 Task: Find connections with filter location Shanghai with filter topic #Energywith filter profile language English with filter current company Aparna Constructions & Estates with filter school Indian Institute of Management Bangalore with filter industry Metalworking Machinery Manufacturing with filter service category Healthcare Consulting with filter keywords title Retail Worker
Action: Mouse moved to (143, 224)
Screenshot: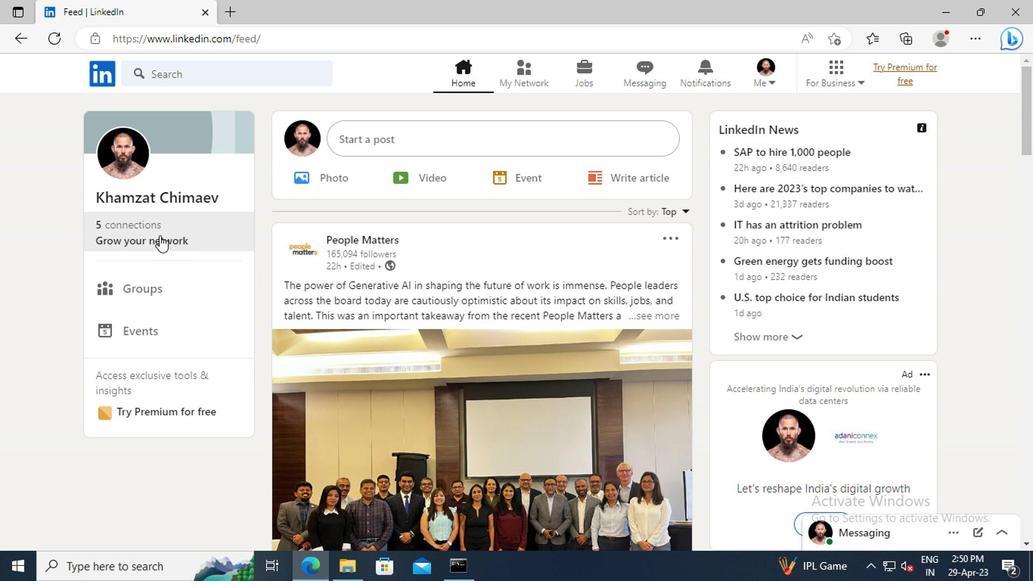 
Action: Mouse pressed left at (143, 224)
Screenshot: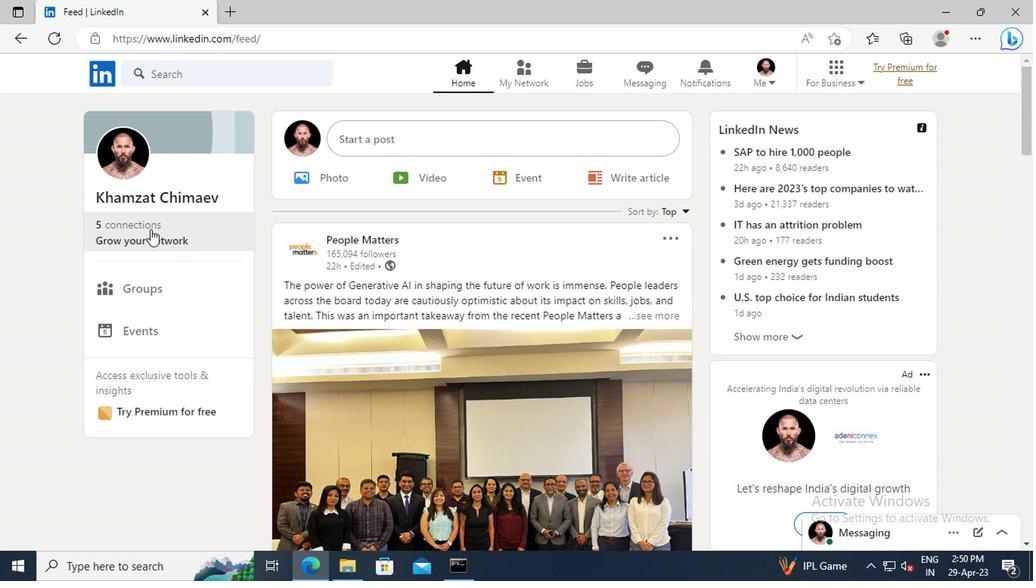 
Action: Mouse moved to (156, 149)
Screenshot: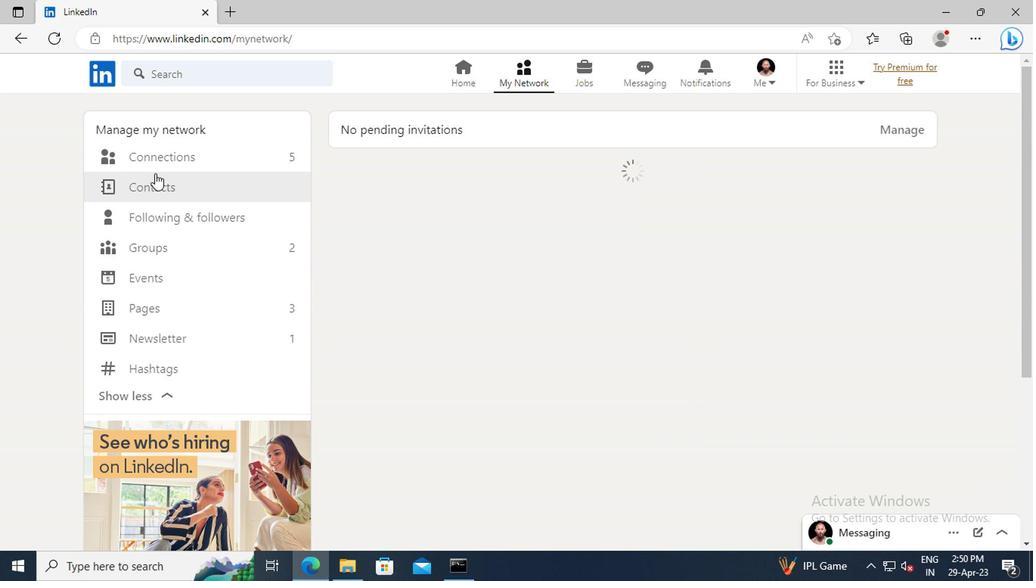 
Action: Mouse pressed left at (156, 149)
Screenshot: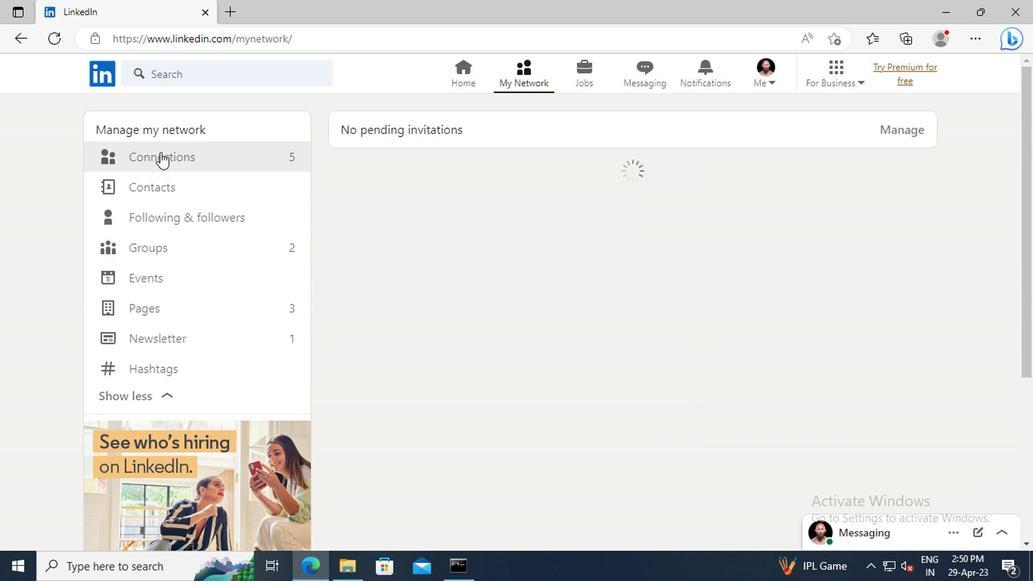 
Action: Mouse moved to (603, 159)
Screenshot: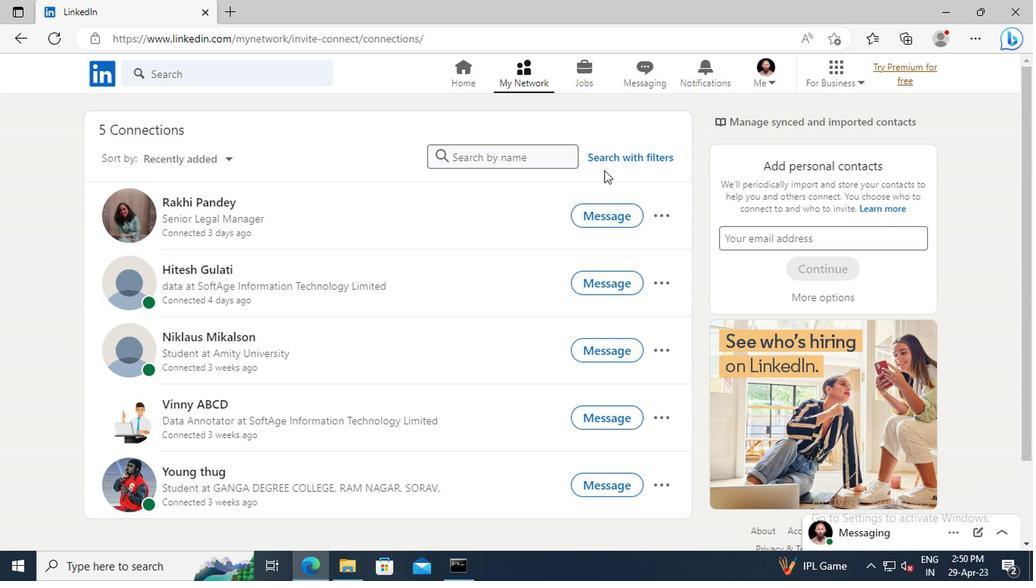
Action: Mouse pressed left at (603, 159)
Screenshot: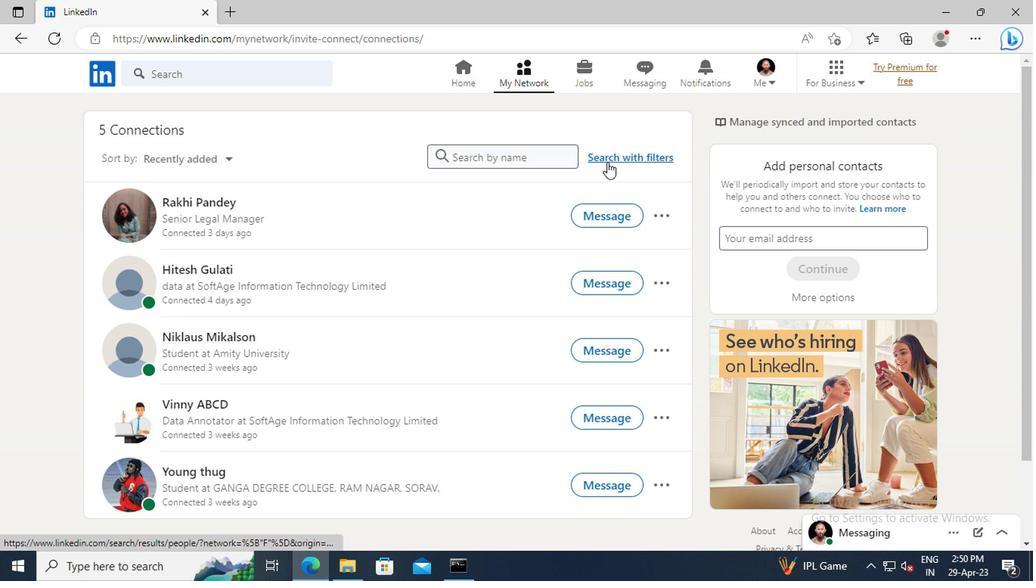 
Action: Mouse moved to (571, 118)
Screenshot: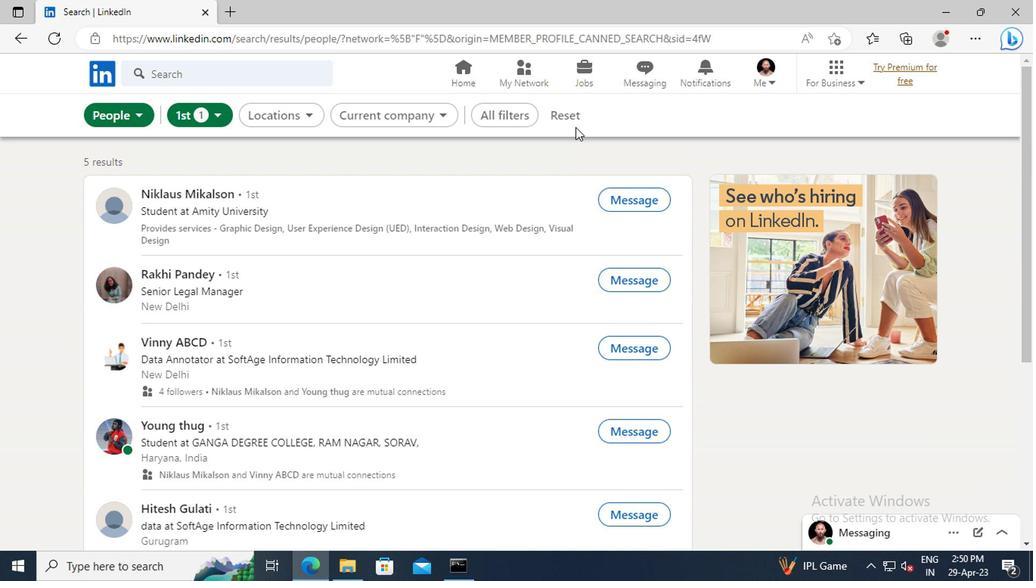 
Action: Mouse pressed left at (571, 118)
Screenshot: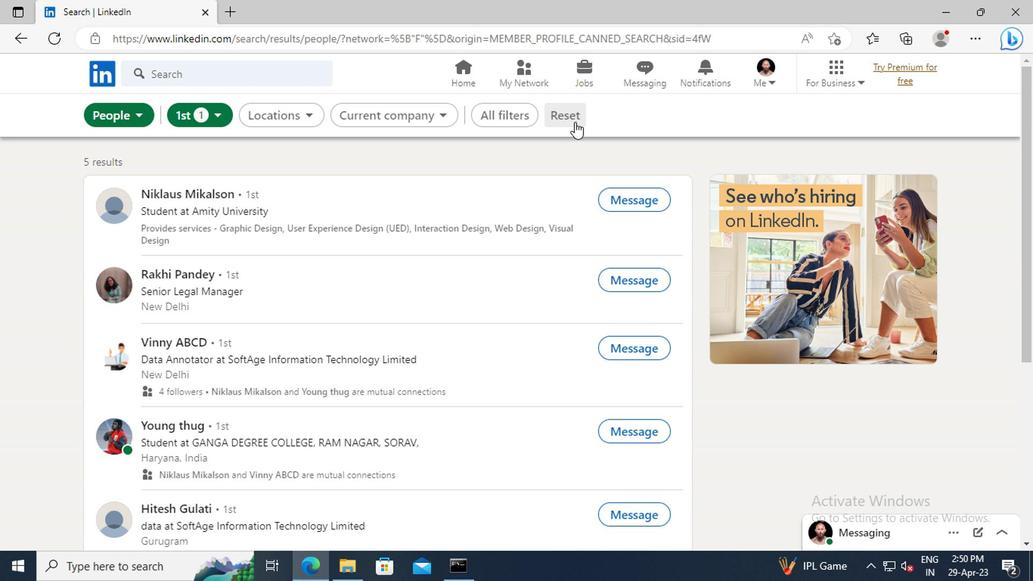 
Action: Mouse moved to (547, 114)
Screenshot: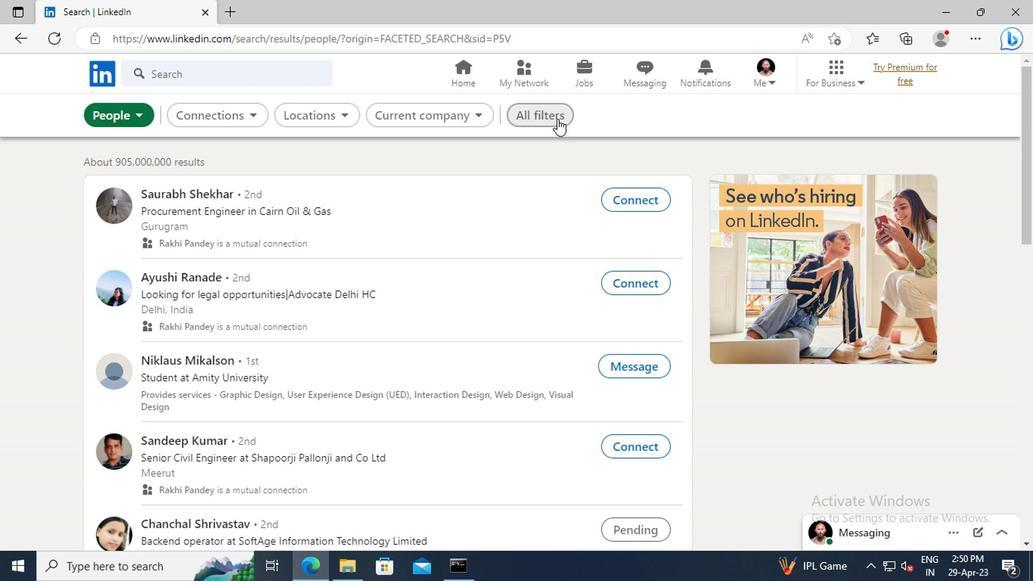 
Action: Mouse pressed left at (547, 114)
Screenshot: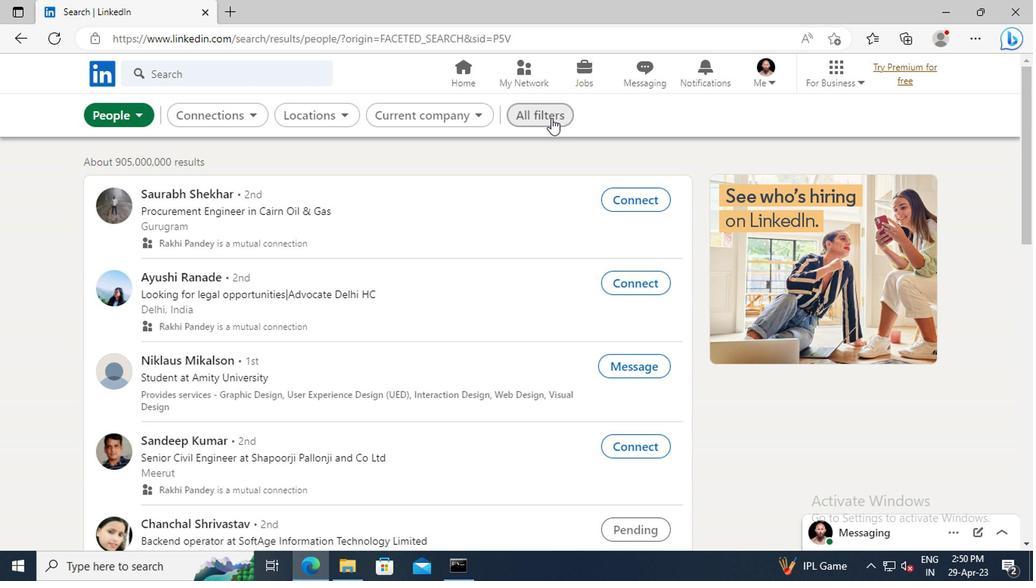 
Action: Mouse moved to (837, 255)
Screenshot: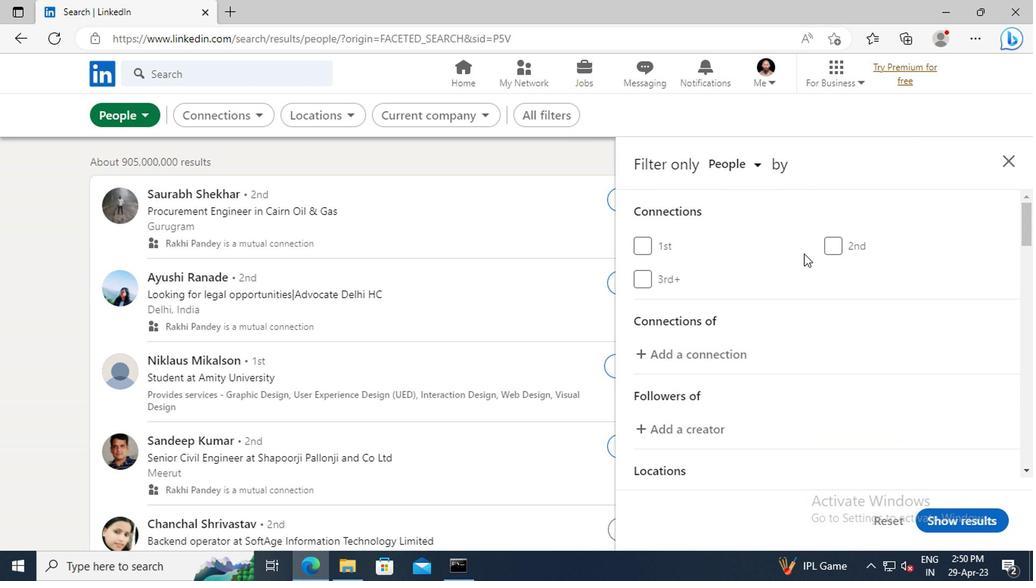 
Action: Mouse scrolled (837, 254) with delta (0, 0)
Screenshot: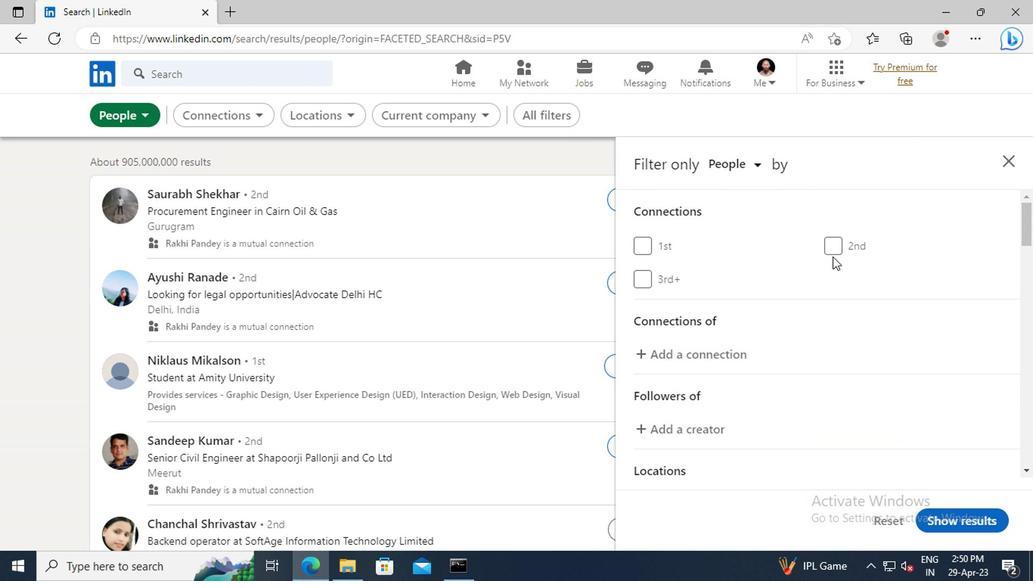 
Action: Mouse scrolled (837, 254) with delta (0, 0)
Screenshot: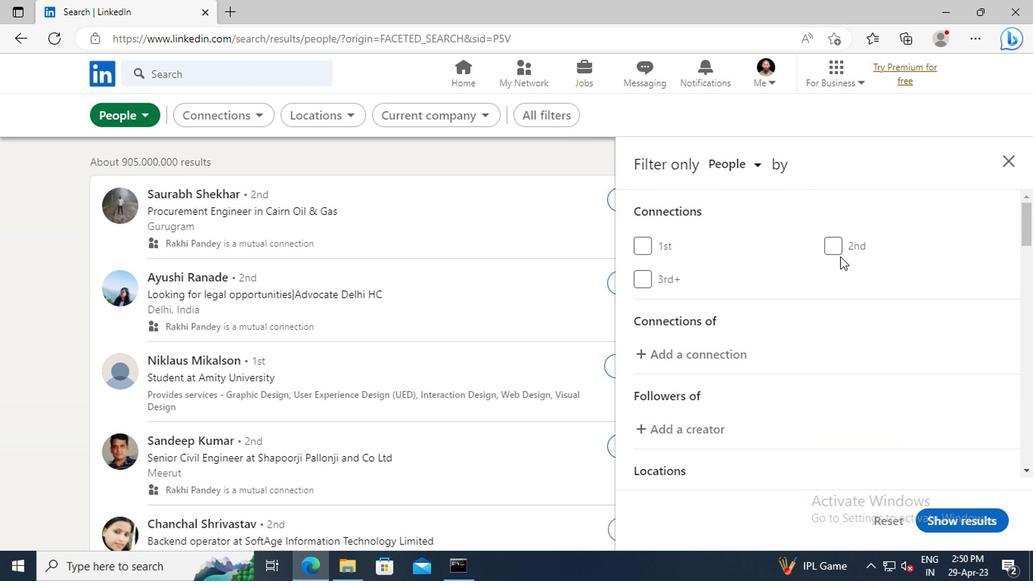 
Action: Mouse scrolled (837, 254) with delta (0, 0)
Screenshot: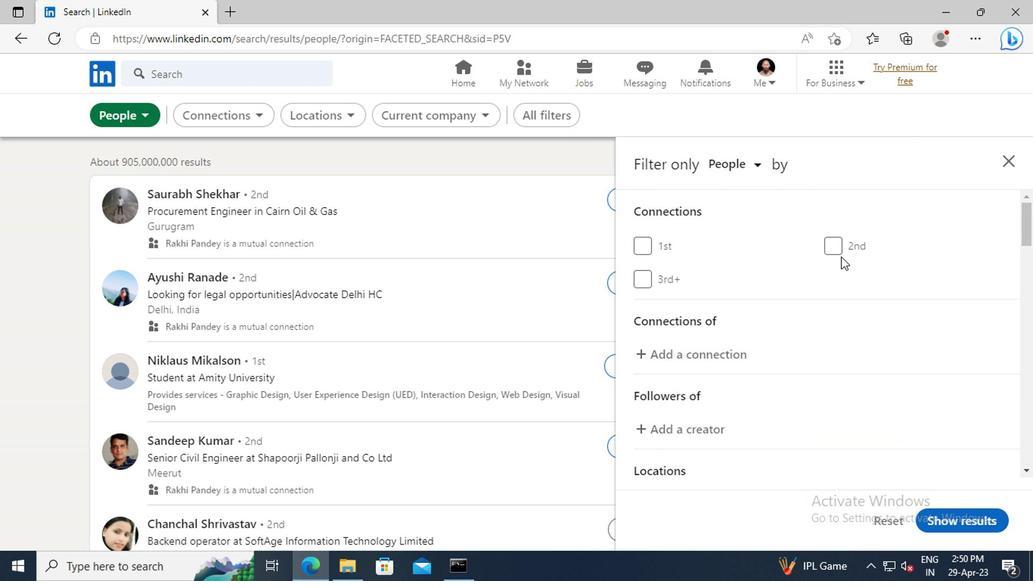 
Action: Mouse scrolled (837, 254) with delta (0, 0)
Screenshot: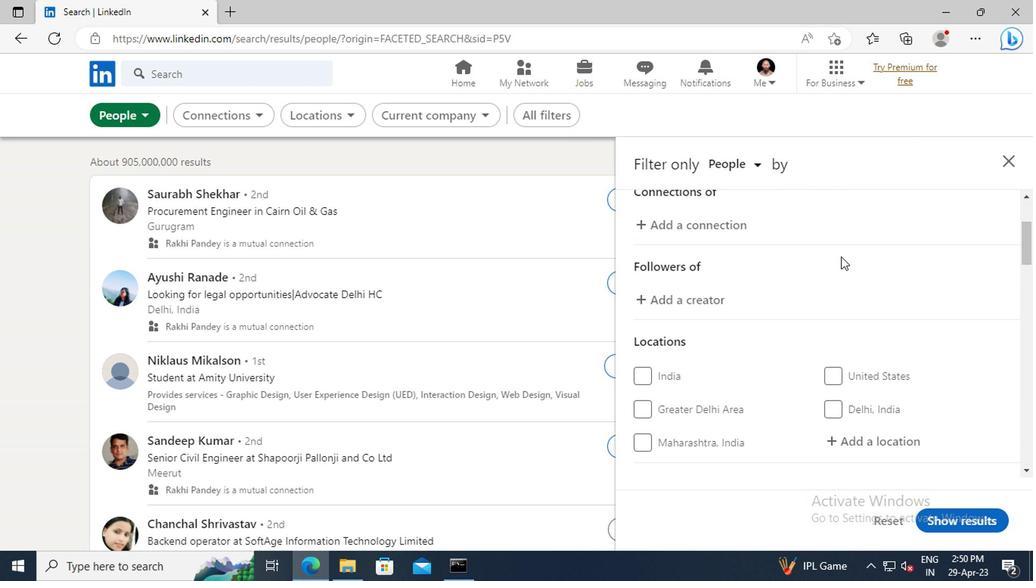 
Action: Mouse scrolled (837, 254) with delta (0, 0)
Screenshot: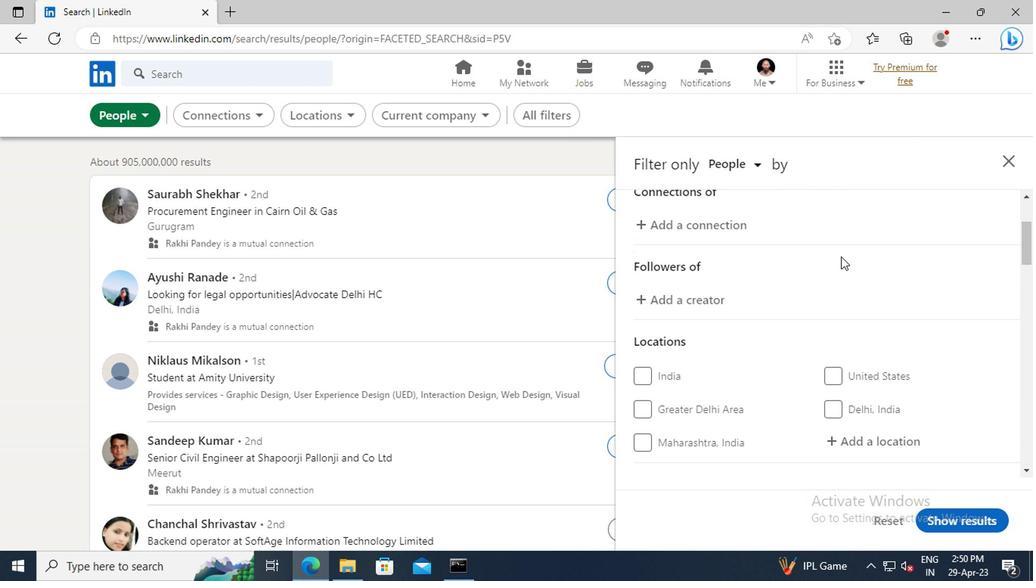 
Action: Mouse scrolled (837, 254) with delta (0, 0)
Screenshot: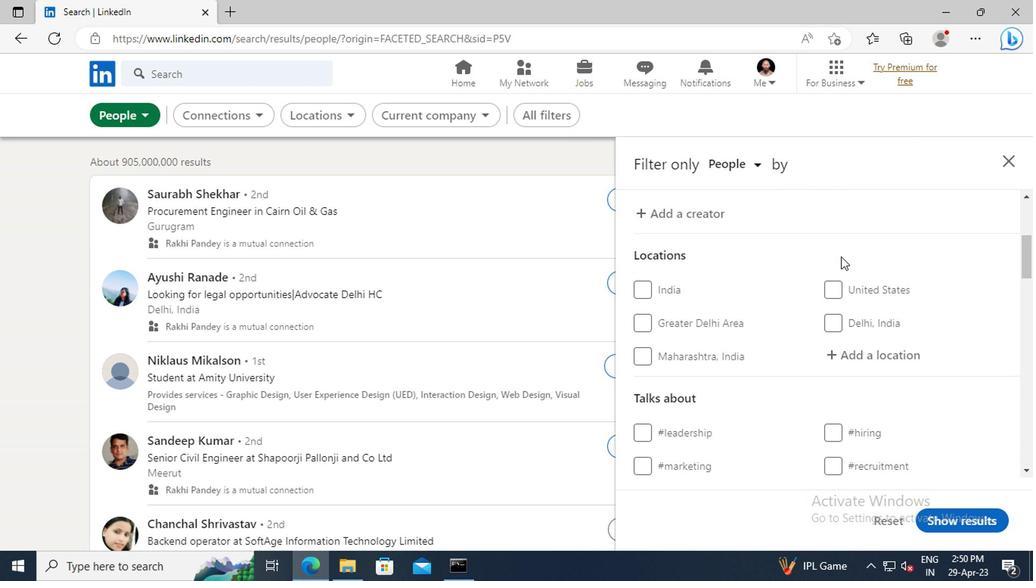 
Action: Mouse moved to (846, 305)
Screenshot: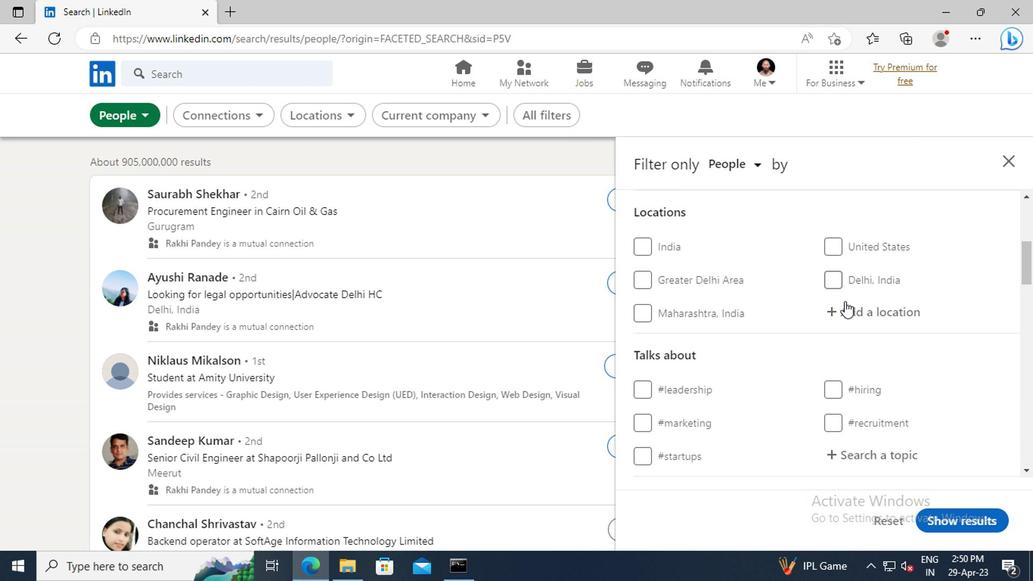 
Action: Mouse pressed left at (846, 305)
Screenshot: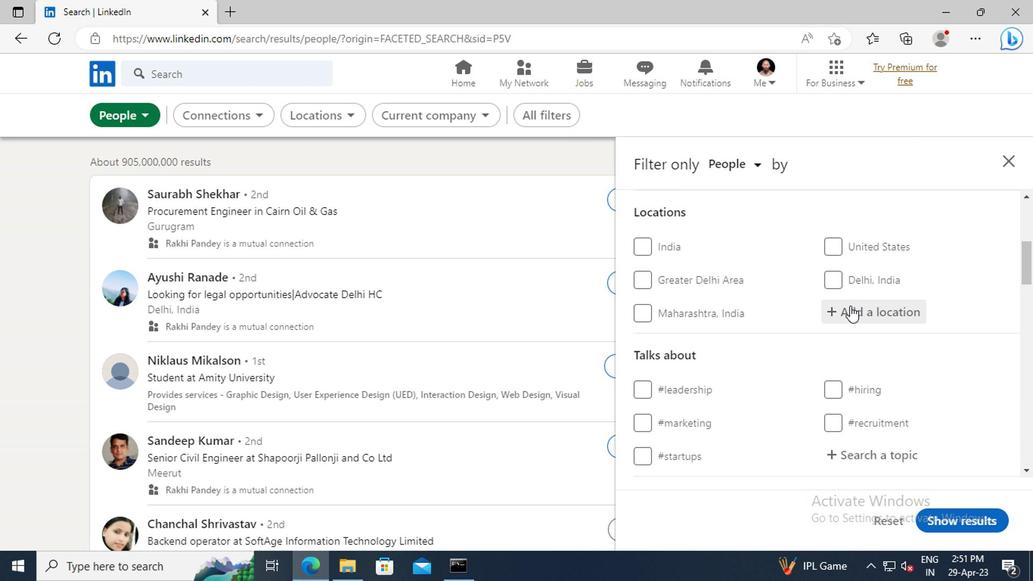 
Action: Key pressed <Key.shift>SHANGHAI
Screenshot: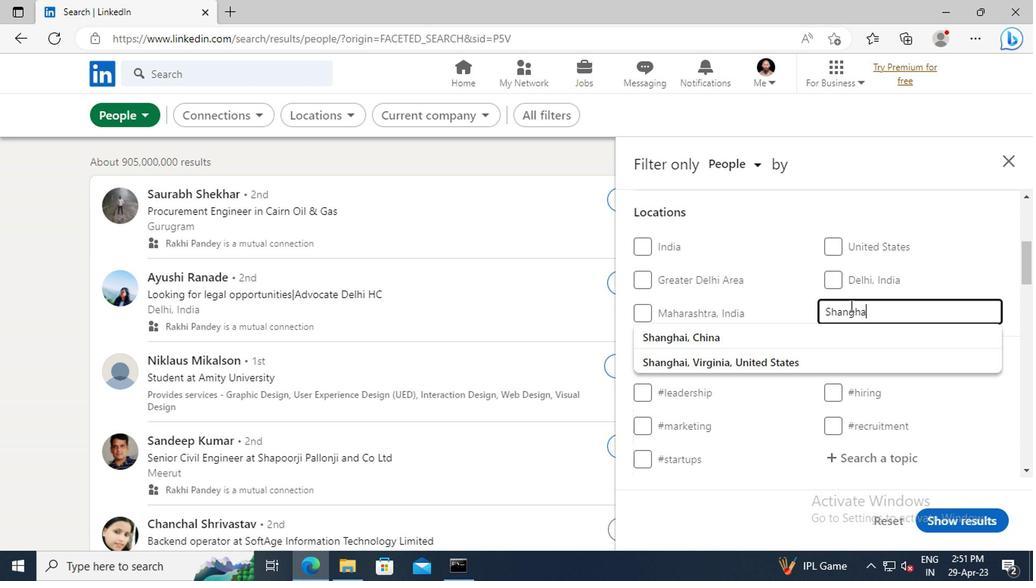 
Action: Mouse moved to (839, 330)
Screenshot: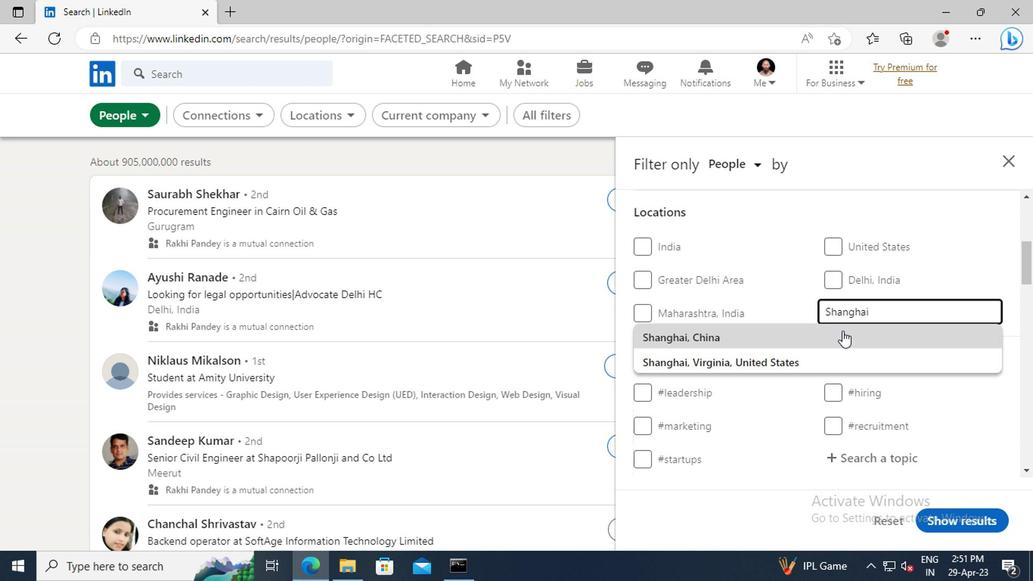 
Action: Mouse pressed left at (839, 330)
Screenshot: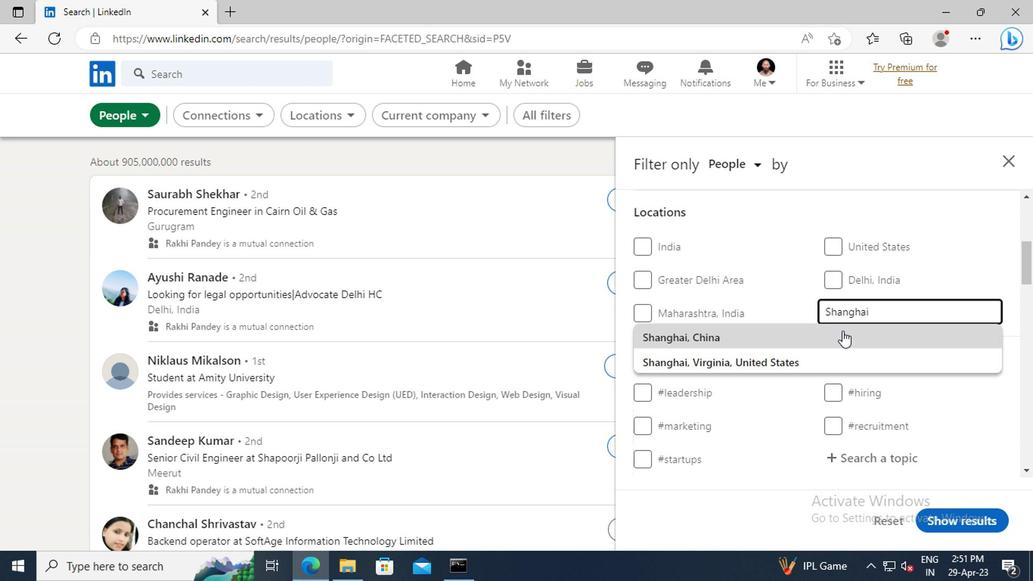 
Action: Mouse scrolled (839, 329) with delta (0, -1)
Screenshot: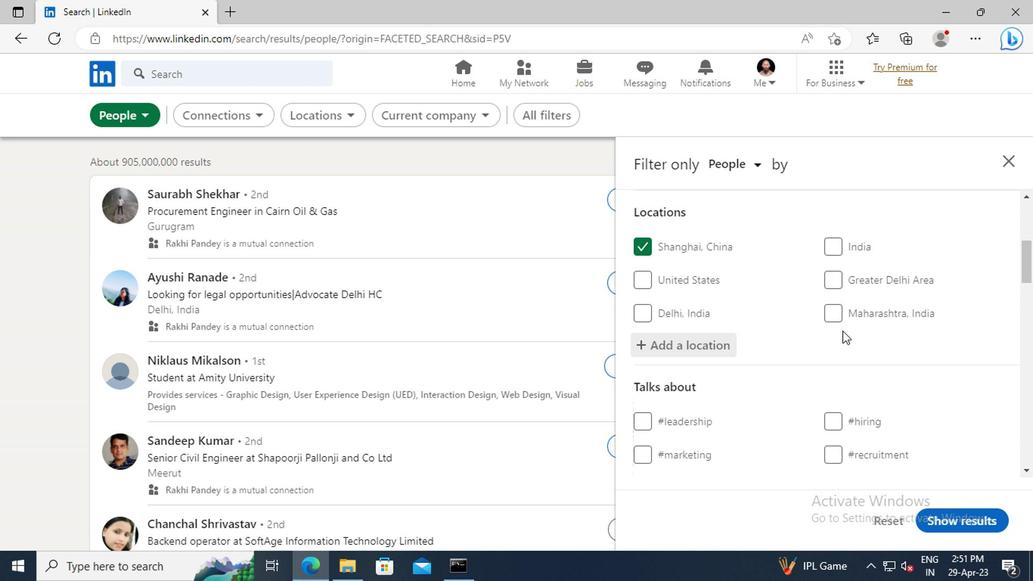 
Action: Mouse scrolled (839, 329) with delta (0, -1)
Screenshot: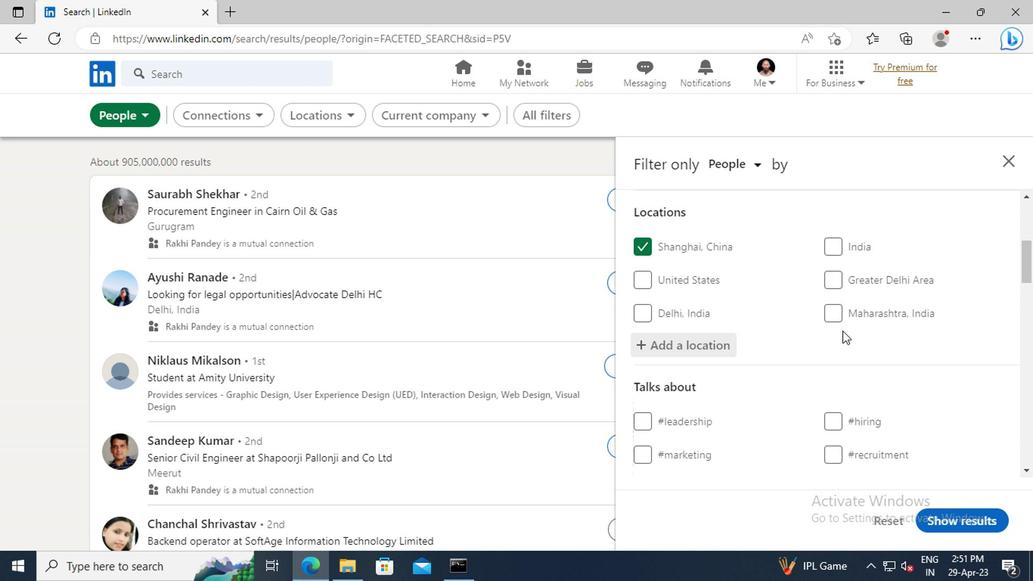 
Action: Mouse scrolled (839, 329) with delta (0, -1)
Screenshot: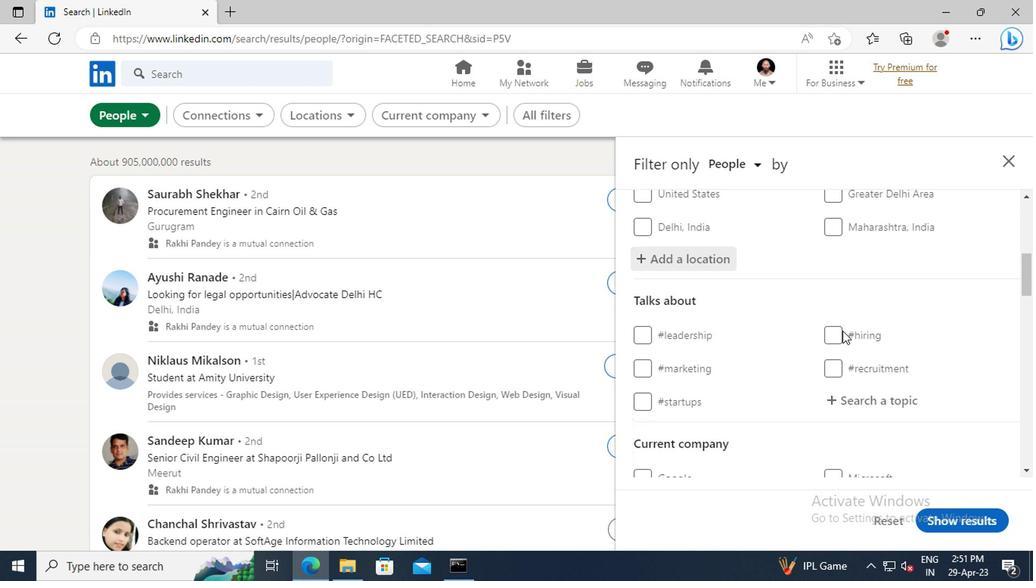 
Action: Mouse moved to (841, 354)
Screenshot: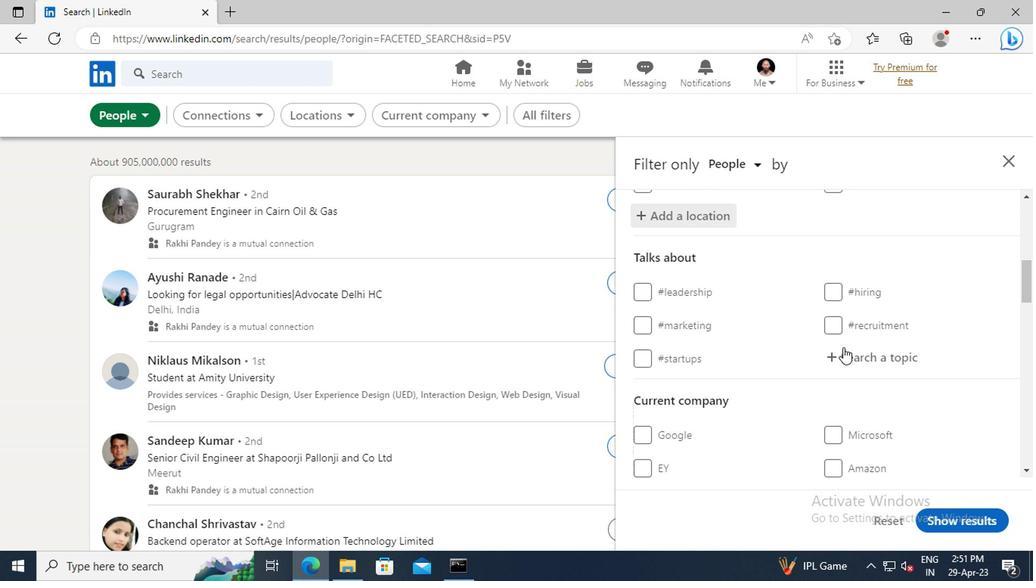 
Action: Mouse pressed left at (841, 354)
Screenshot: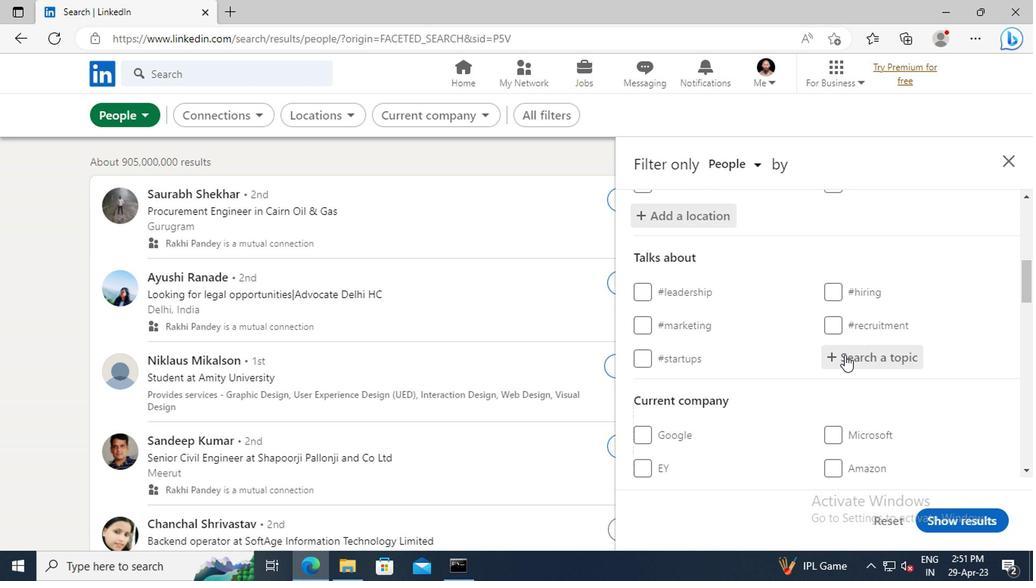 
Action: Key pressed <Key.shift>ENERGY
Screenshot: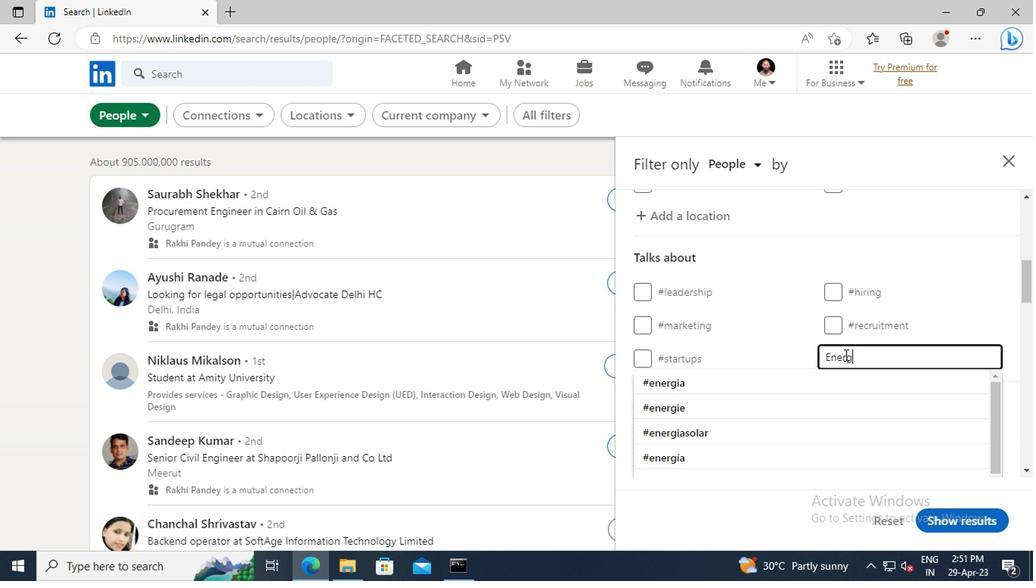 
Action: Mouse moved to (840, 377)
Screenshot: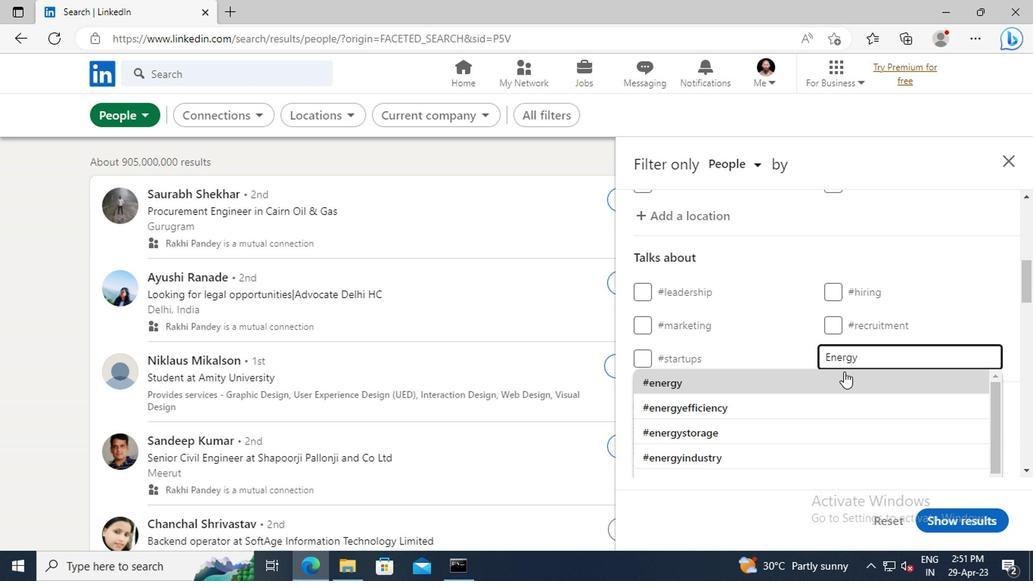 
Action: Mouse pressed left at (840, 377)
Screenshot: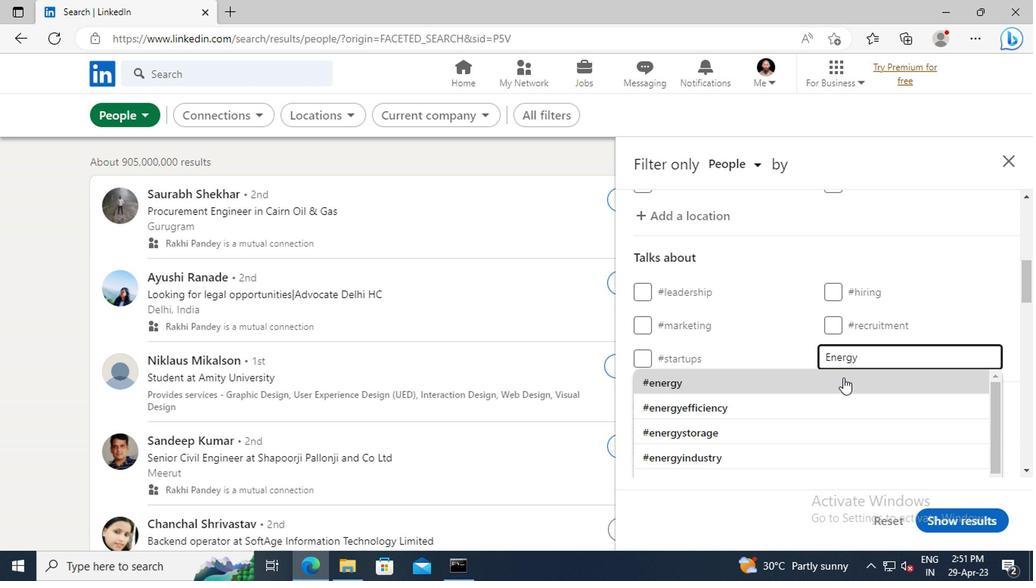 
Action: Mouse scrolled (840, 377) with delta (0, 0)
Screenshot: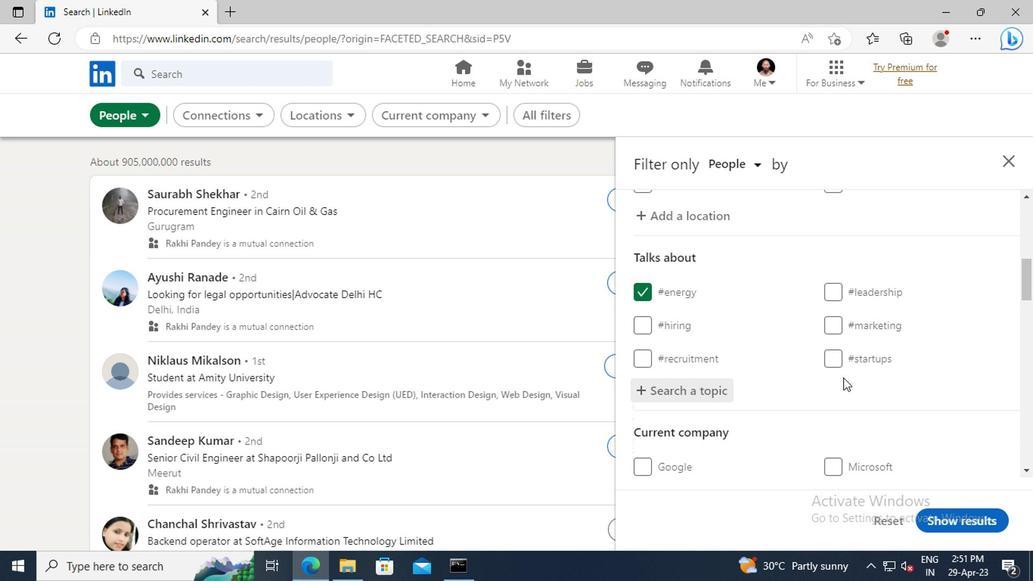 
Action: Mouse scrolled (840, 377) with delta (0, 0)
Screenshot: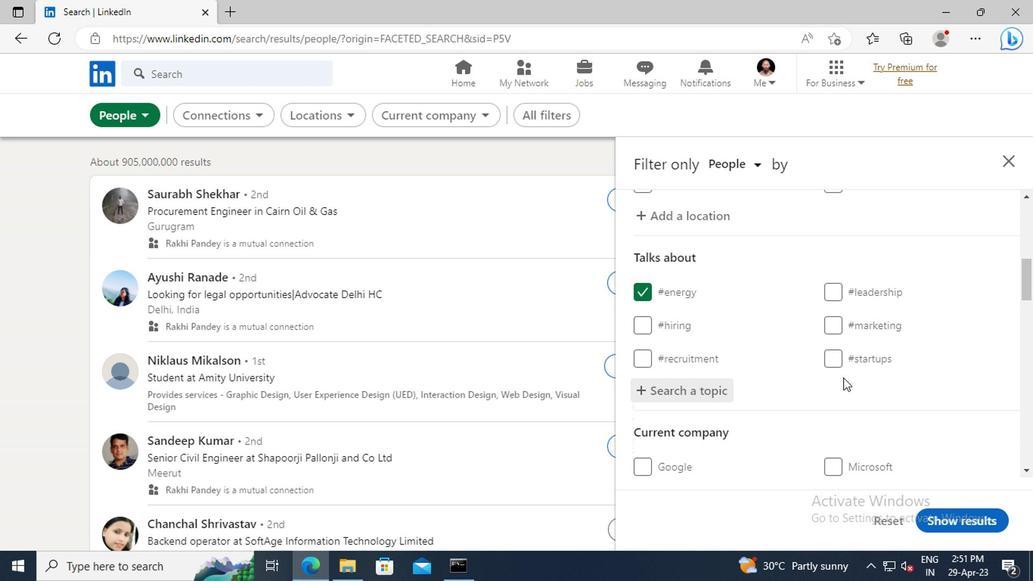 
Action: Mouse scrolled (840, 377) with delta (0, 0)
Screenshot: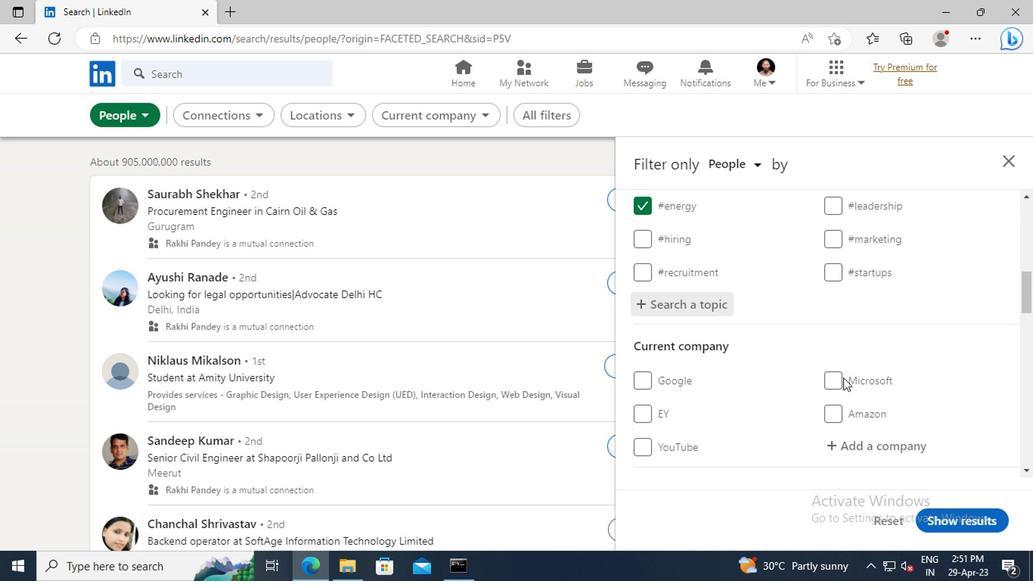 
Action: Mouse scrolled (840, 377) with delta (0, 0)
Screenshot: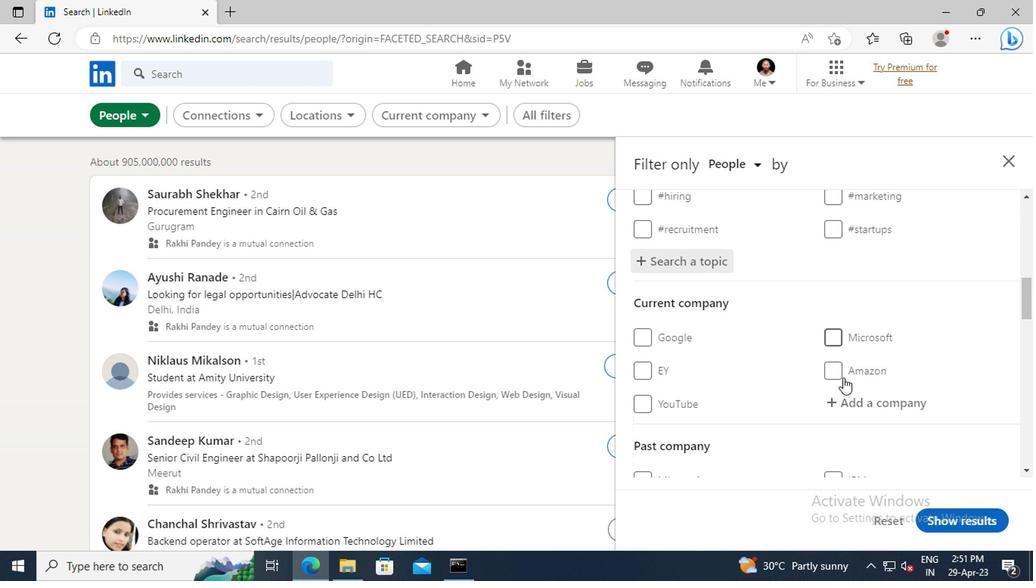 
Action: Mouse scrolled (840, 377) with delta (0, 0)
Screenshot: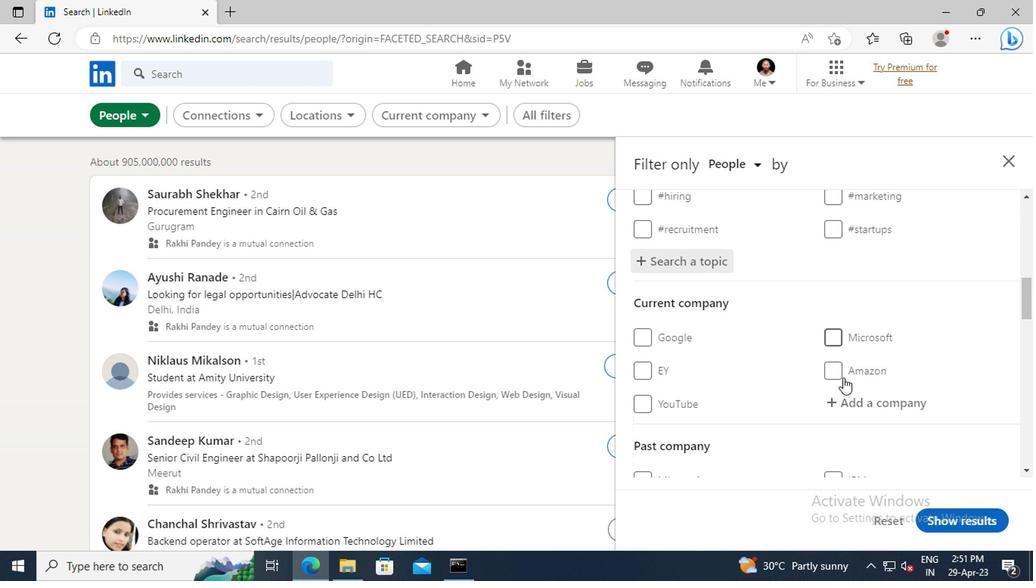 
Action: Mouse scrolled (840, 377) with delta (0, 0)
Screenshot: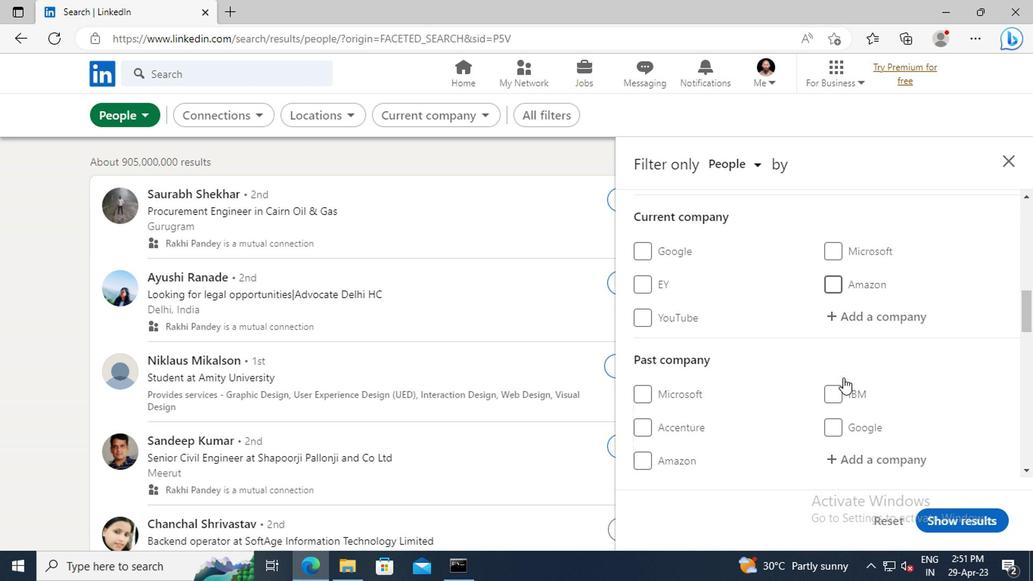 
Action: Mouse scrolled (840, 377) with delta (0, 0)
Screenshot: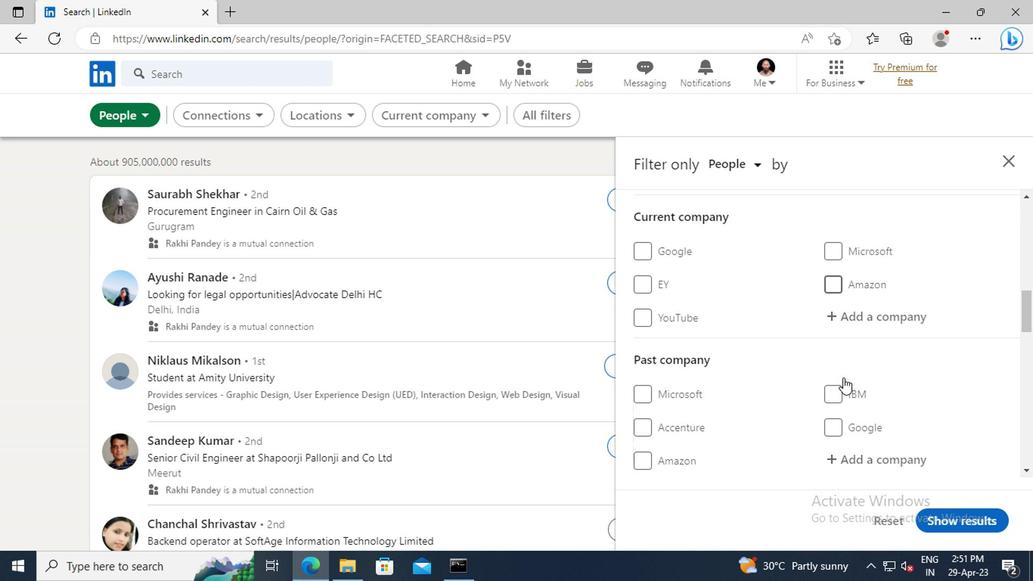 
Action: Mouse moved to (843, 368)
Screenshot: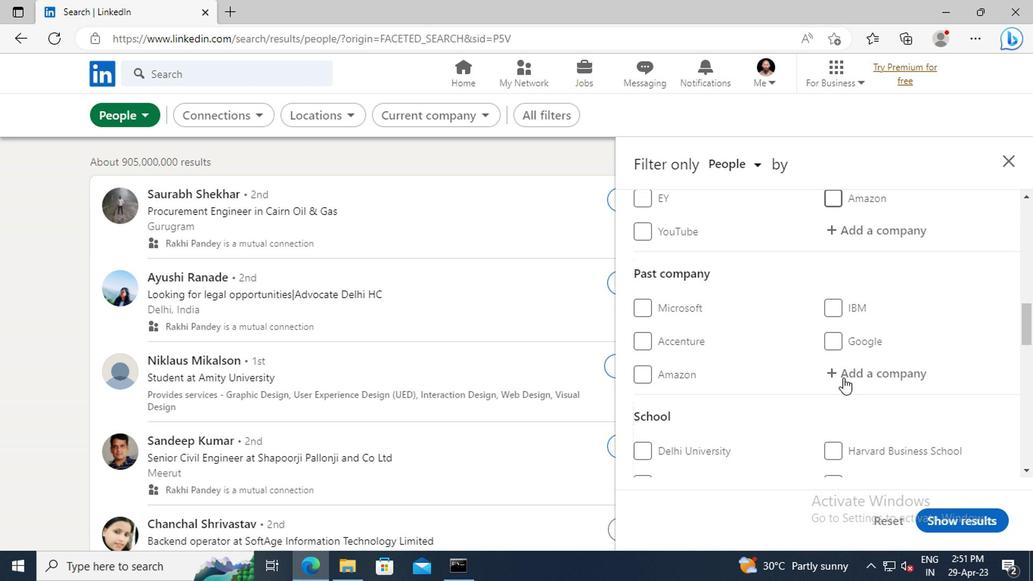 
Action: Mouse scrolled (843, 368) with delta (0, 0)
Screenshot: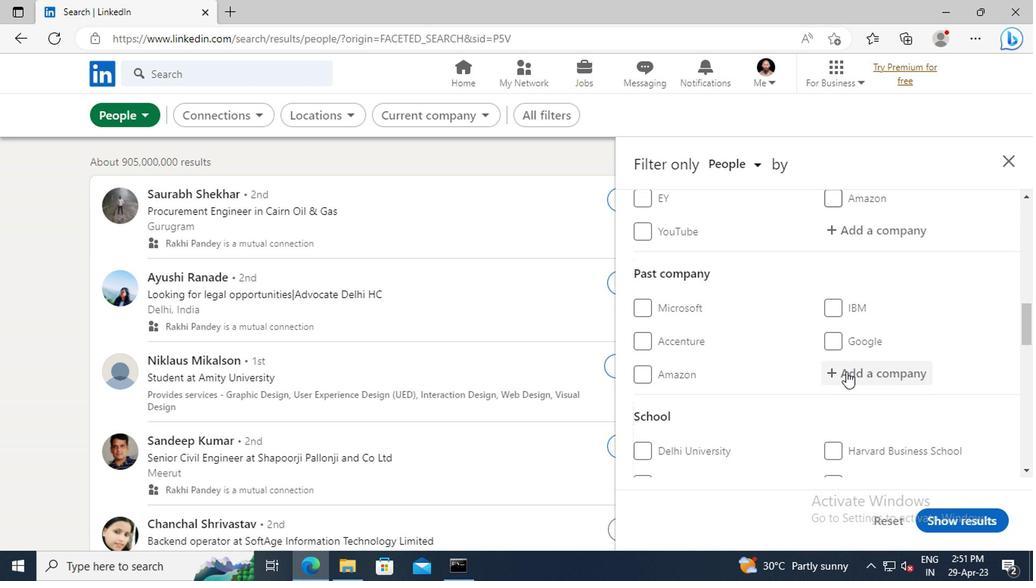 
Action: Mouse scrolled (843, 368) with delta (0, 0)
Screenshot: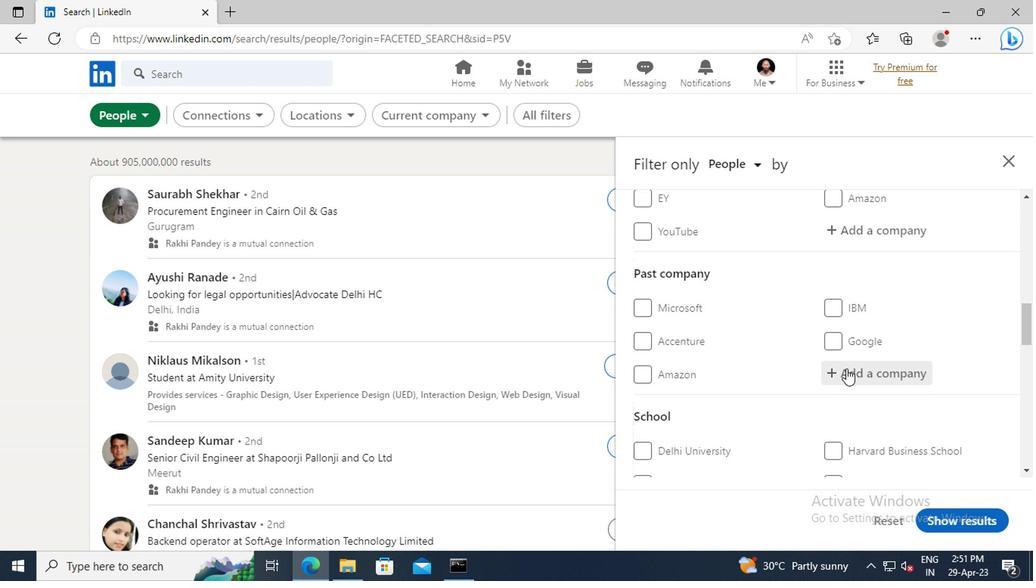 
Action: Mouse moved to (847, 355)
Screenshot: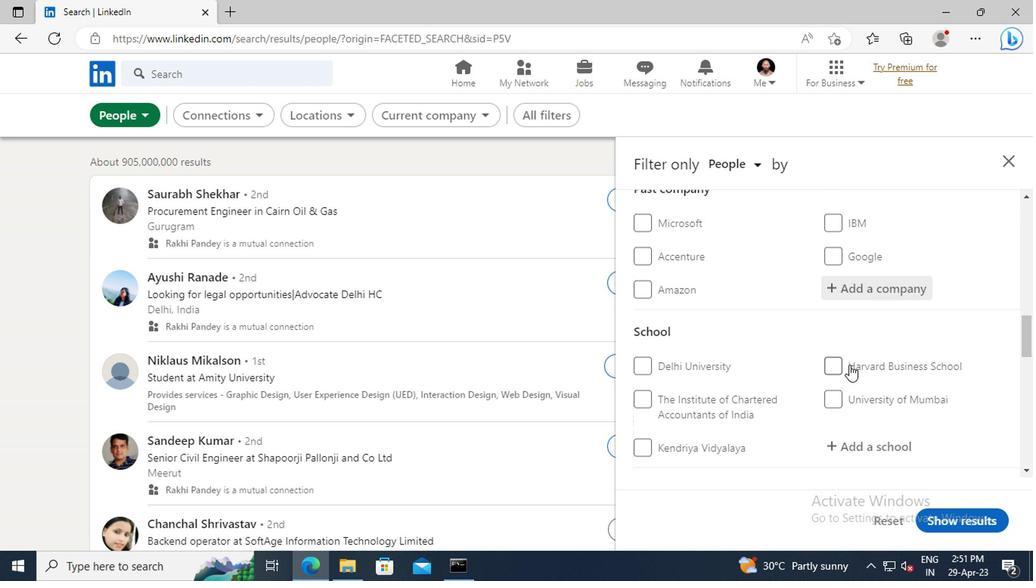 
Action: Mouse scrolled (847, 354) with delta (0, -1)
Screenshot: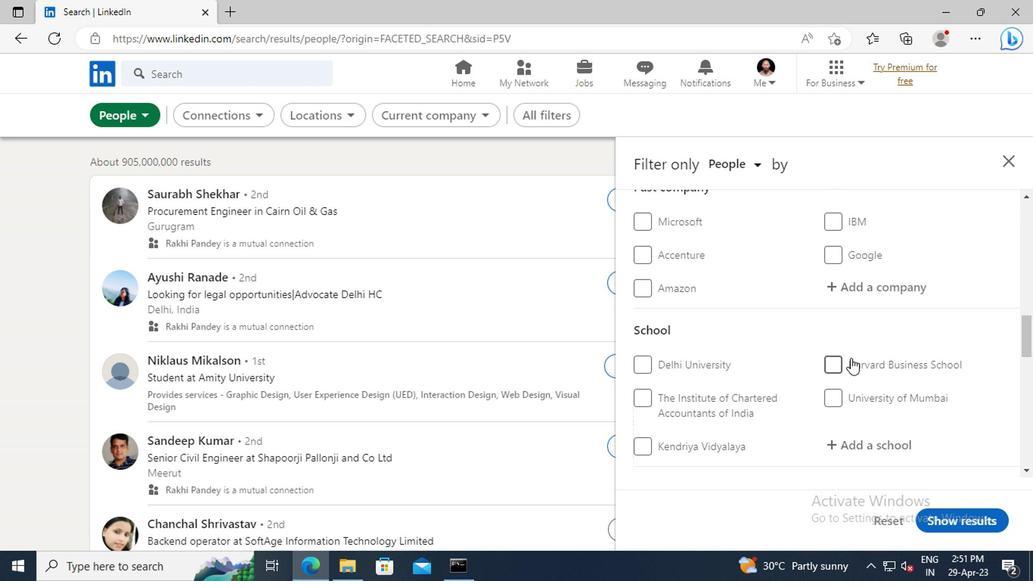 
Action: Mouse scrolled (847, 354) with delta (0, -1)
Screenshot: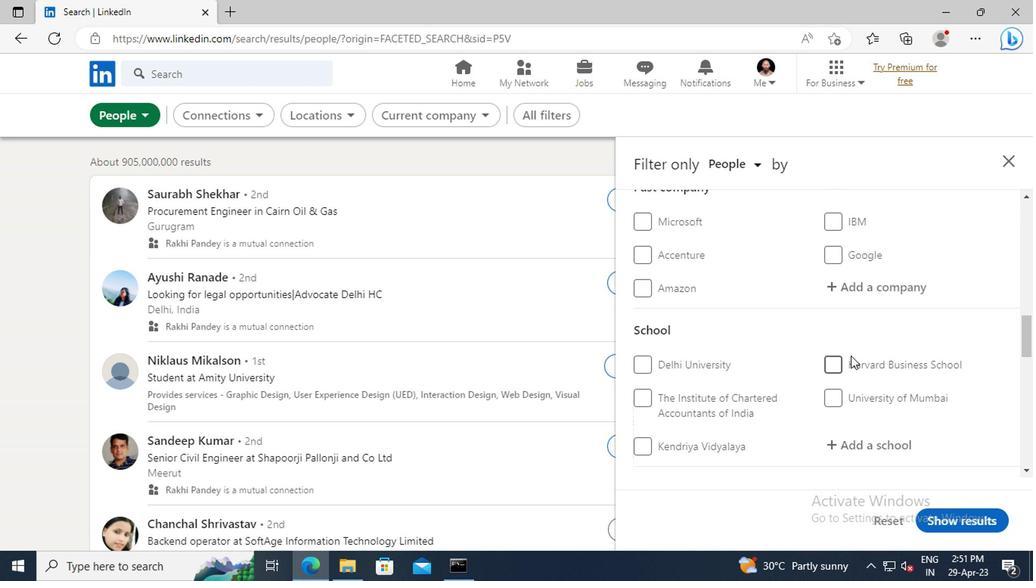 
Action: Mouse moved to (848, 346)
Screenshot: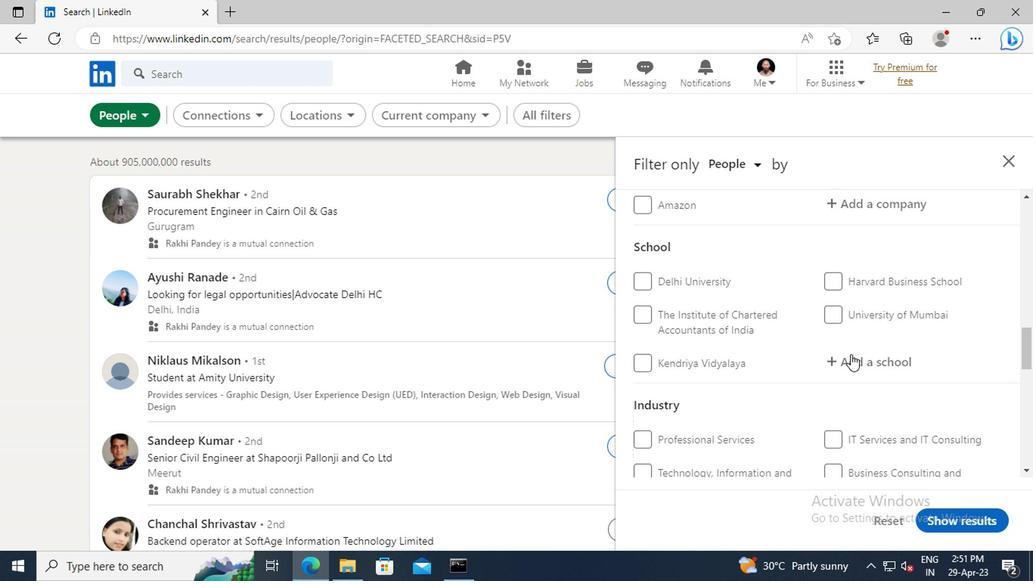 
Action: Mouse scrolled (848, 345) with delta (0, -1)
Screenshot: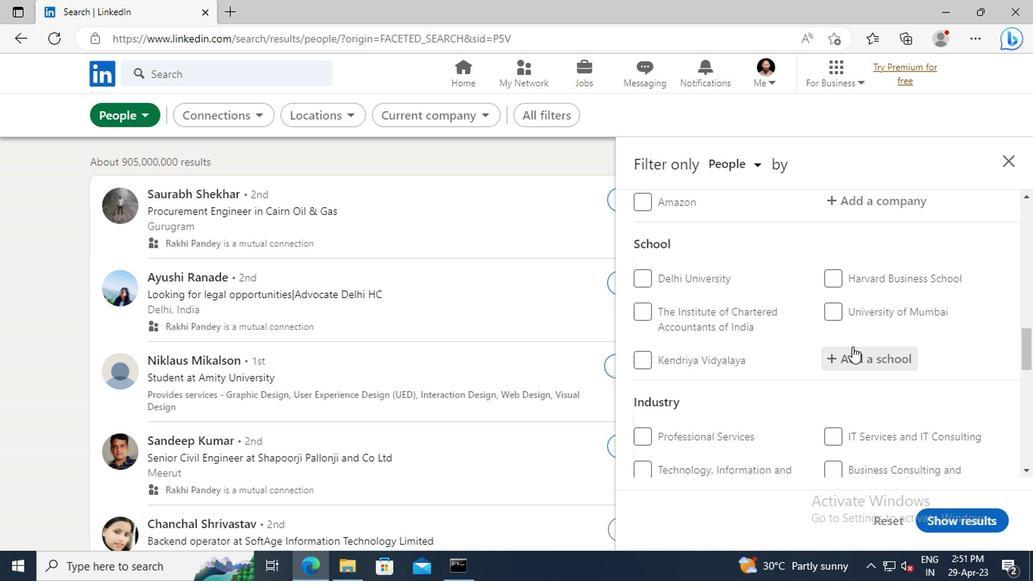 
Action: Mouse scrolled (848, 345) with delta (0, -1)
Screenshot: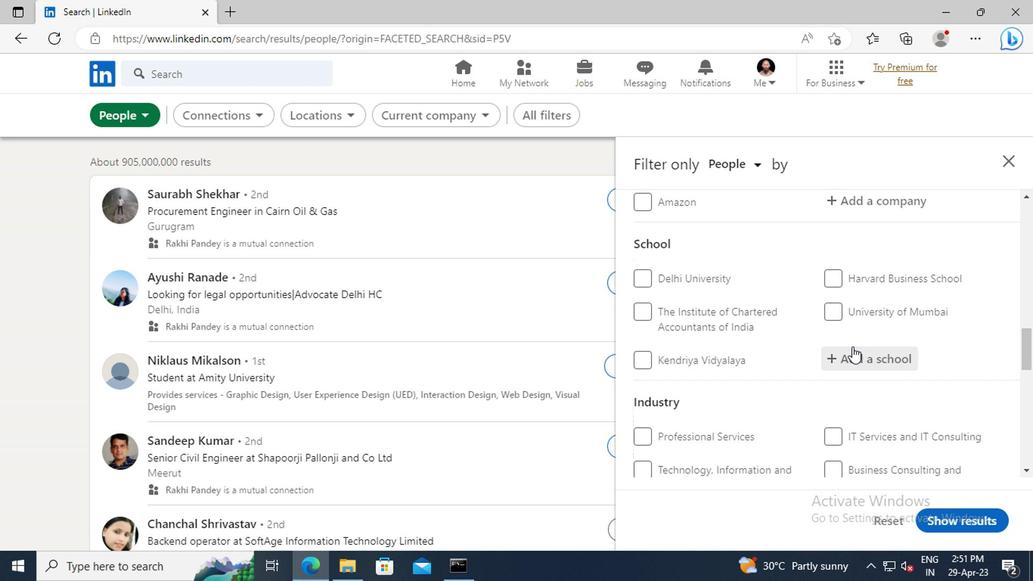 
Action: Mouse moved to (850, 345)
Screenshot: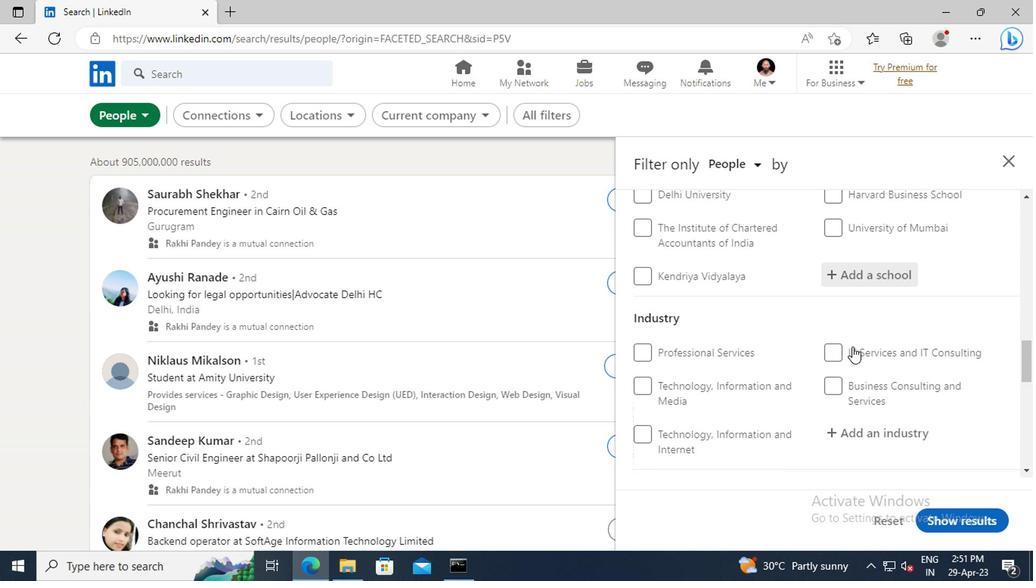 
Action: Mouse scrolled (850, 345) with delta (0, 0)
Screenshot: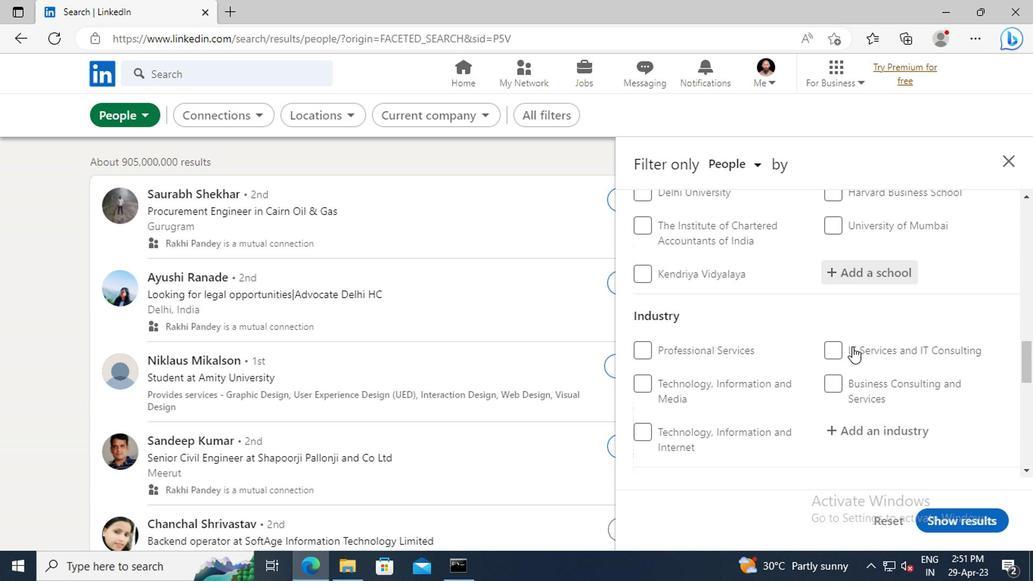 
Action: Mouse scrolled (850, 345) with delta (0, 0)
Screenshot: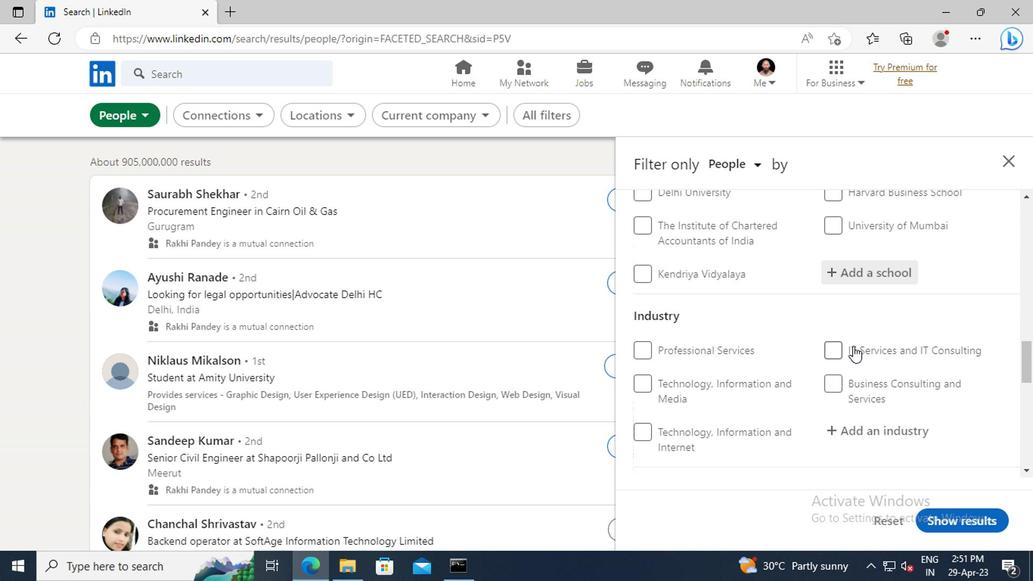 
Action: Mouse scrolled (850, 345) with delta (0, 0)
Screenshot: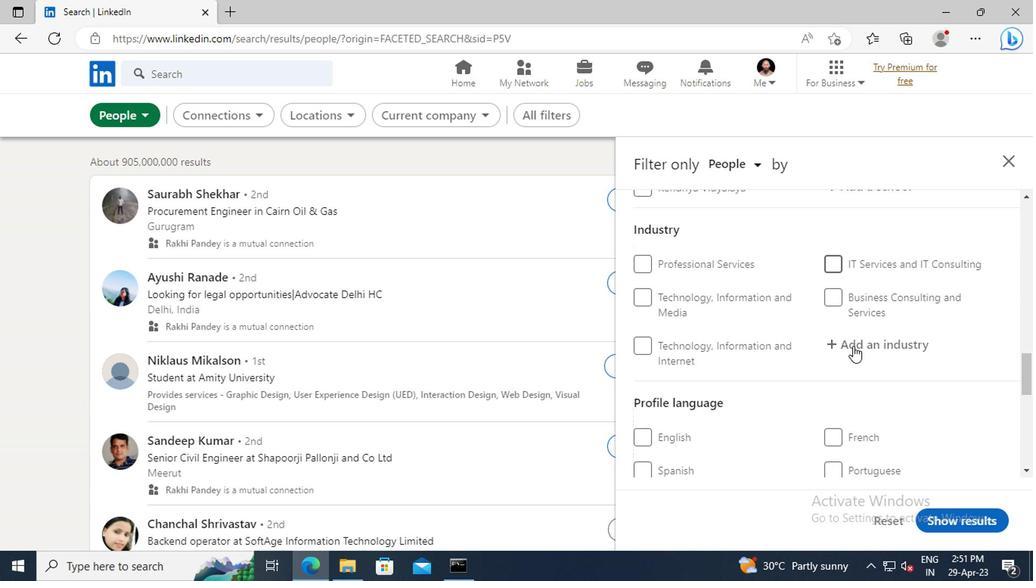 
Action: Mouse moved to (636, 399)
Screenshot: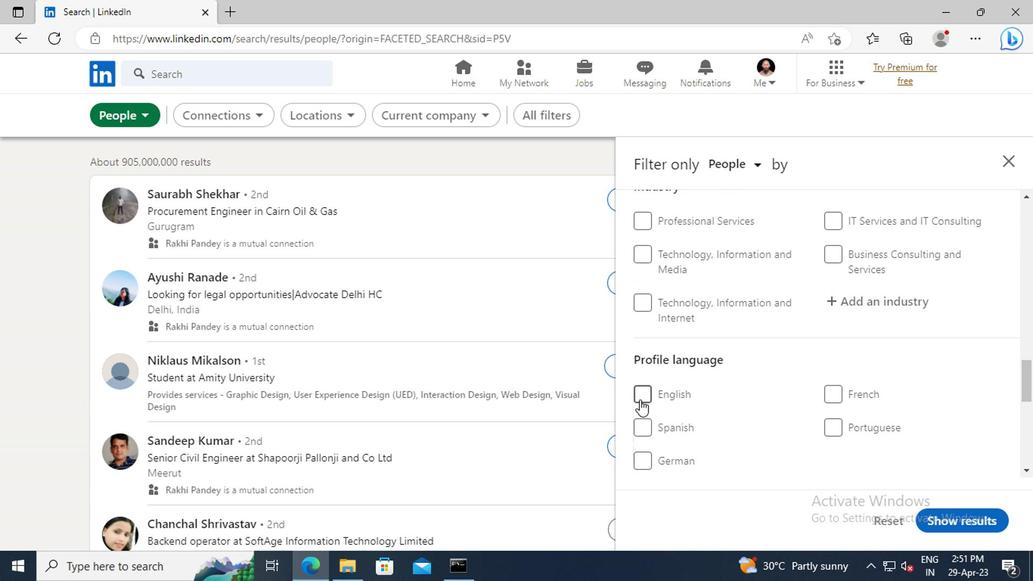 
Action: Mouse pressed left at (636, 399)
Screenshot: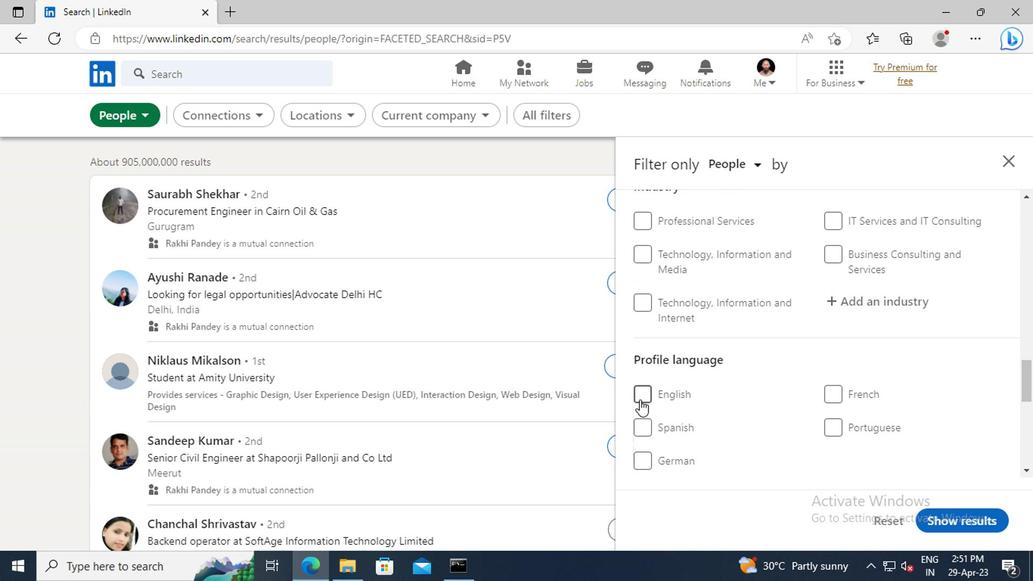 
Action: Mouse moved to (839, 381)
Screenshot: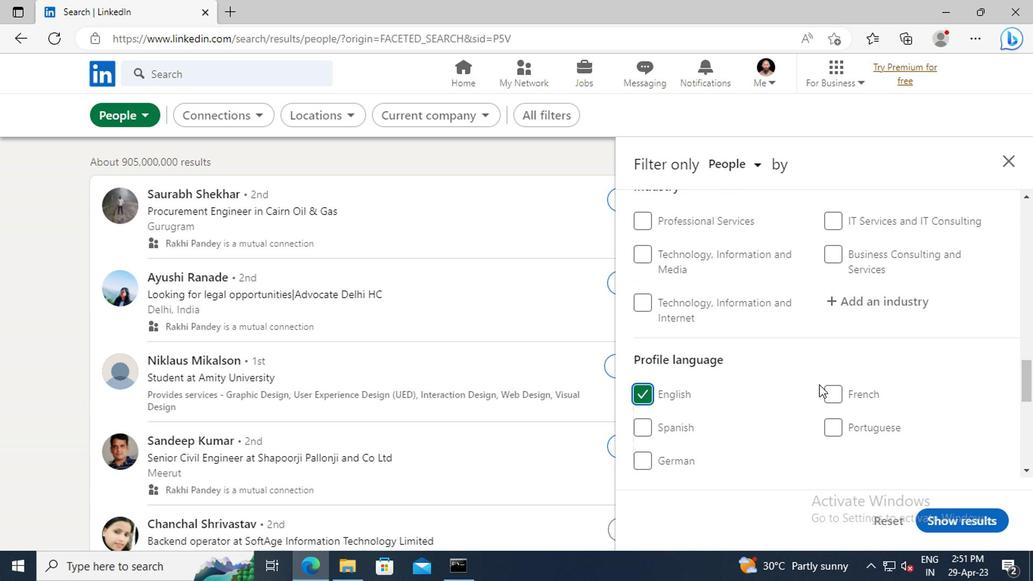 
Action: Mouse scrolled (839, 382) with delta (0, 1)
Screenshot: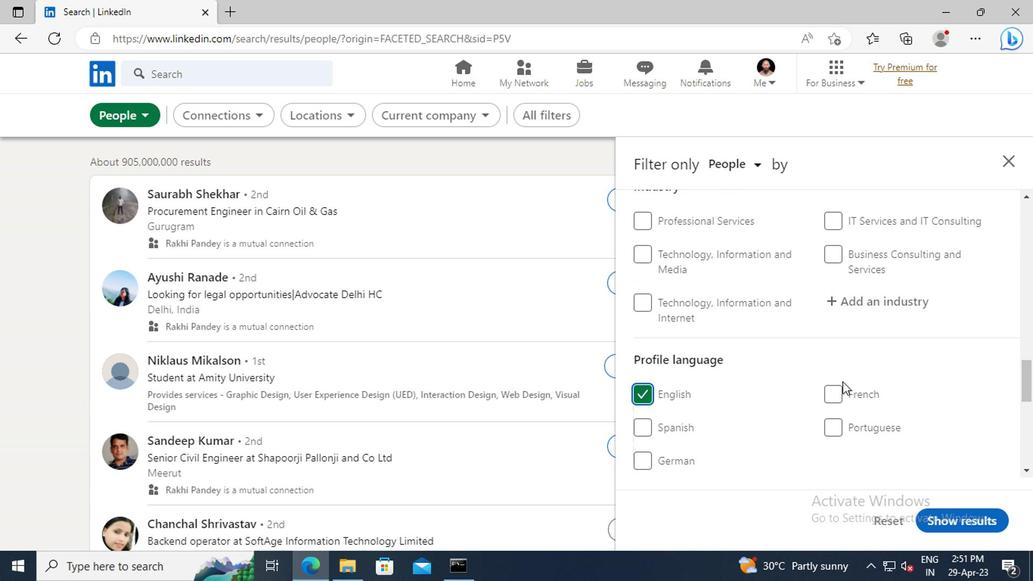 
Action: Mouse scrolled (839, 382) with delta (0, 1)
Screenshot: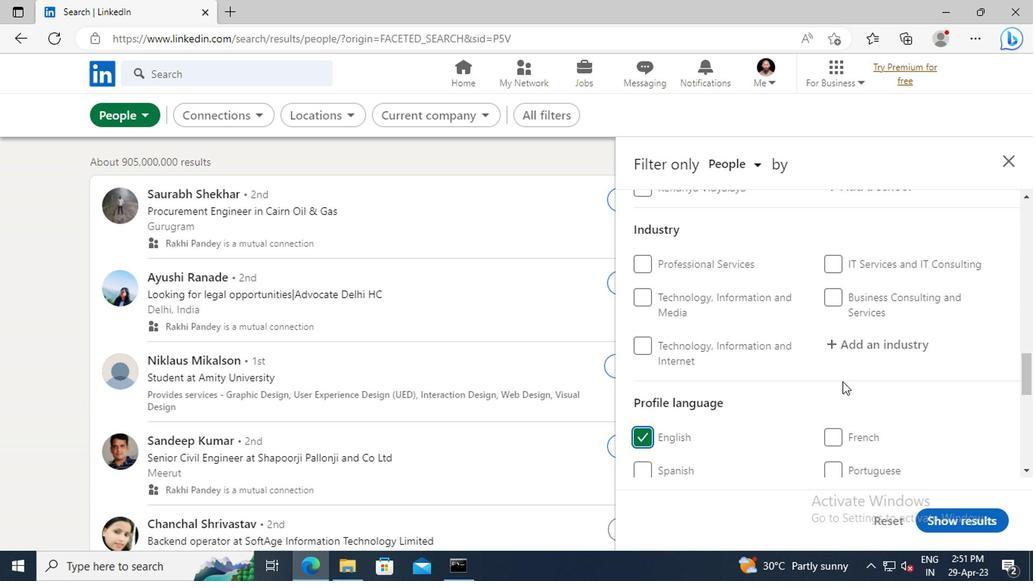 
Action: Mouse scrolled (839, 382) with delta (0, 1)
Screenshot: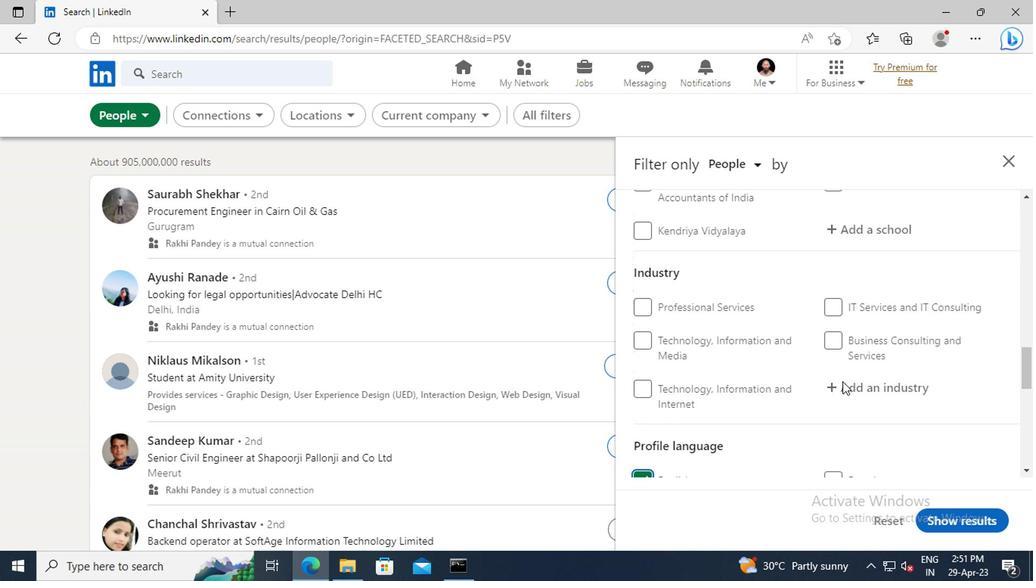 
Action: Mouse scrolled (839, 382) with delta (0, 1)
Screenshot: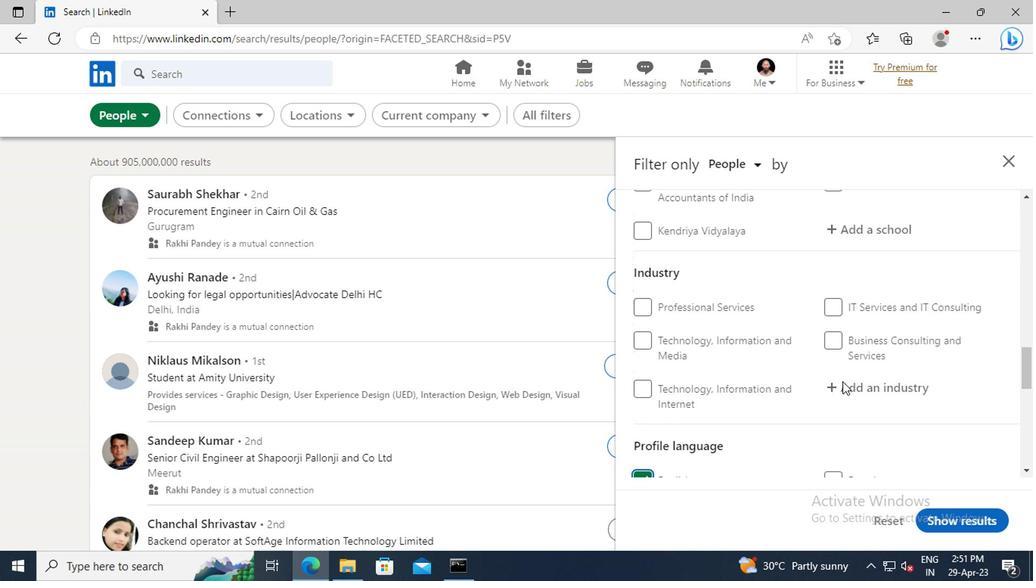 
Action: Mouse scrolled (839, 382) with delta (0, 1)
Screenshot: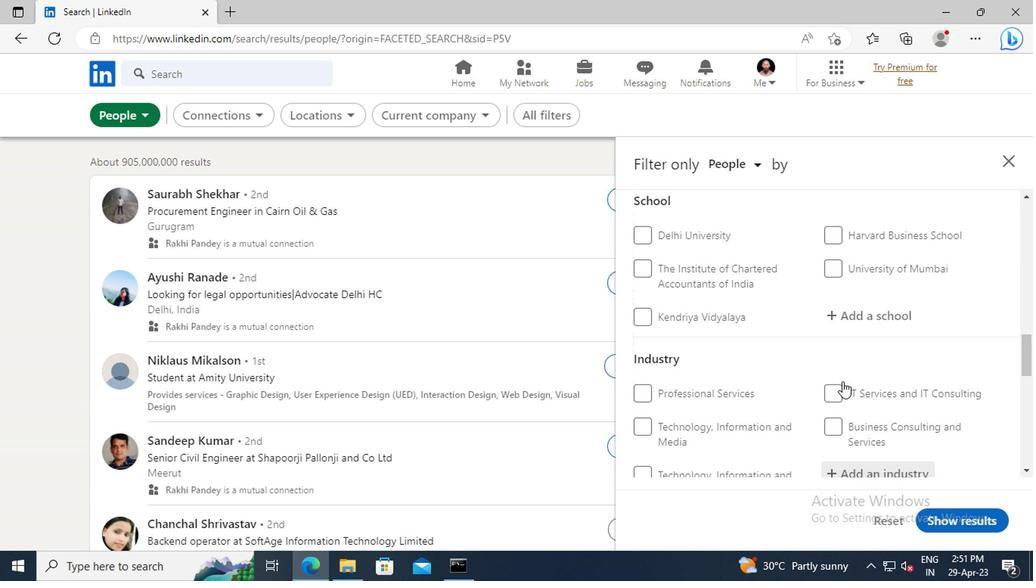 
Action: Mouse scrolled (839, 382) with delta (0, 1)
Screenshot: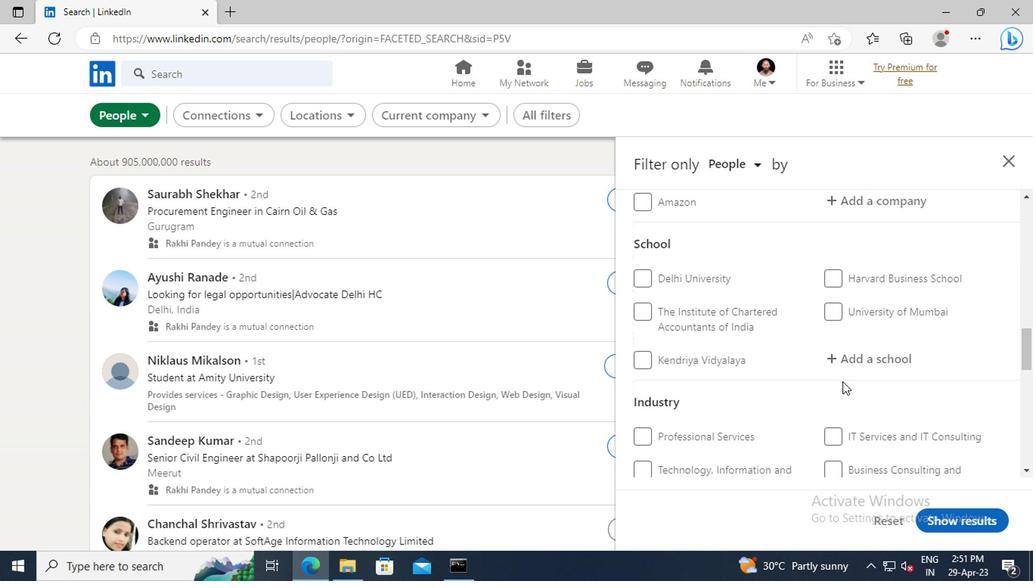 
Action: Mouse scrolled (839, 382) with delta (0, 1)
Screenshot: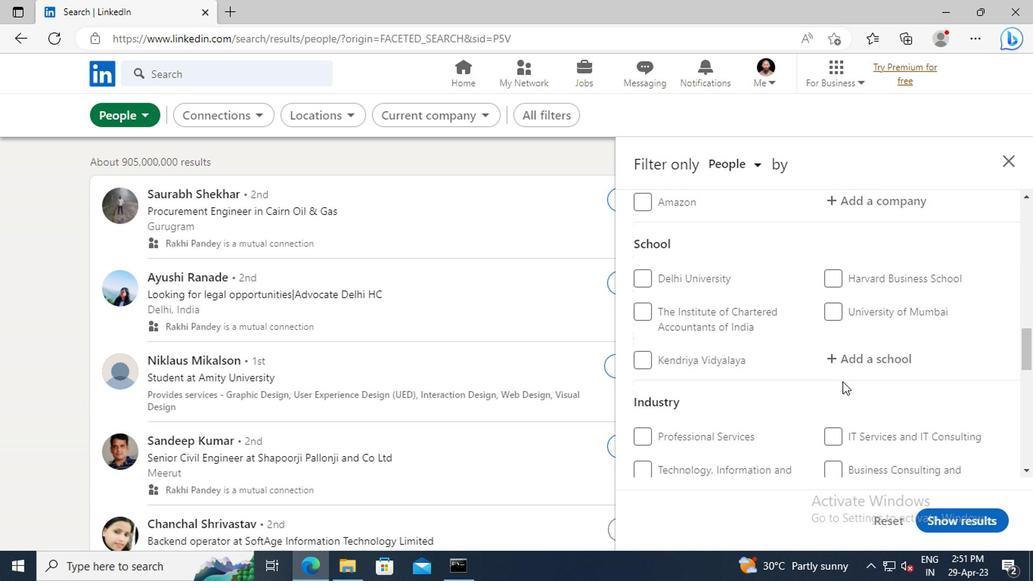 
Action: Mouse scrolled (839, 382) with delta (0, 1)
Screenshot: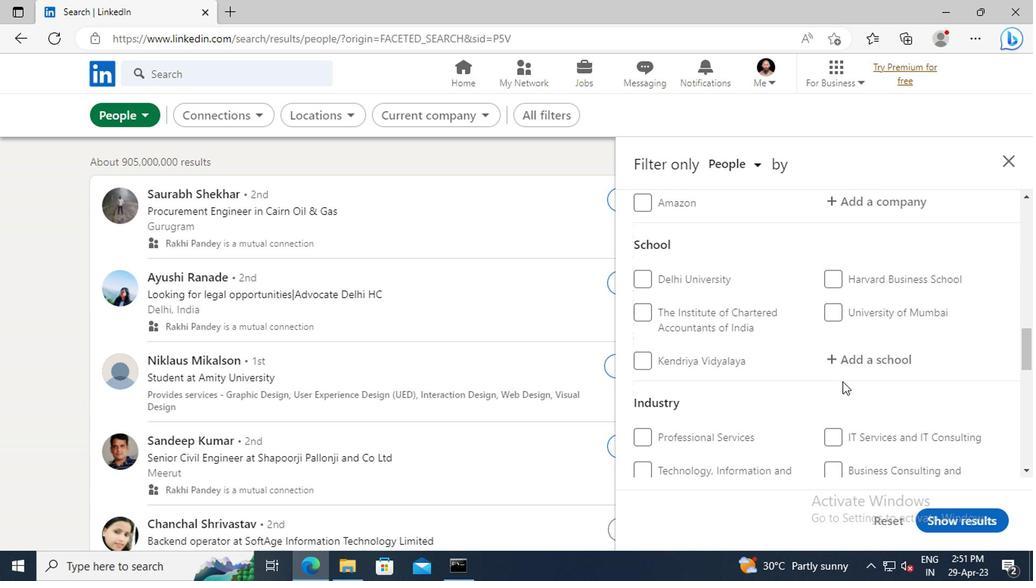 
Action: Mouse scrolled (839, 382) with delta (0, 1)
Screenshot: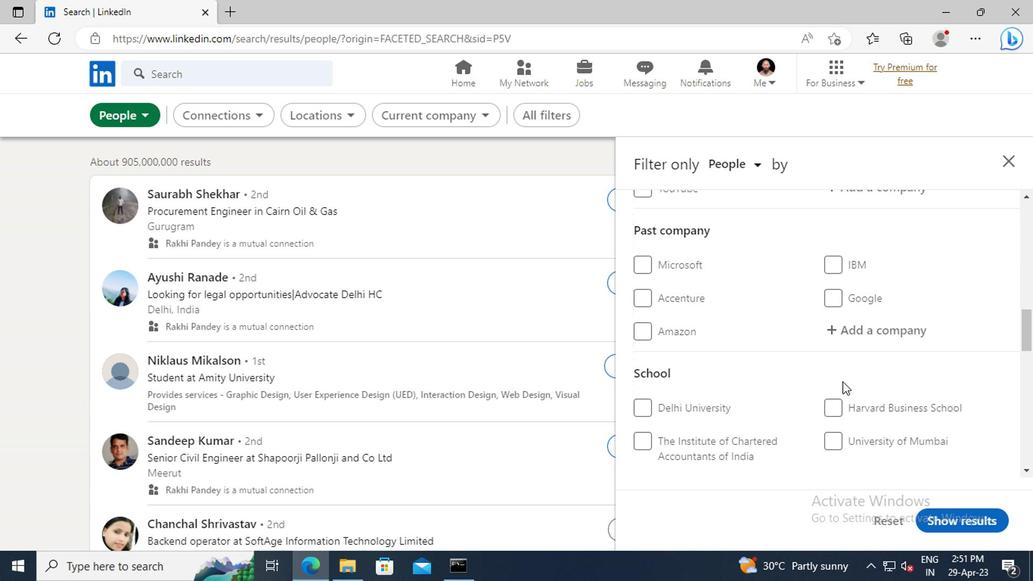 
Action: Mouse scrolled (839, 382) with delta (0, 1)
Screenshot: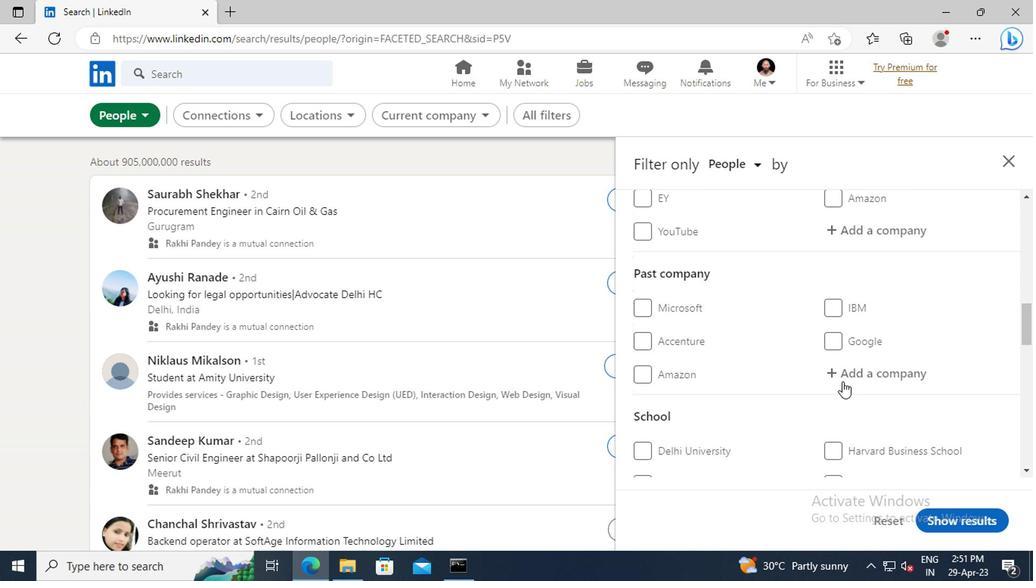 
Action: Mouse scrolled (839, 382) with delta (0, 1)
Screenshot: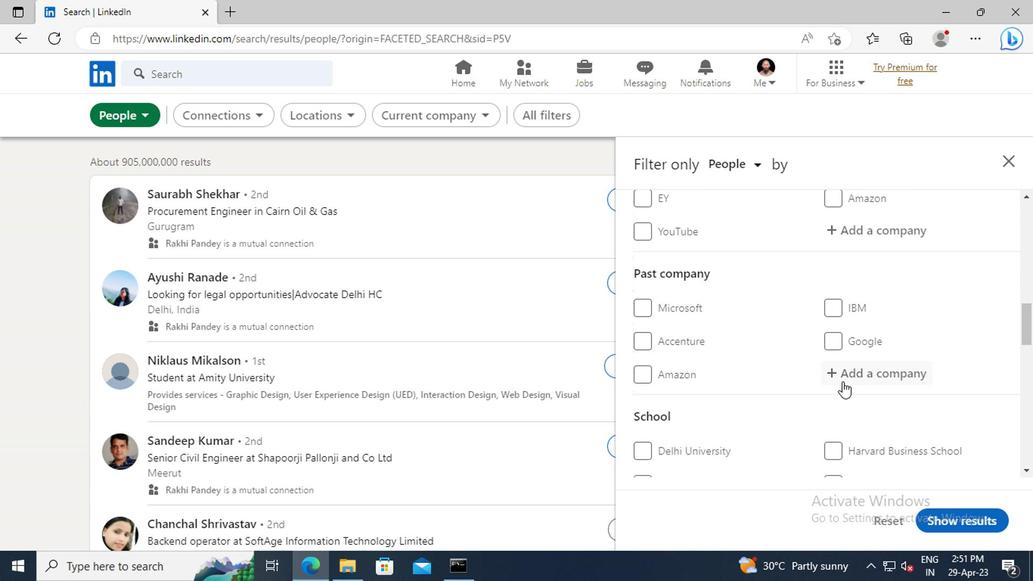 
Action: Mouse moved to (840, 373)
Screenshot: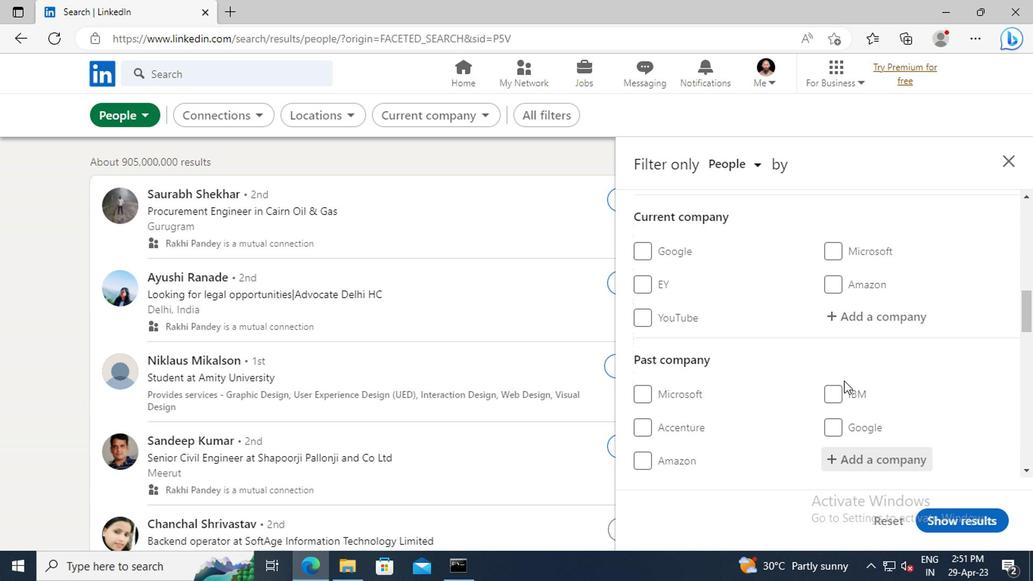 
Action: Mouse scrolled (840, 374) with delta (0, 0)
Screenshot: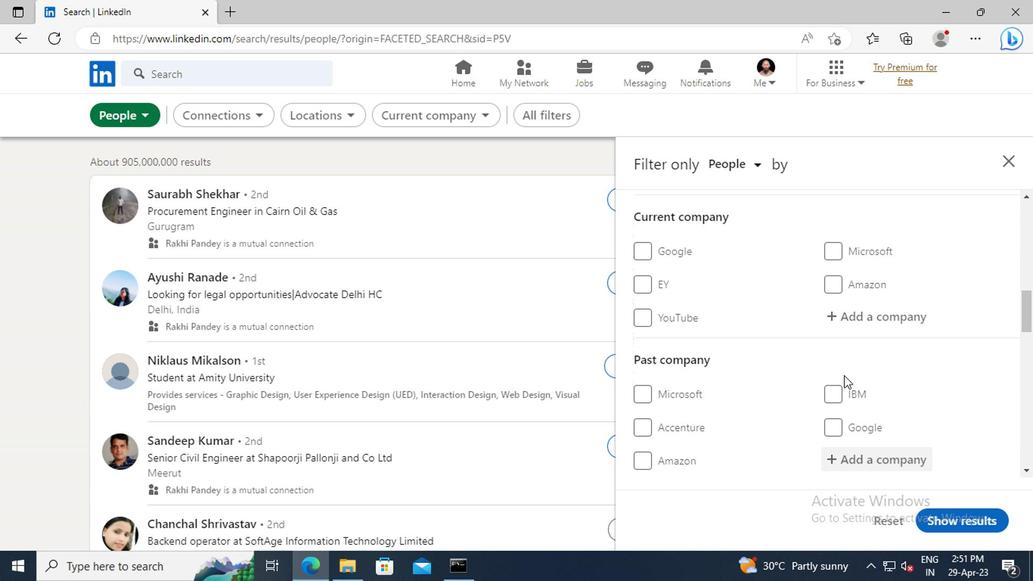 
Action: Mouse moved to (842, 364)
Screenshot: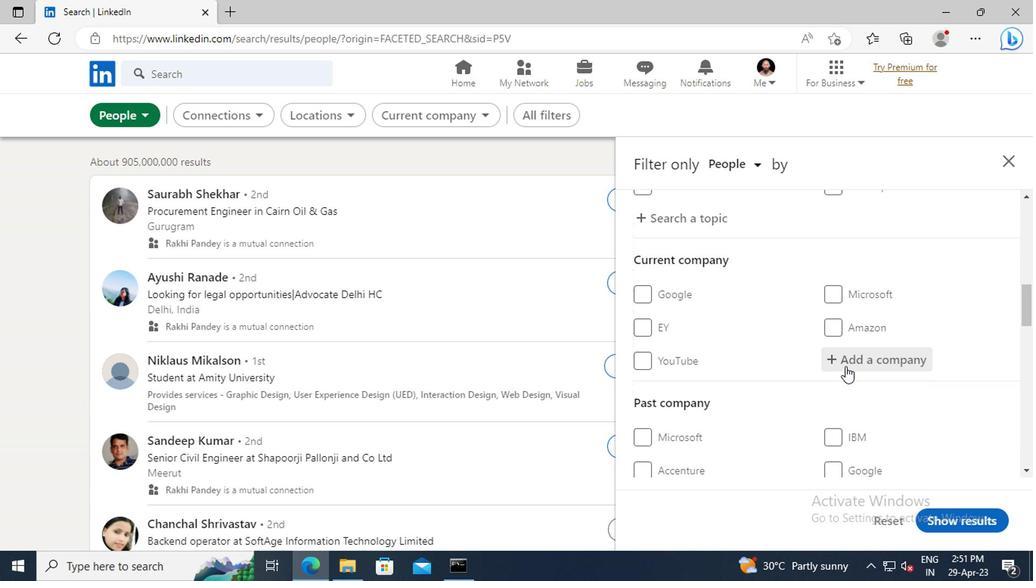 
Action: Mouse pressed left at (842, 364)
Screenshot: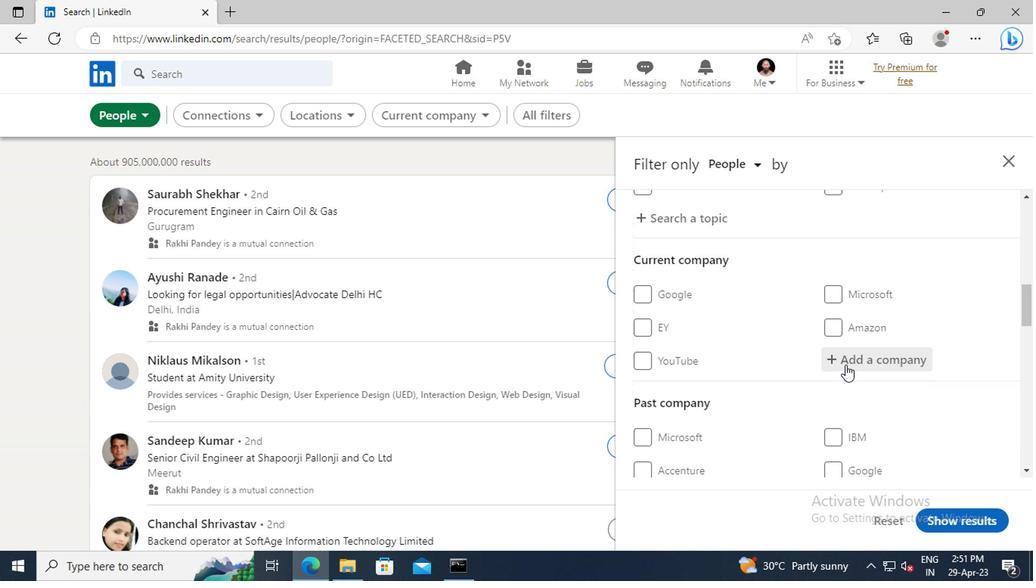 
Action: Key pressed <Key.shift>APARNA<Key.space><Key.shift>CONS
Screenshot: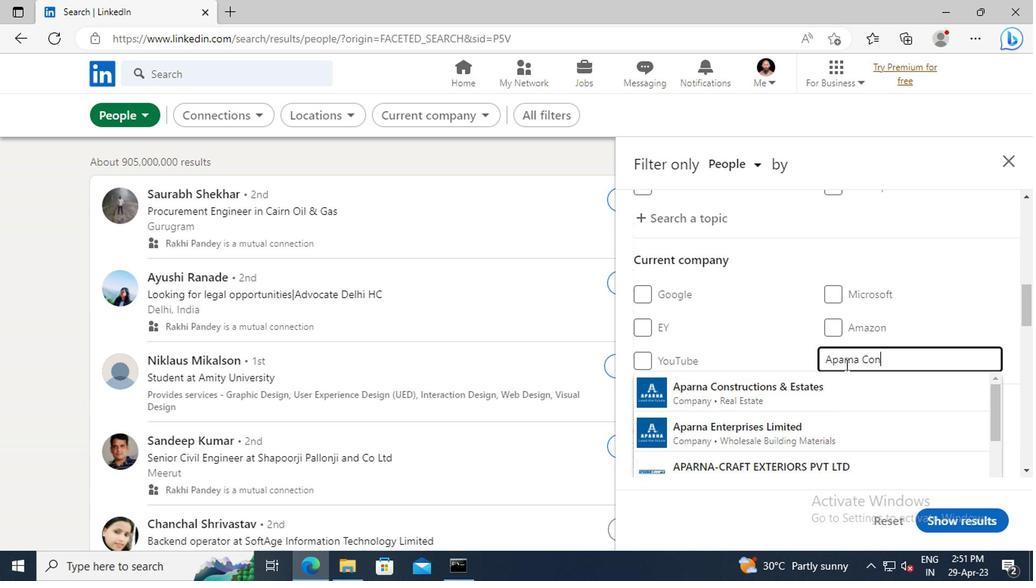 
Action: Mouse moved to (820, 387)
Screenshot: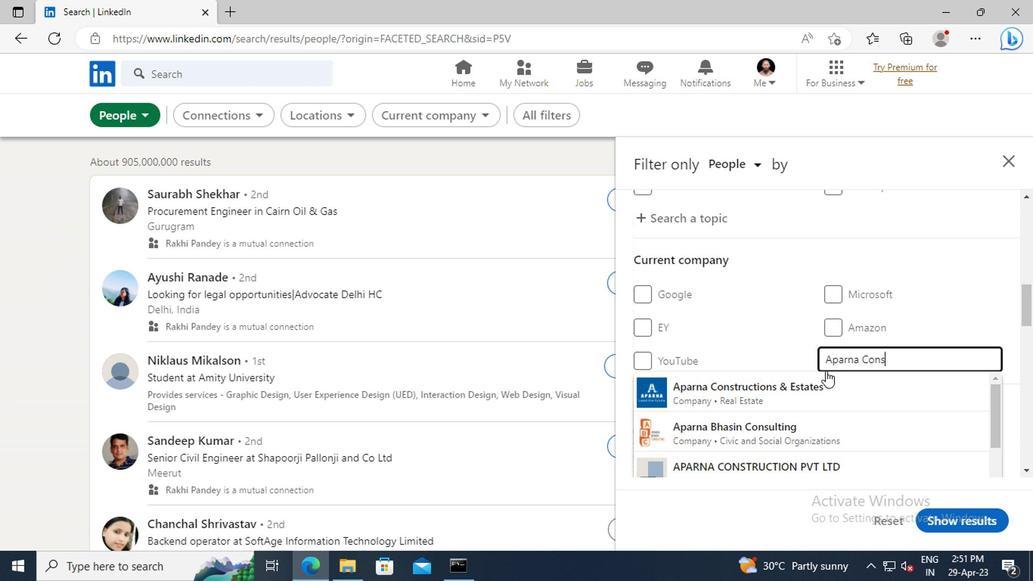 
Action: Mouse pressed left at (820, 387)
Screenshot: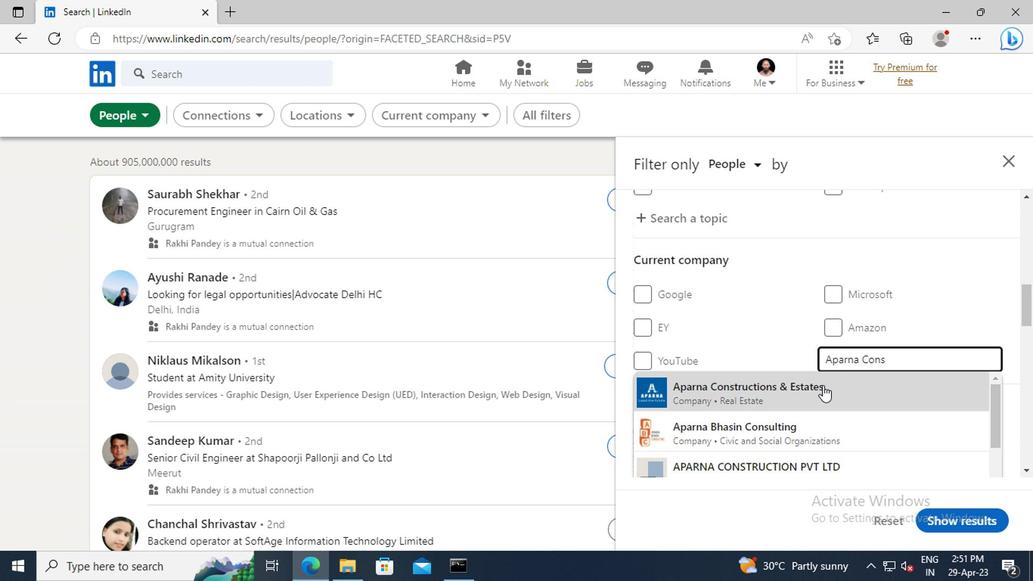 
Action: Mouse scrolled (820, 386) with delta (0, 0)
Screenshot: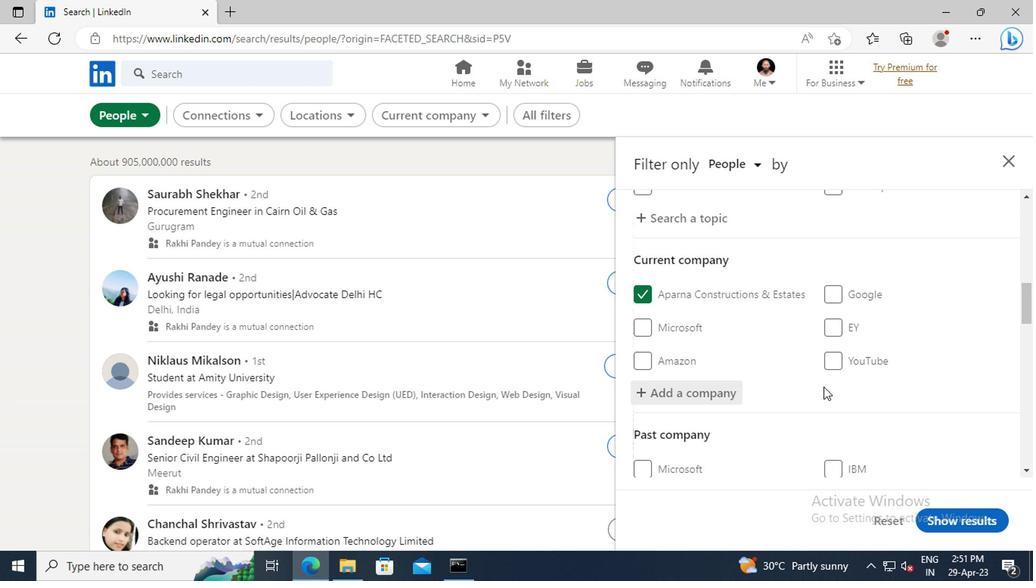 
Action: Mouse scrolled (820, 386) with delta (0, 0)
Screenshot: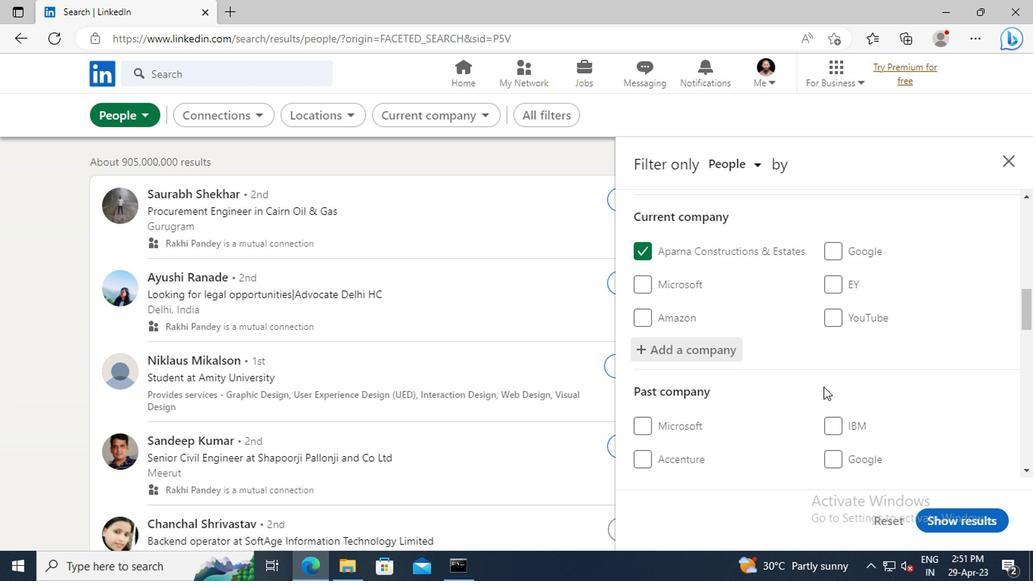 
Action: Mouse scrolled (820, 386) with delta (0, 0)
Screenshot: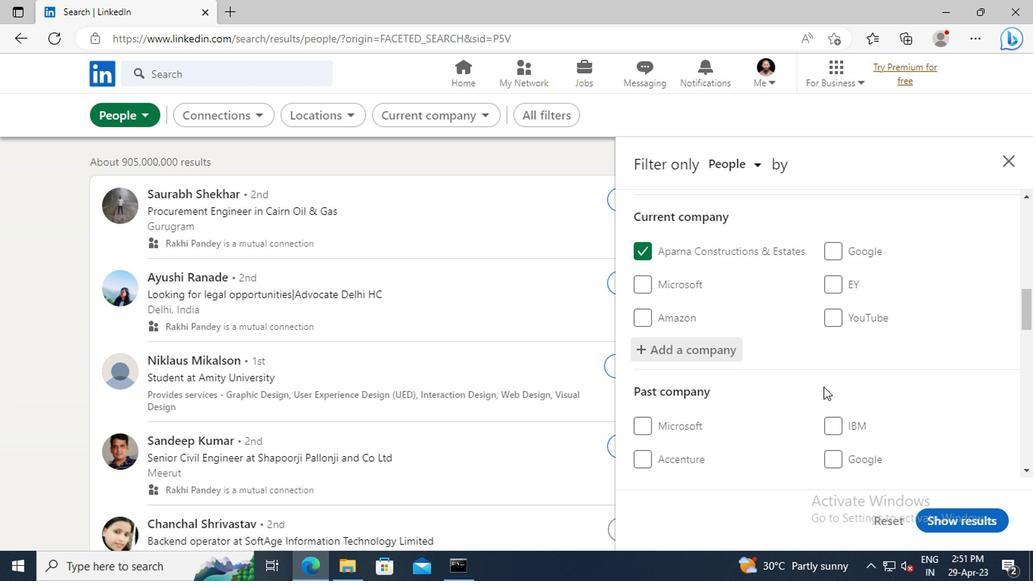 
Action: Mouse scrolled (820, 386) with delta (0, 0)
Screenshot: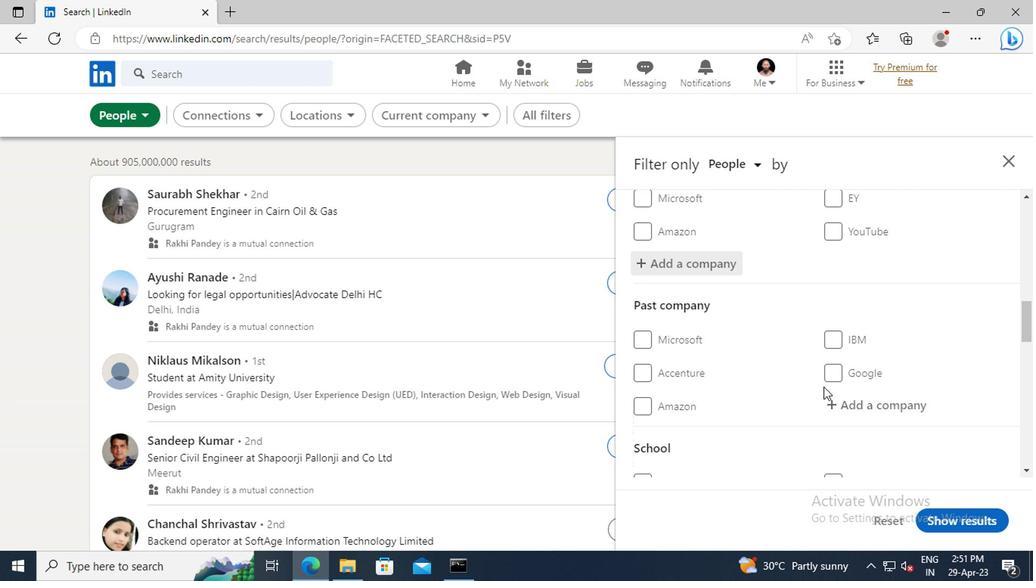 
Action: Mouse scrolled (820, 386) with delta (0, 0)
Screenshot: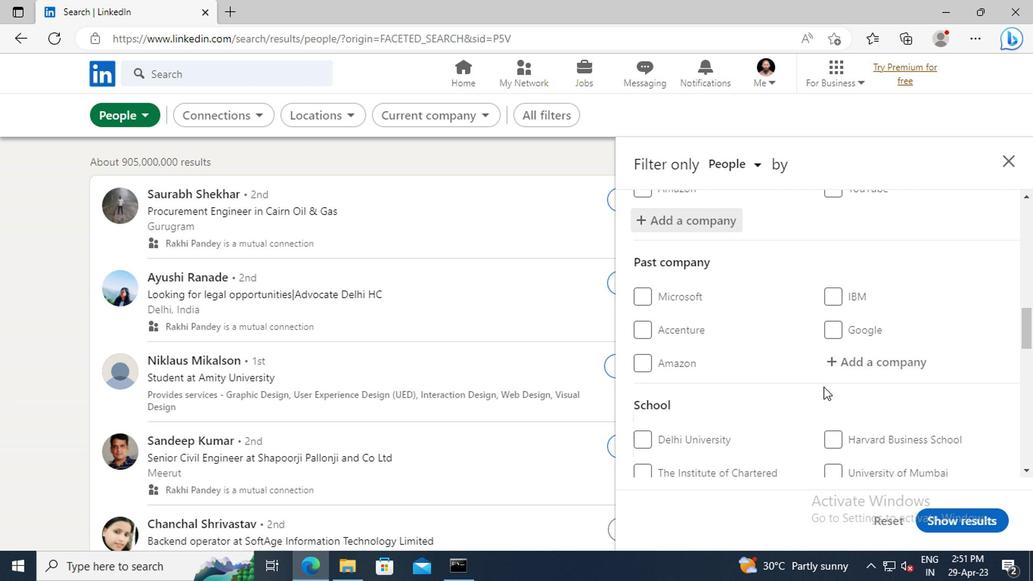 
Action: Mouse scrolled (820, 386) with delta (0, 0)
Screenshot: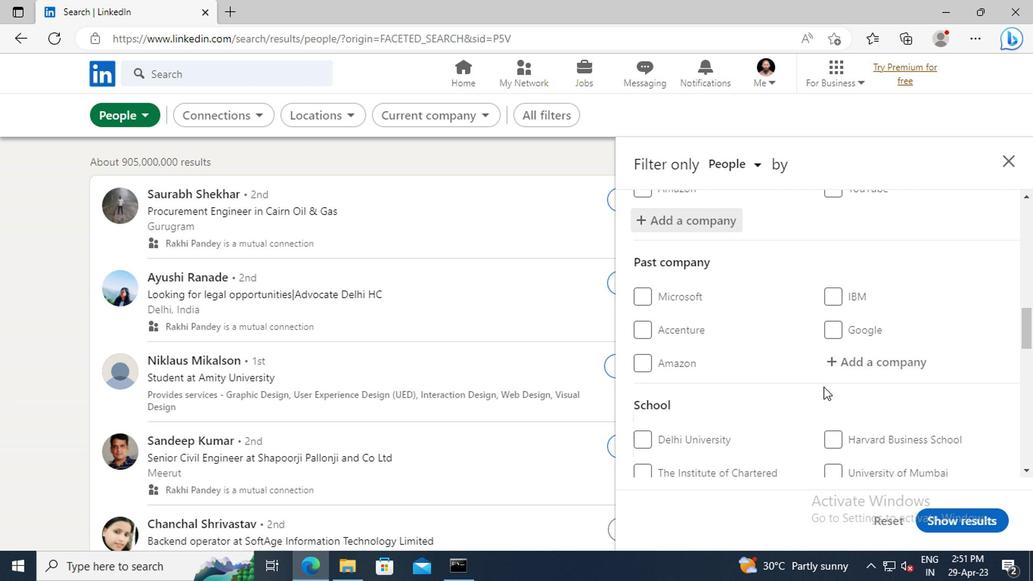 
Action: Mouse scrolled (820, 386) with delta (0, 0)
Screenshot: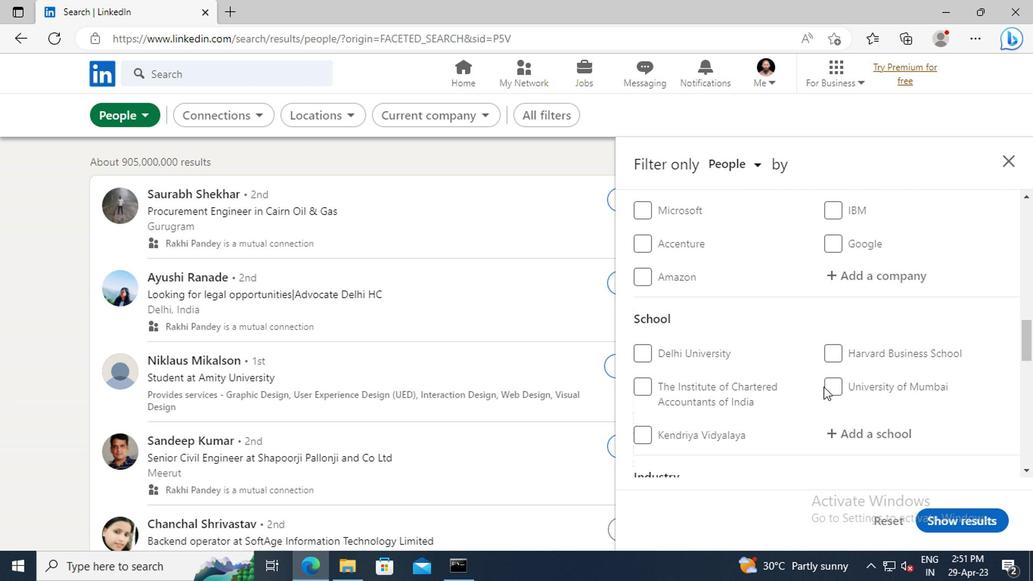 
Action: Mouse moved to (840, 389)
Screenshot: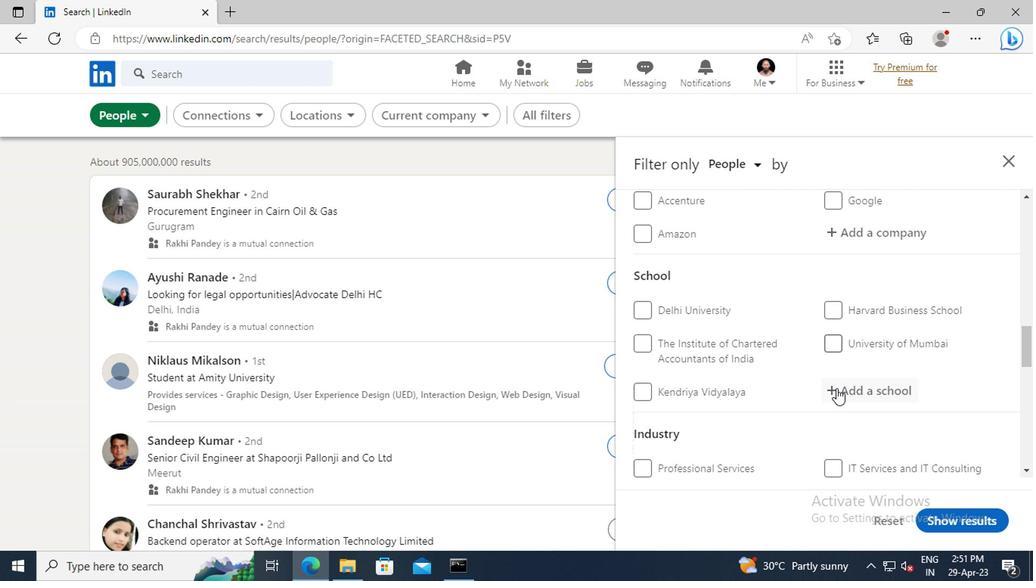 
Action: Mouse pressed left at (840, 389)
Screenshot: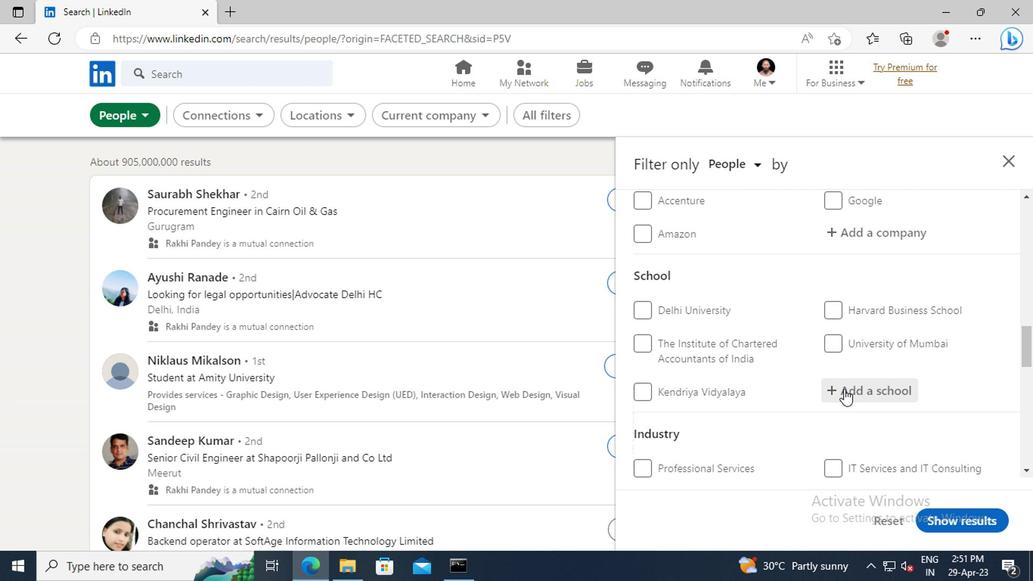 
Action: Key pressed <Key.shift>INDIAN<Key.space><Key.shift>INSTITUTE<Key.space>OF<Key.space><Key.shift>MANAGEMENT<Key.space><Key.shift>BAN
Screenshot: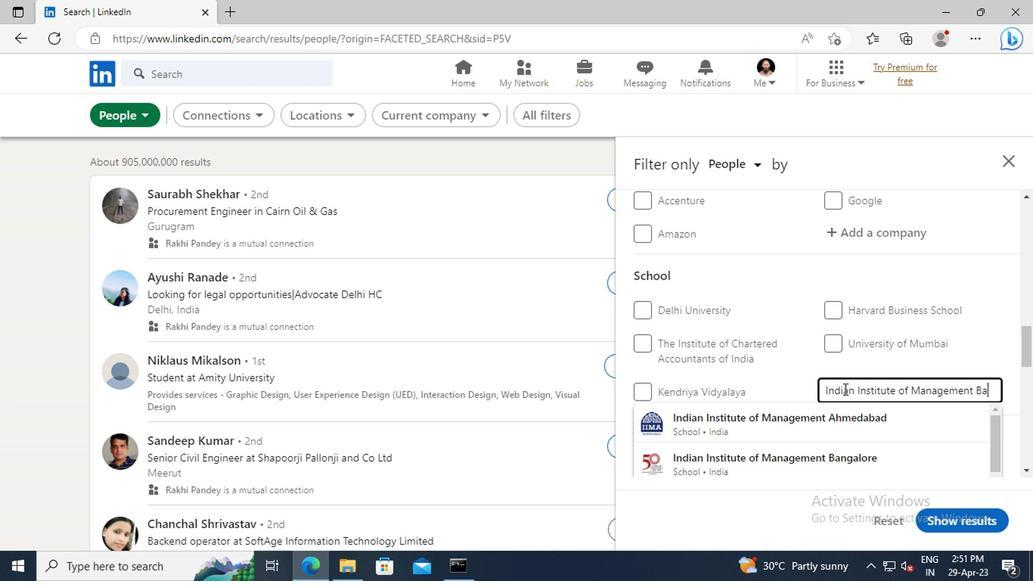 
Action: Mouse moved to (833, 420)
Screenshot: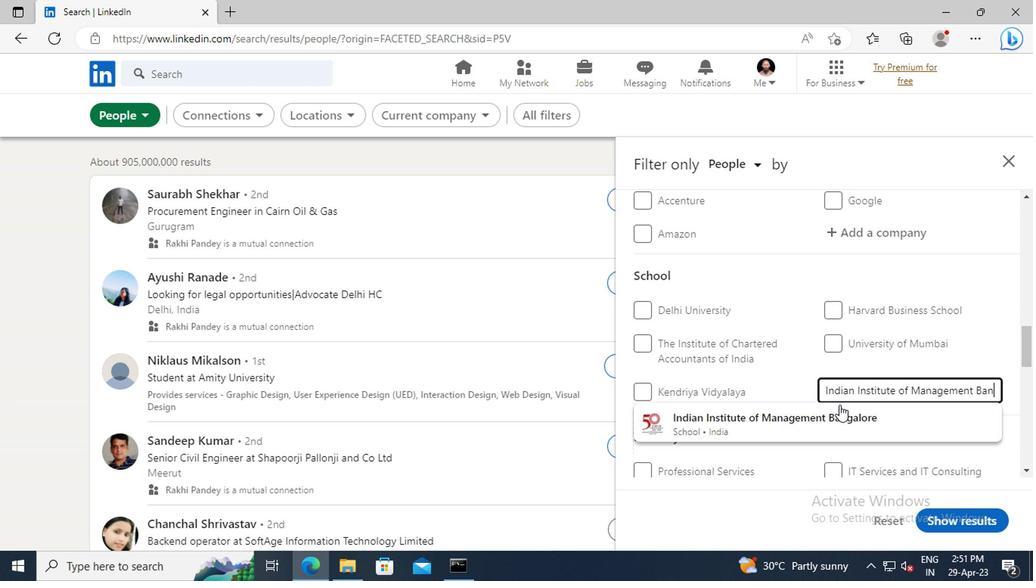 
Action: Mouse pressed left at (833, 420)
Screenshot: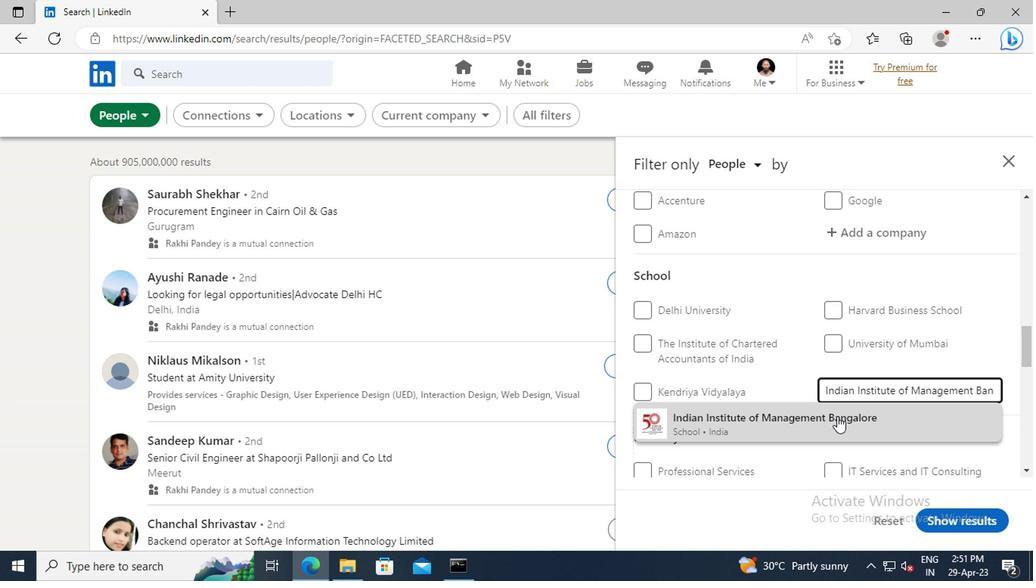 
Action: Mouse scrolled (833, 419) with delta (0, -1)
Screenshot: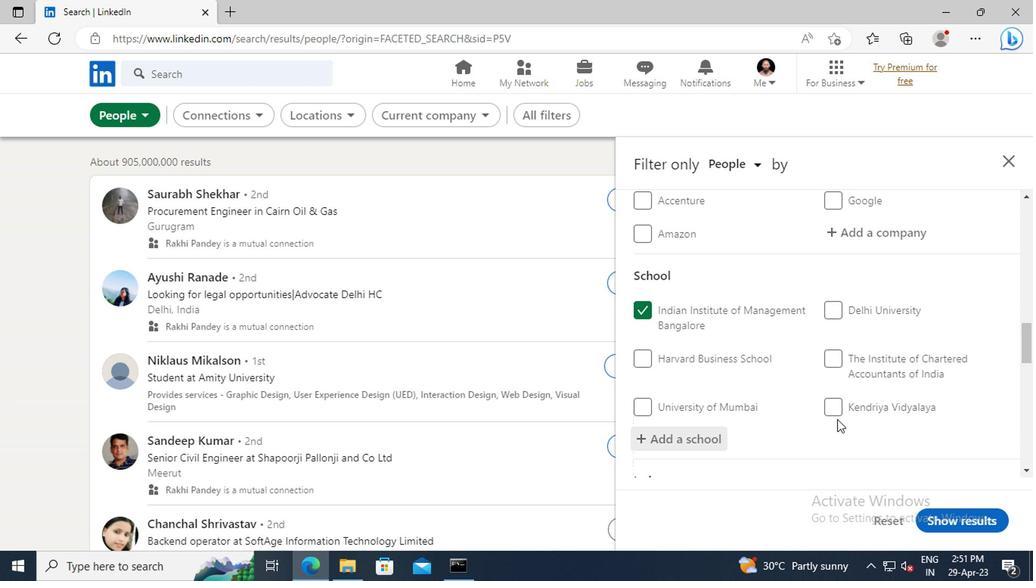 
Action: Mouse scrolled (833, 419) with delta (0, -1)
Screenshot: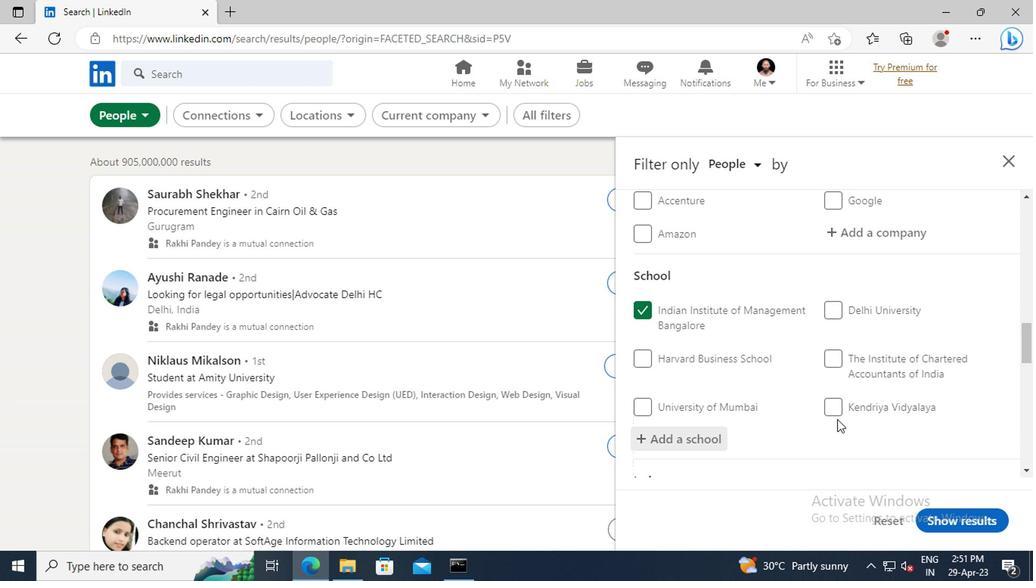 
Action: Mouse moved to (831, 401)
Screenshot: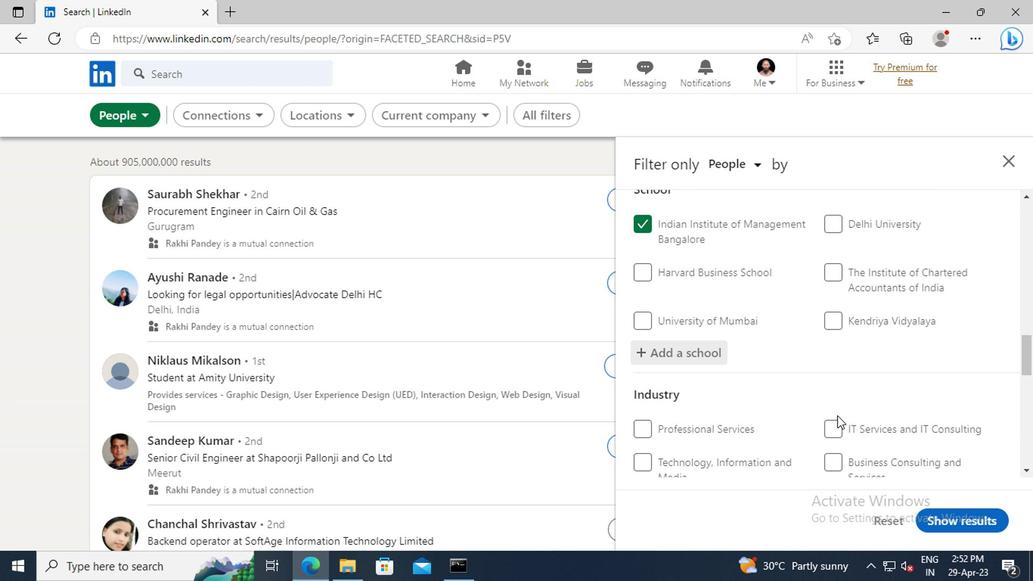 
Action: Mouse scrolled (831, 401) with delta (0, 0)
Screenshot: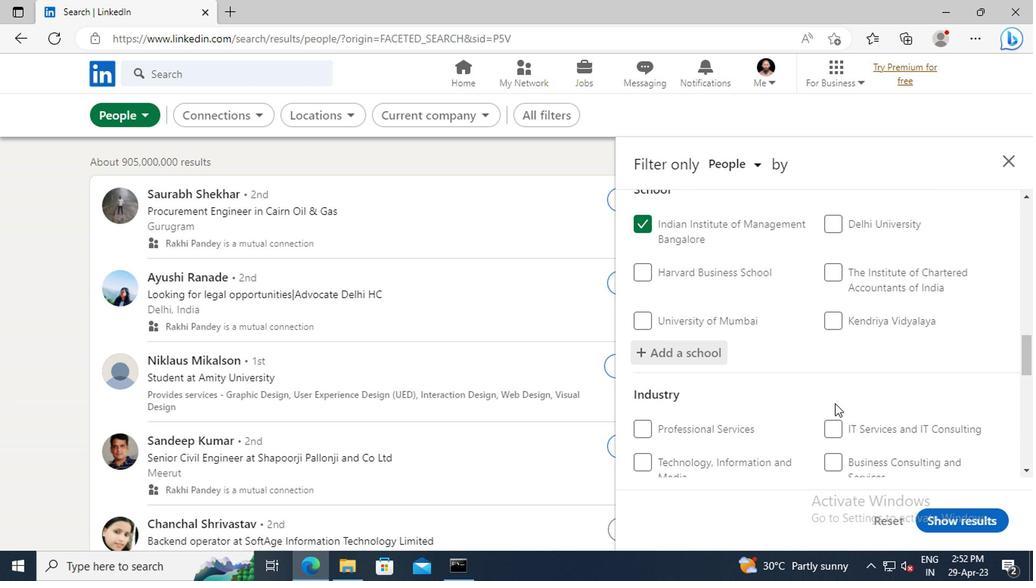 
Action: Mouse scrolled (831, 401) with delta (0, 0)
Screenshot: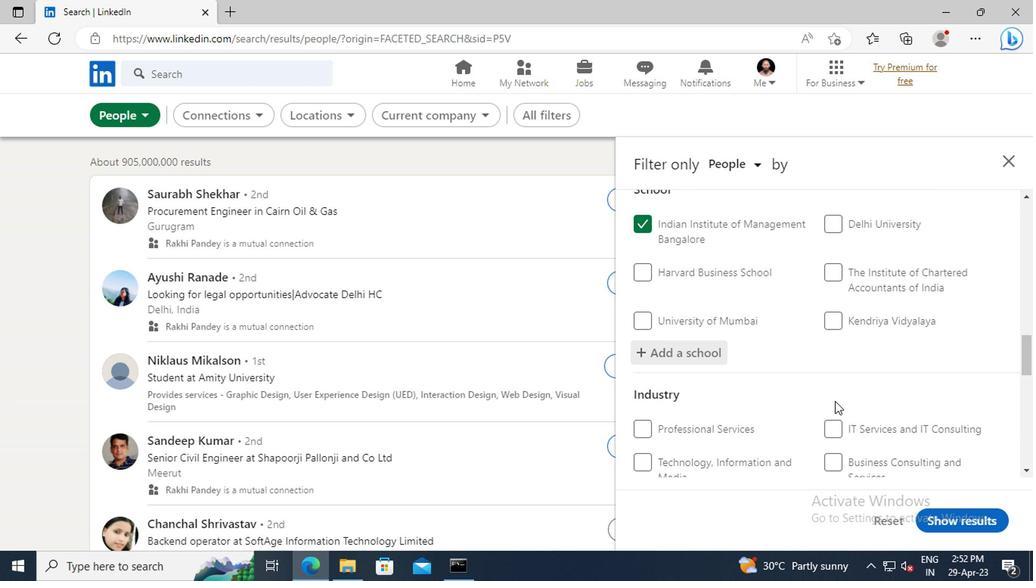 
Action: Mouse moved to (824, 386)
Screenshot: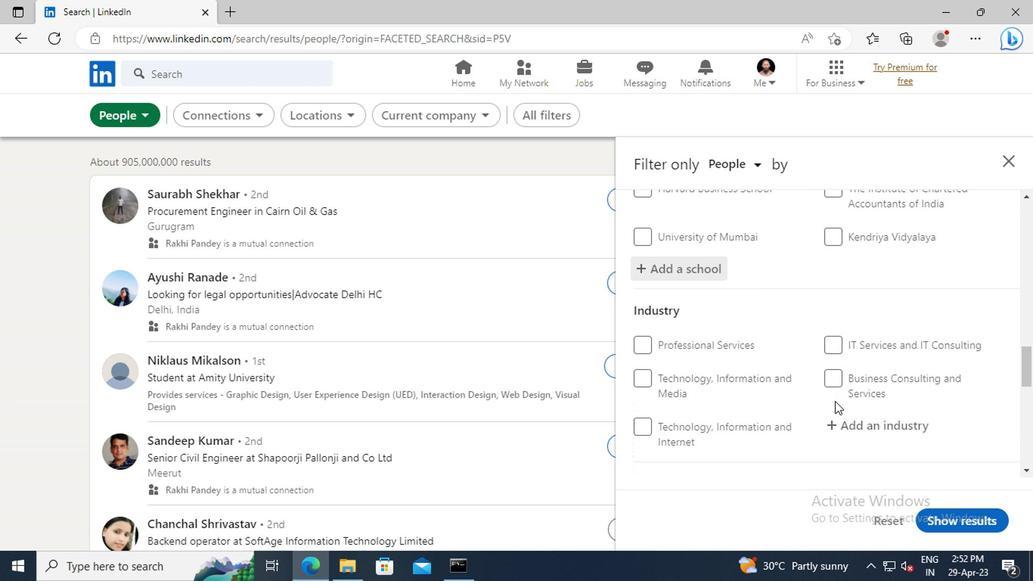 
Action: Mouse scrolled (824, 385) with delta (0, -1)
Screenshot: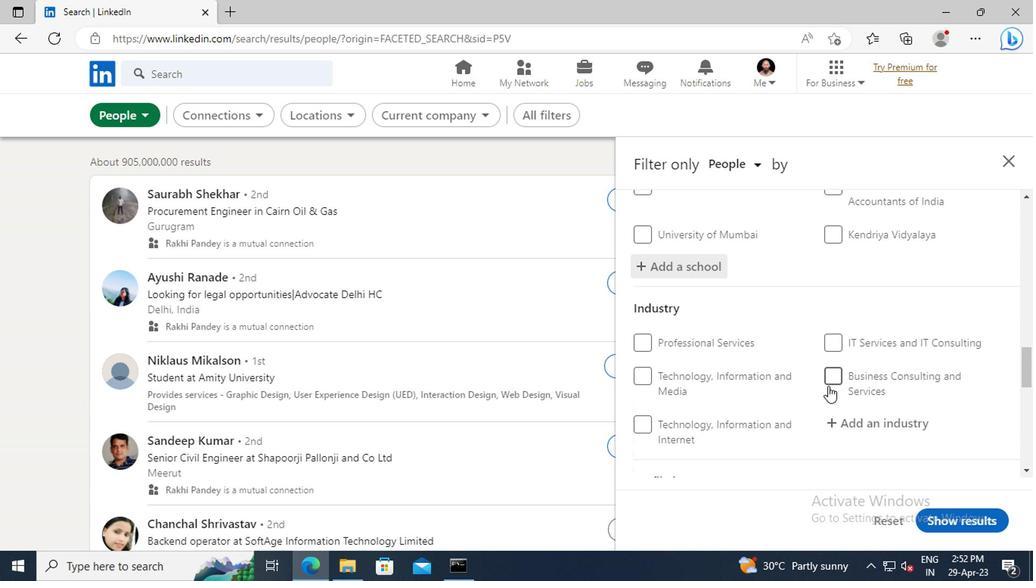 
Action: Mouse moved to (840, 381)
Screenshot: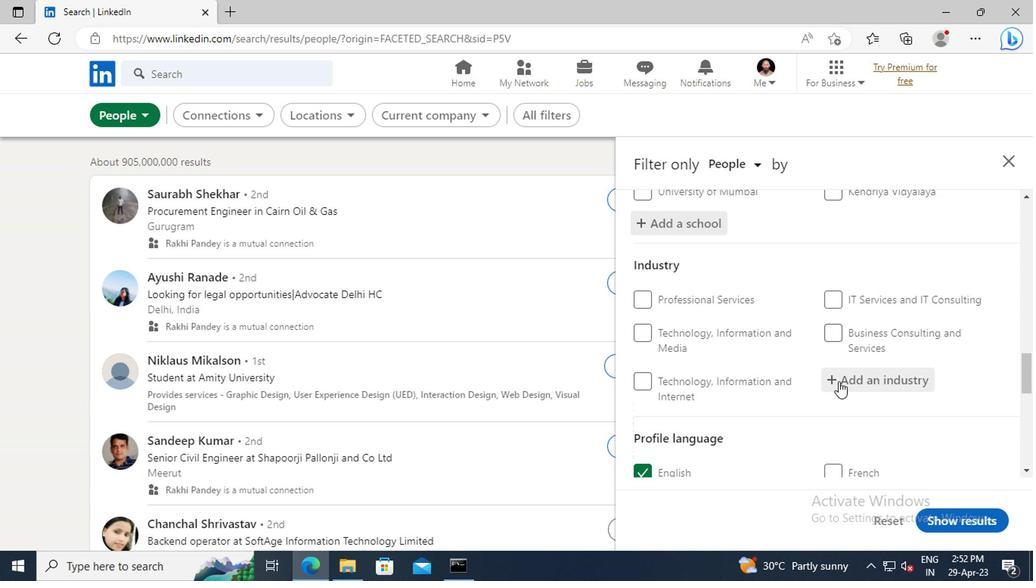 
Action: Mouse pressed left at (840, 381)
Screenshot: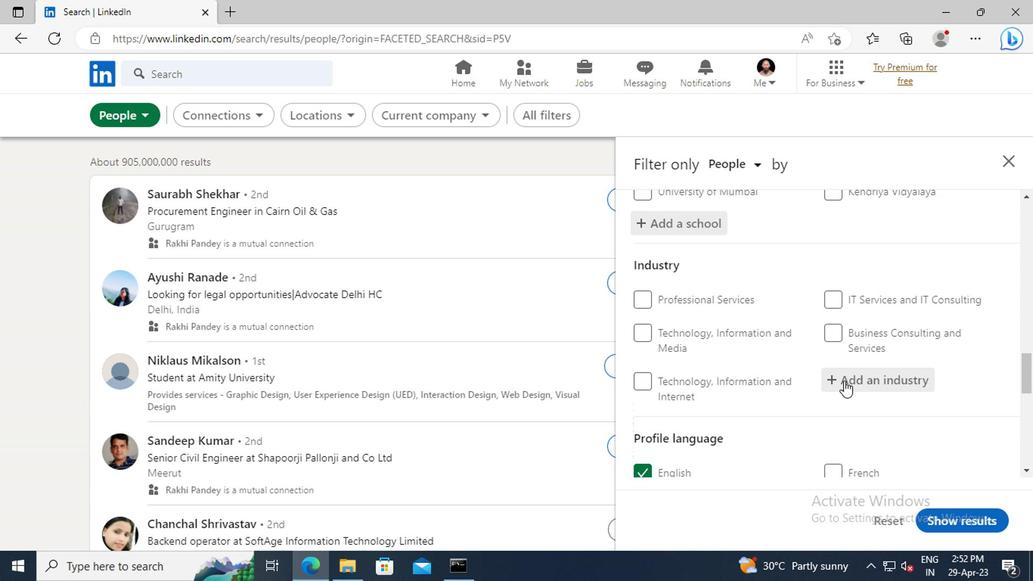
Action: Key pressed <Key.shift>METALWOR
Screenshot: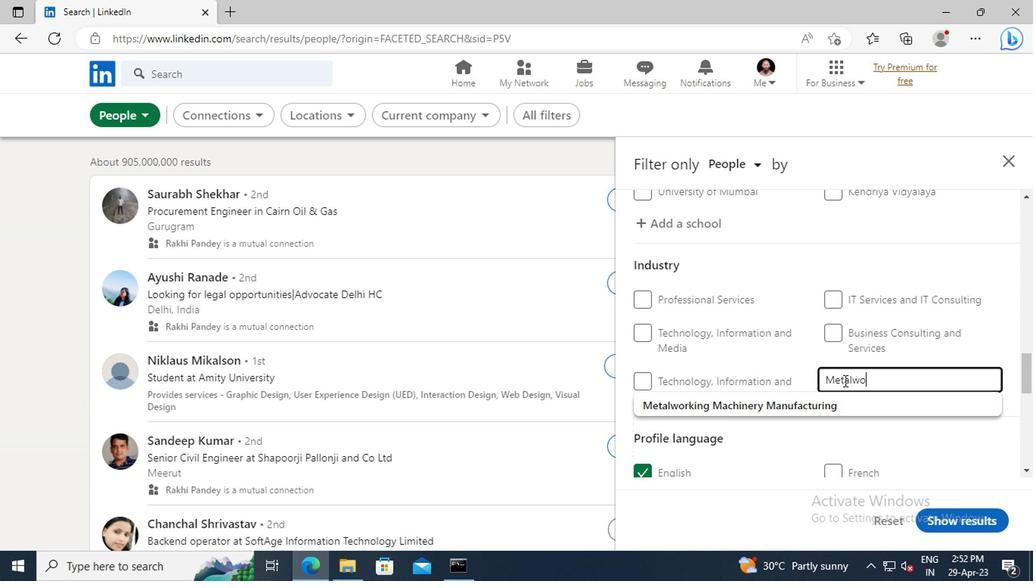 
Action: Mouse moved to (825, 404)
Screenshot: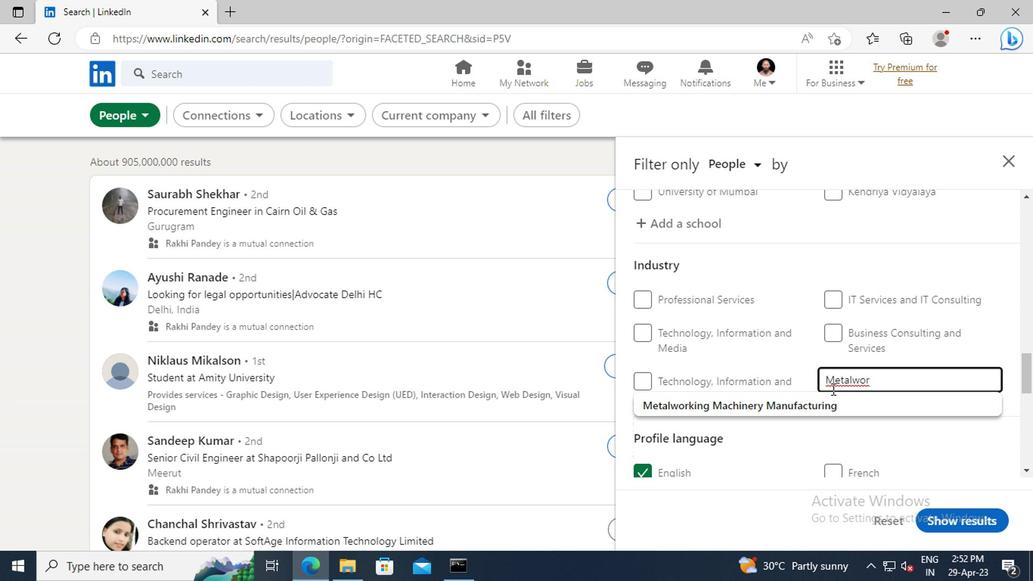 
Action: Mouse pressed left at (825, 404)
Screenshot: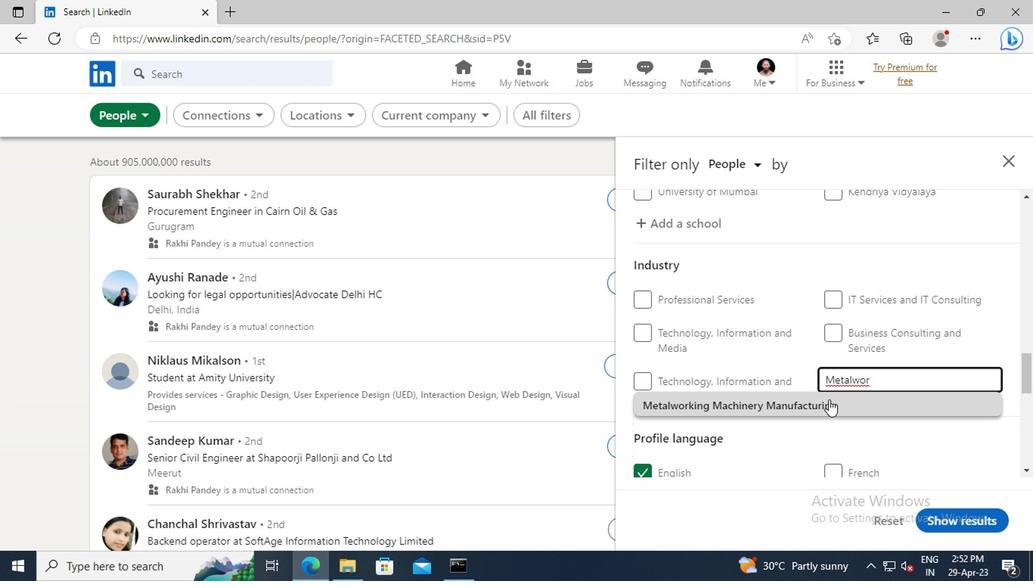 
Action: Mouse scrolled (825, 404) with delta (0, 0)
Screenshot: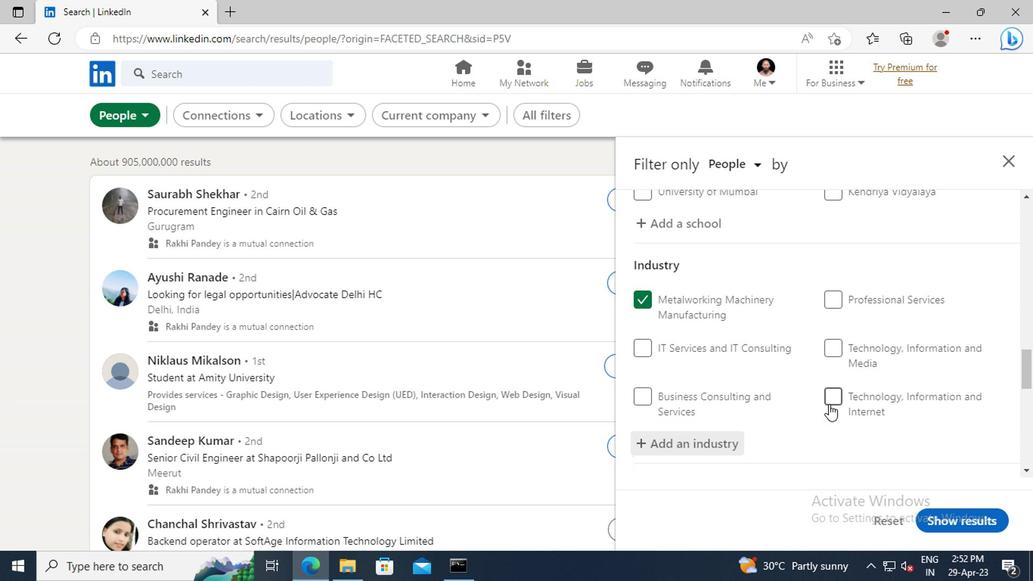 
Action: Mouse scrolled (825, 404) with delta (0, 0)
Screenshot: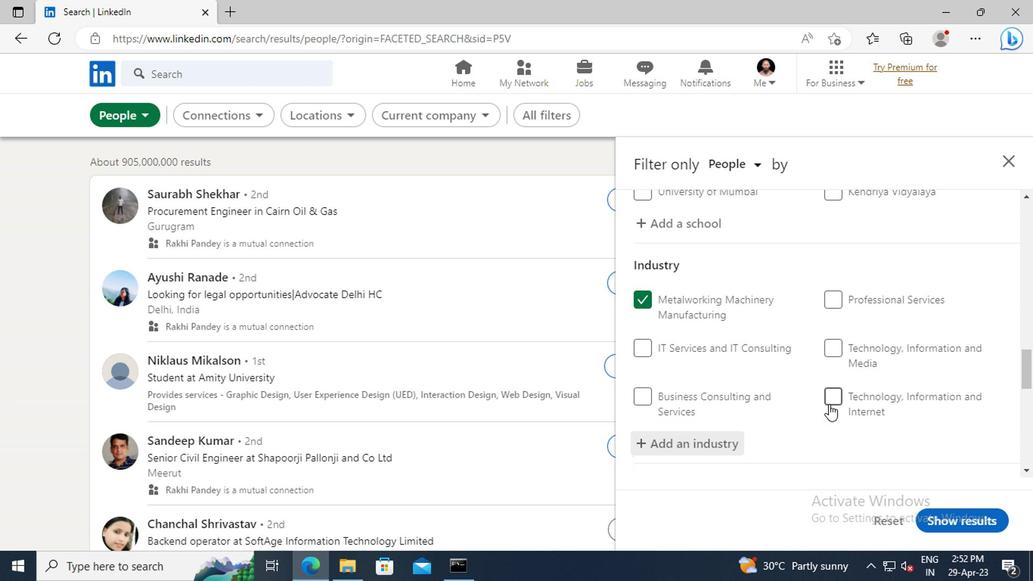 
Action: Mouse moved to (823, 382)
Screenshot: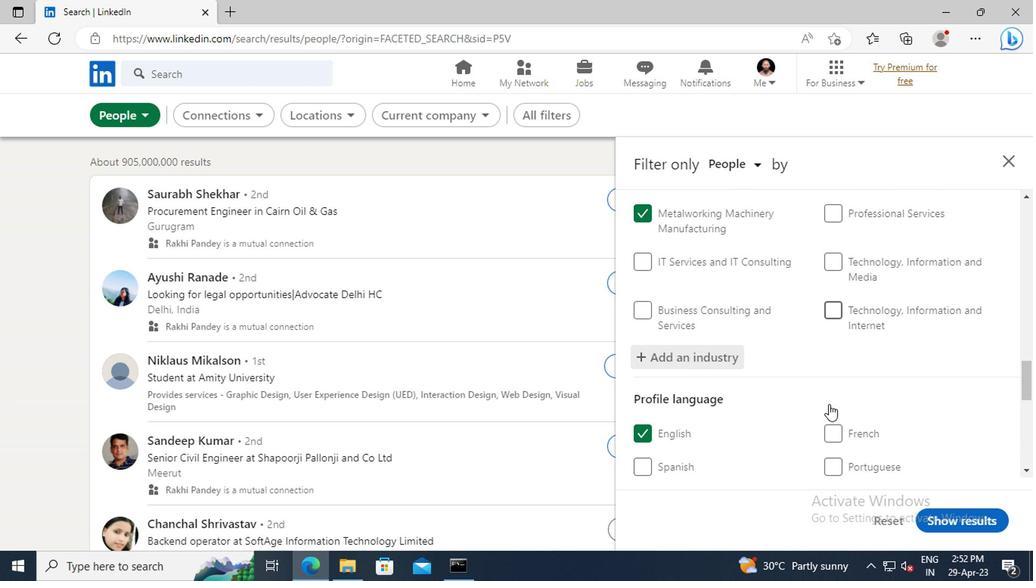 
Action: Mouse scrolled (823, 381) with delta (0, -1)
Screenshot: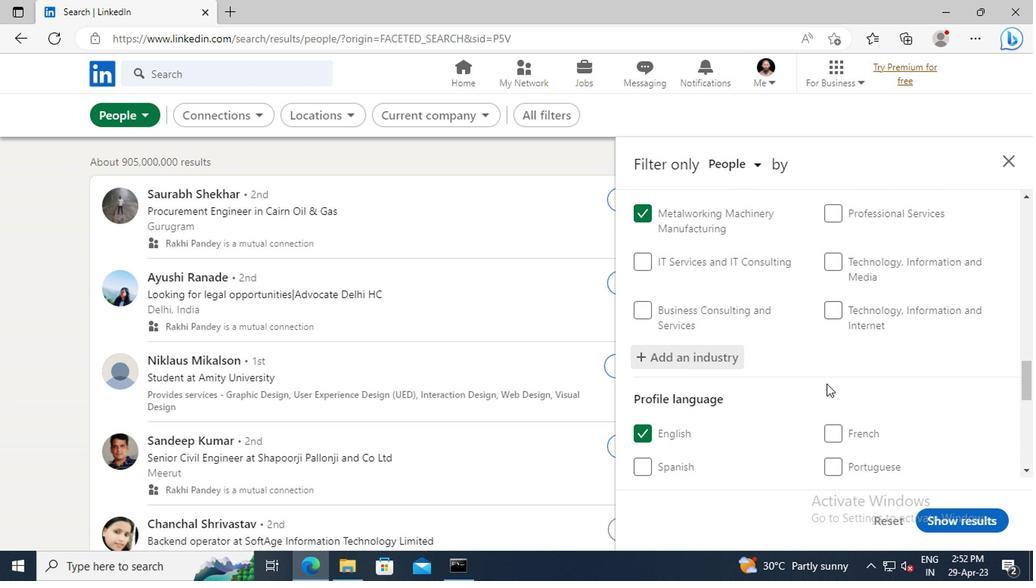 
Action: Mouse scrolled (823, 381) with delta (0, -1)
Screenshot: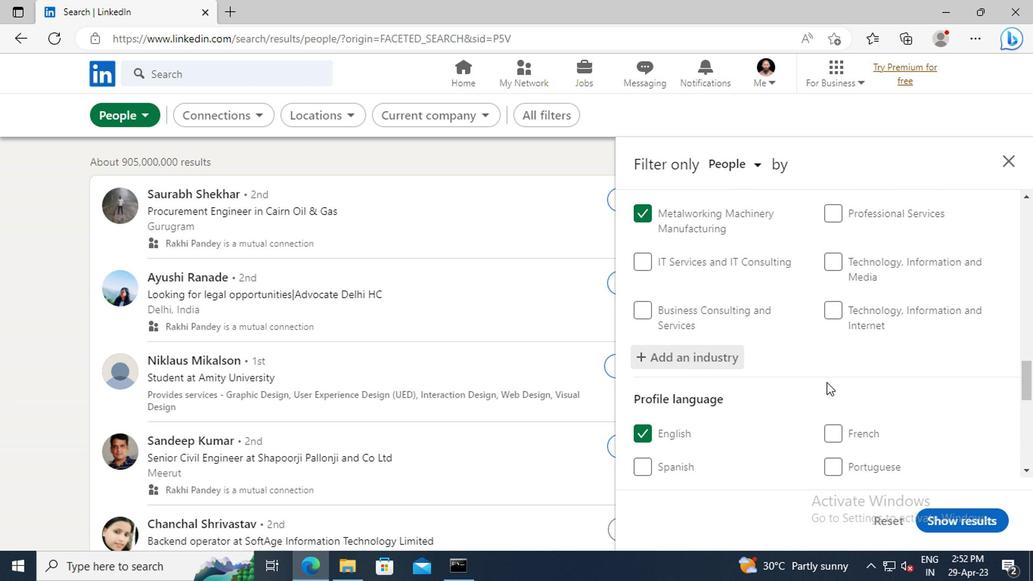 
Action: Mouse scrolled (823, 381) with delta (0, -1)
Screenshot: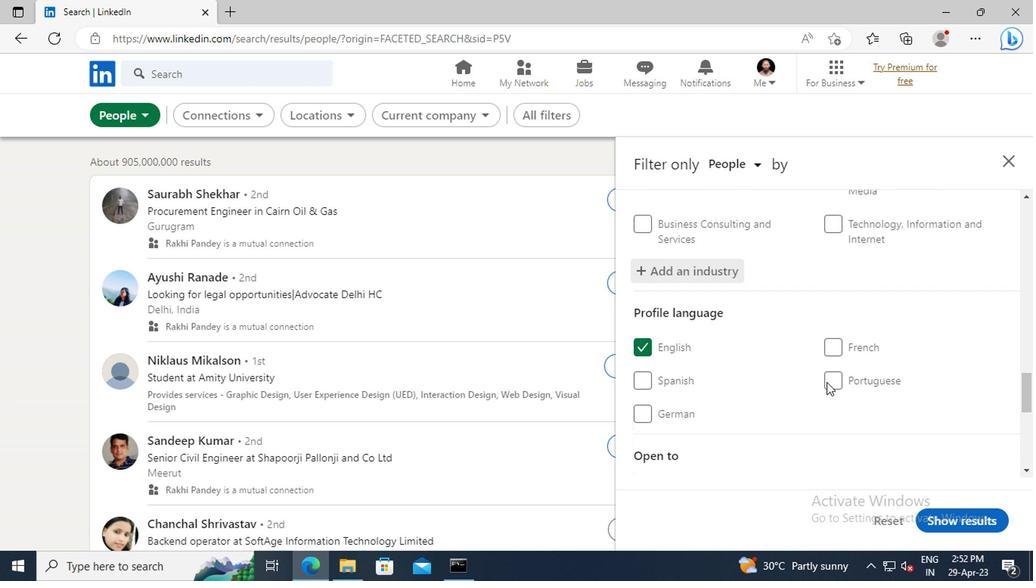 
Action: Mouse scrolled (823, 381) with delta (0, -1)
Screenshot: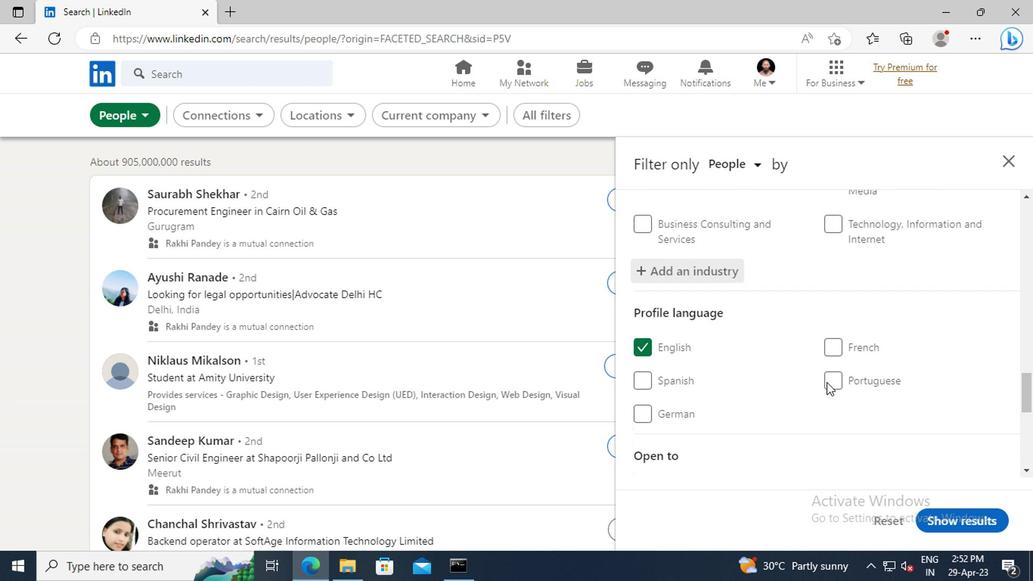 
Action: Mouse moved to (822, 377)
Screenshot: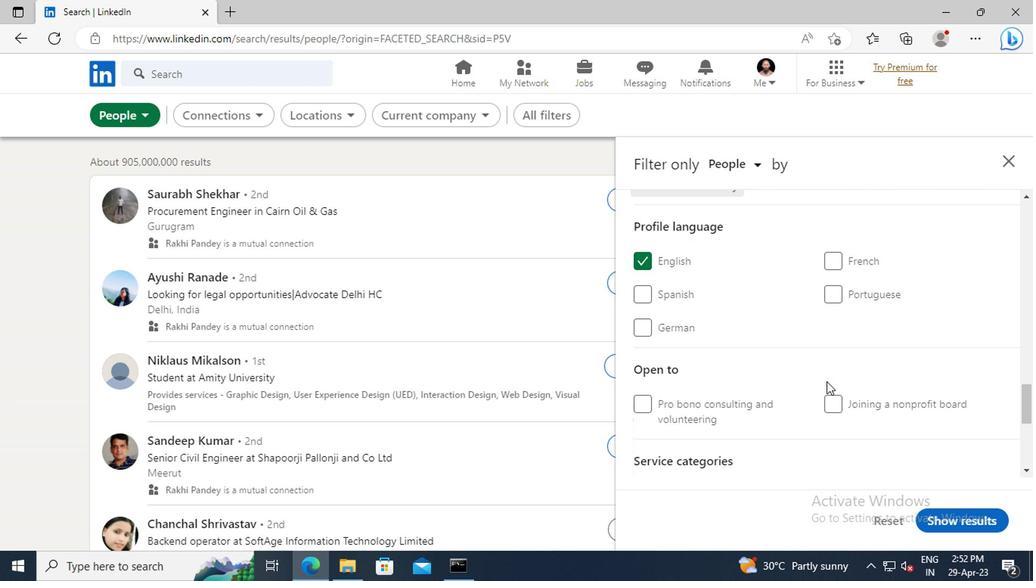 
Action: Mouse scrolled (822, 377) with delta (0, 0)
Screenshot: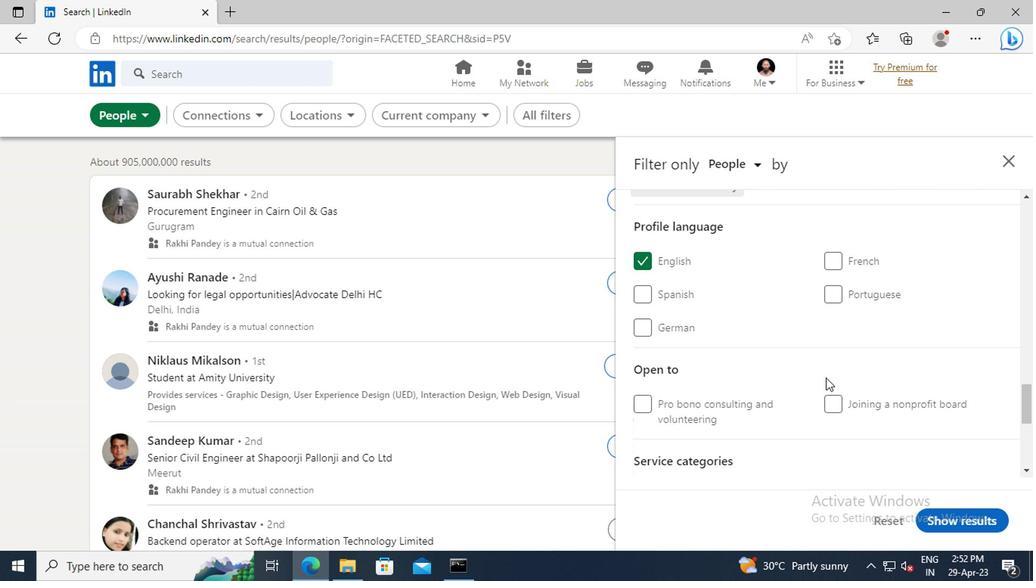 
Action: Mouse scrolled (822, 377) with delta (0, 0)
Screenshot: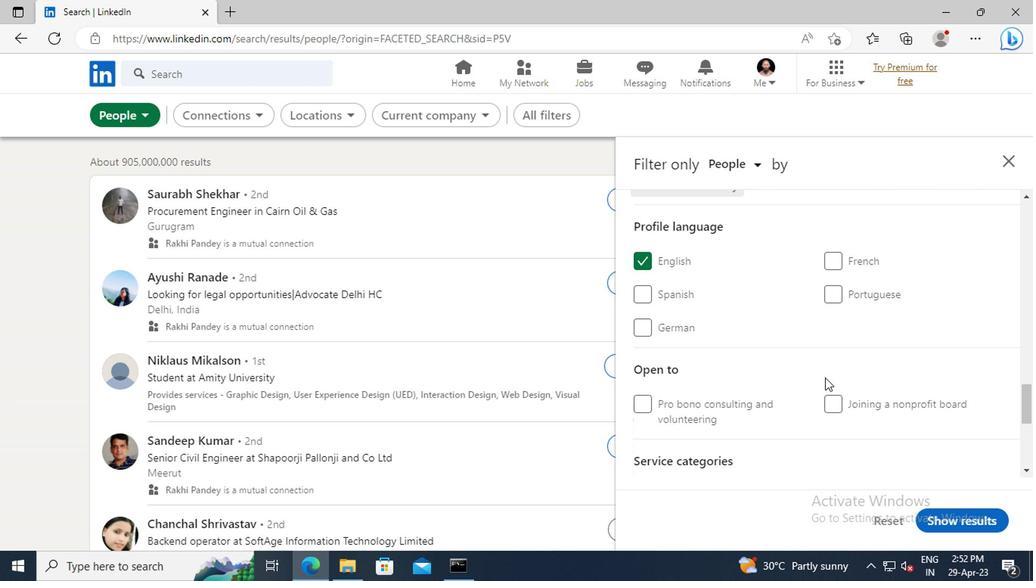 
Action: Mouse moved to (822, 368)
Screenshot: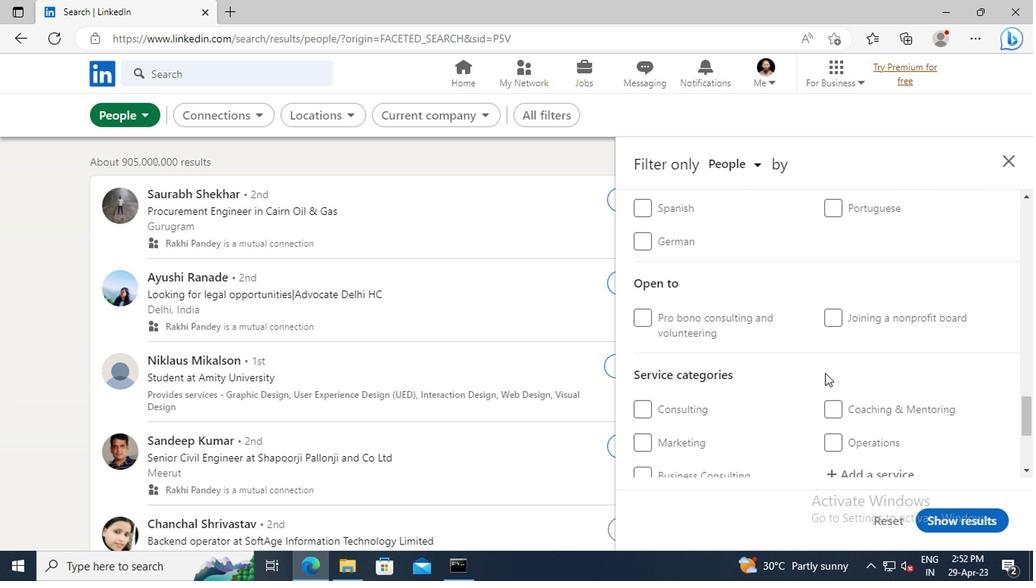 
Action: Mouse scrolled (822, 367) with delta (0, -1)
Screenshot: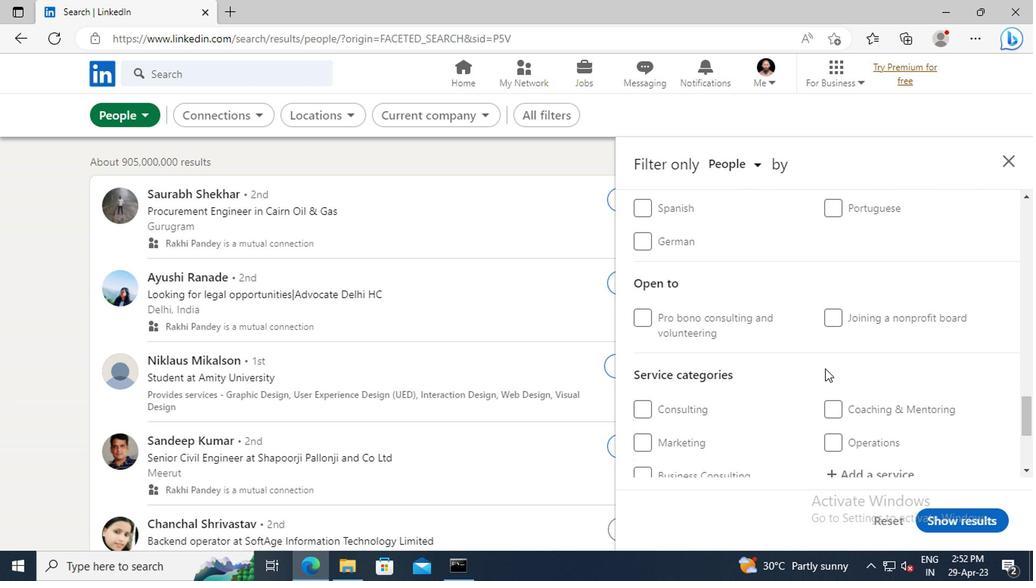 
Action: Mouse scrolled (822, 367) with delta (0, -1)
Screenshot: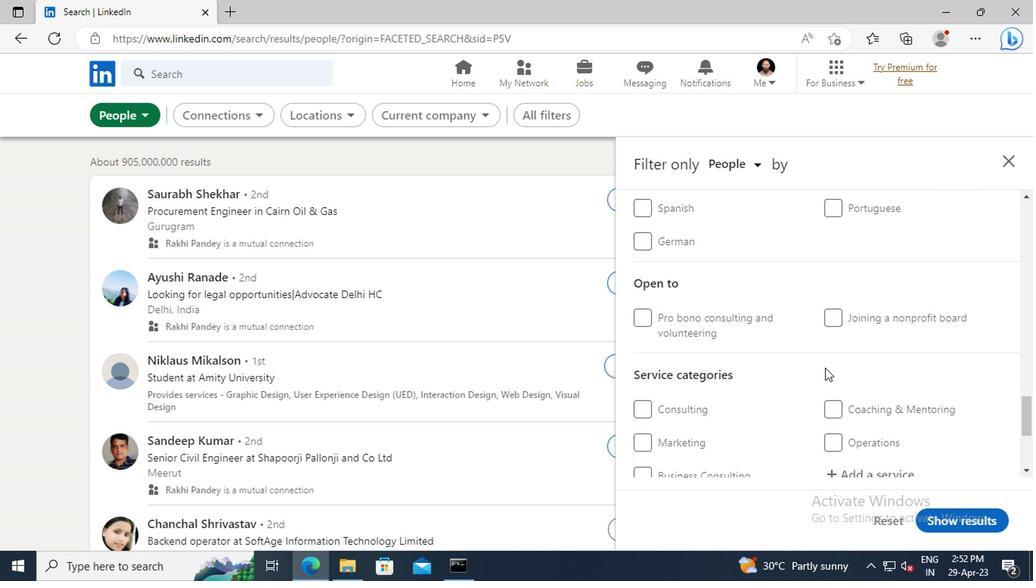 
Action: Mouse moved to (831, 387)
Screenshot: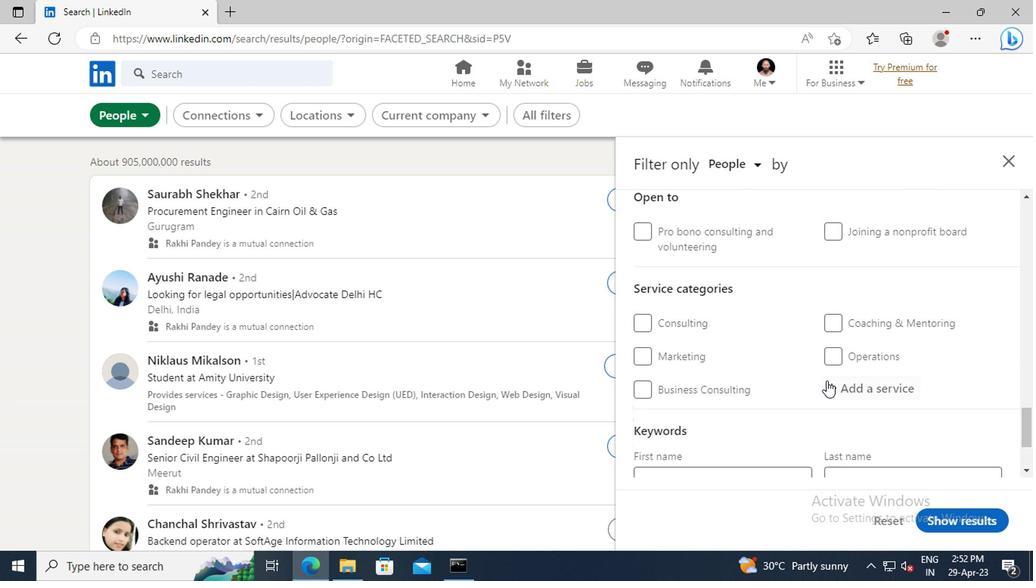
Action: Mouse pressed left at (831, 387)
Screenshot: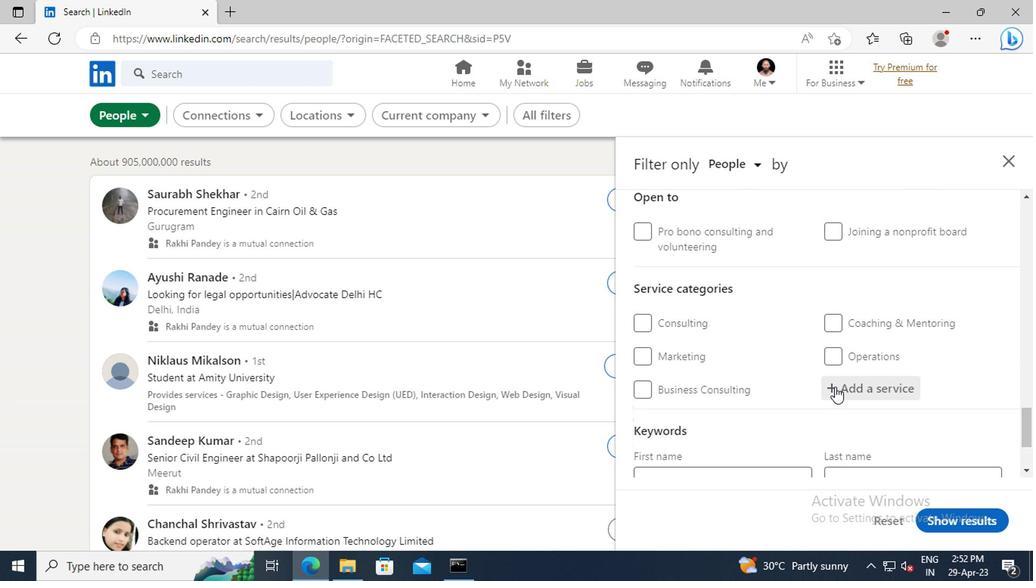 
Action: Key pressed <Key.shift>HEALTHCARE
Screenshot: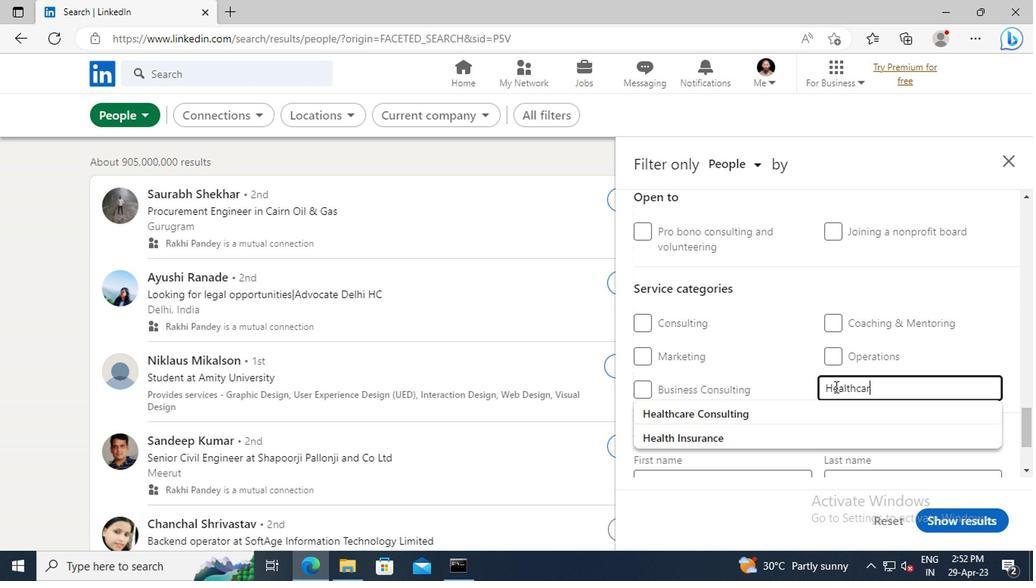 
Action: Mouse moved to (792, 410)
Screenshot: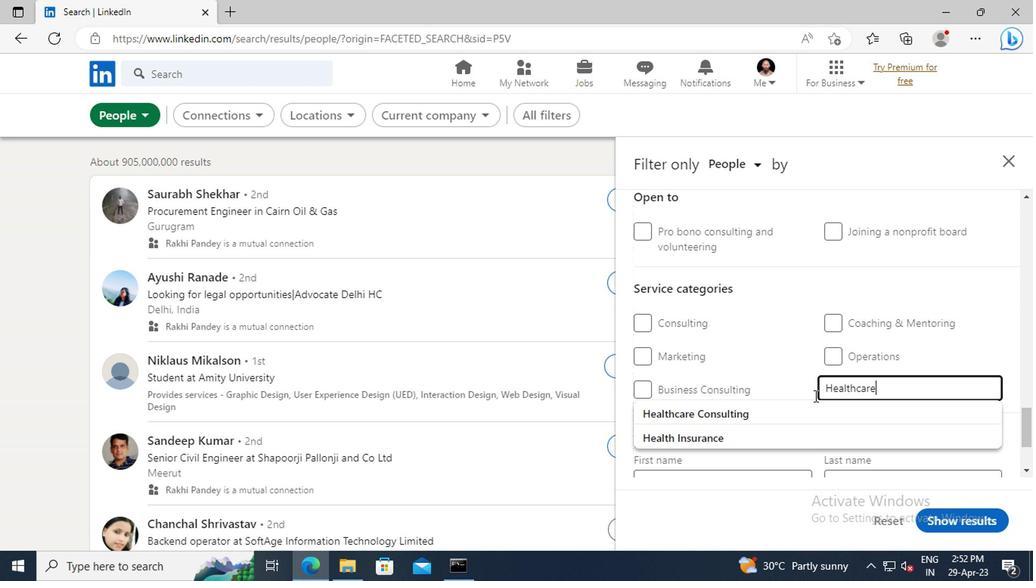 
Action: Mouse pressed left at (792, 410)
Screenshot: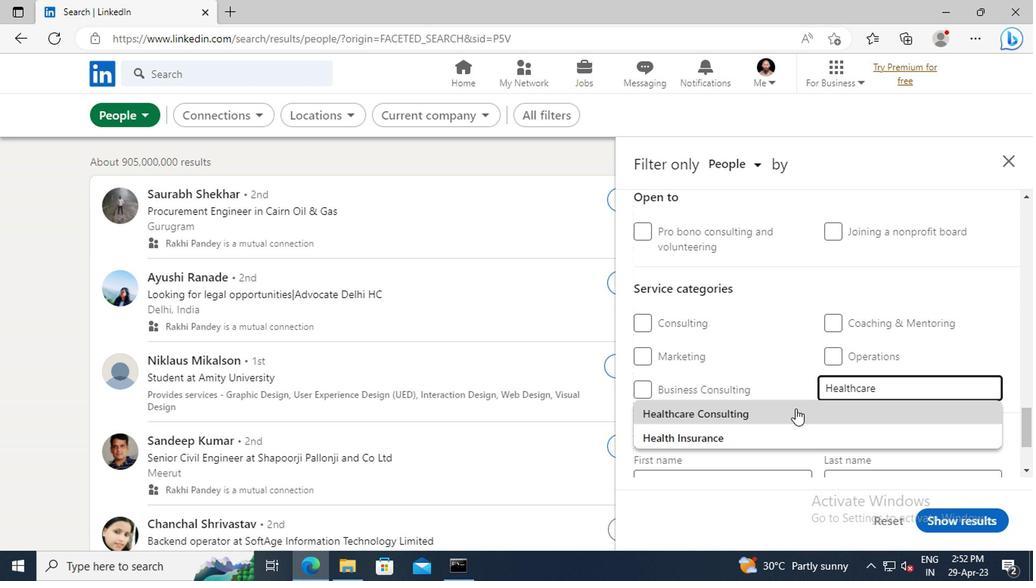 
Action: Mouse scrolled (792, 409) with delta (0, 0)
Screenshot: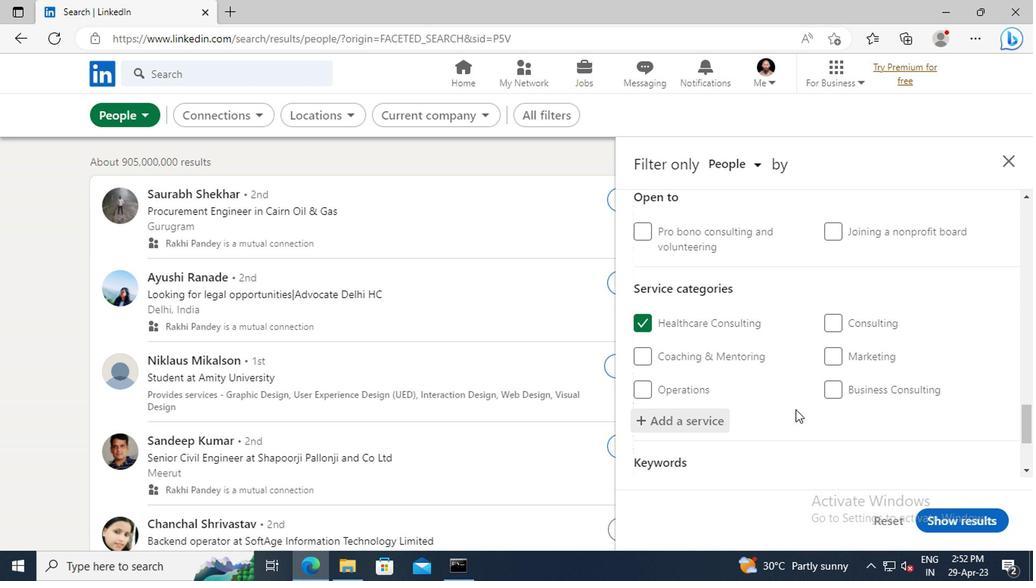
Action: Mouse scrolled (792, 409) with delta (0, 0)
Screenshot: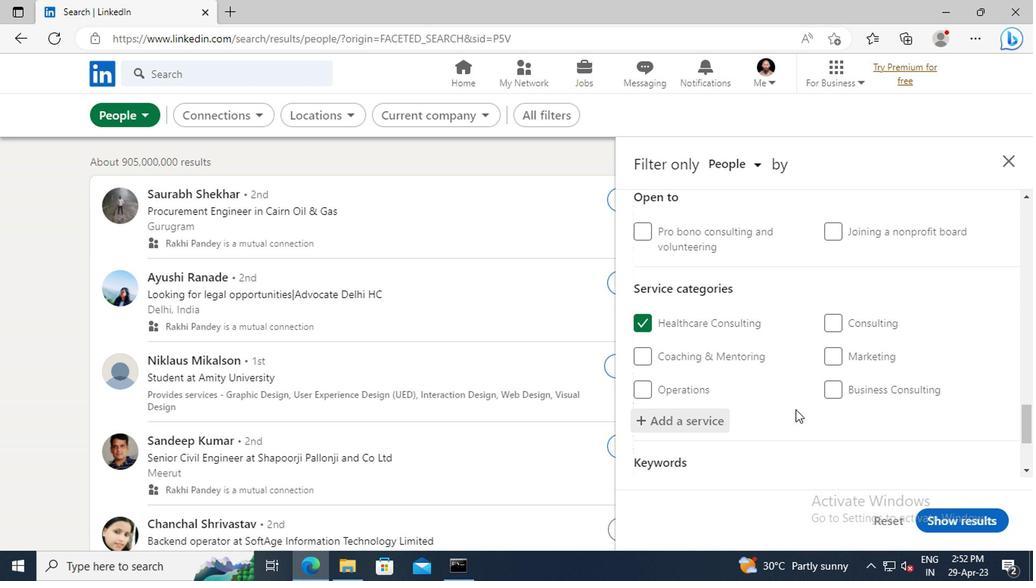 
Action: Mouse scrolled (792, 409) with delta (0, 0)
Screenshot: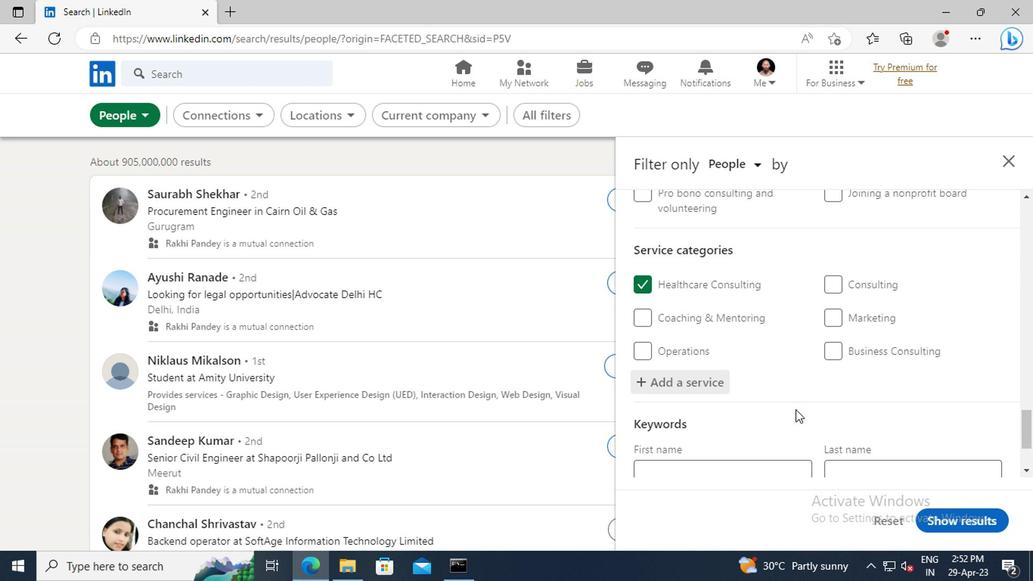 
Action: Mouse scrolled (792, 409) with delta (0, 0)
Screenshot: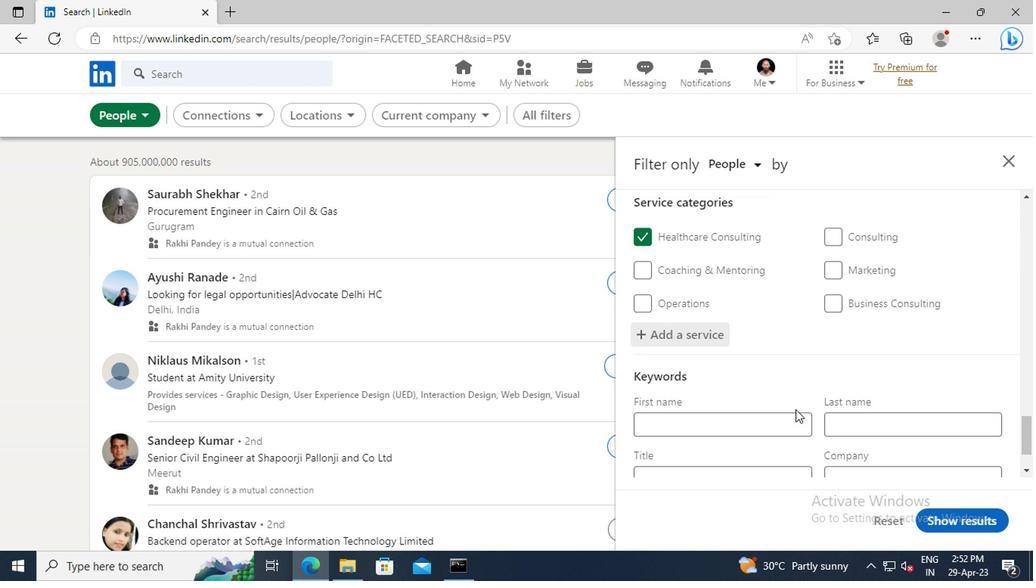 
Action: Mouse moved to (714, 411)
Screenshot: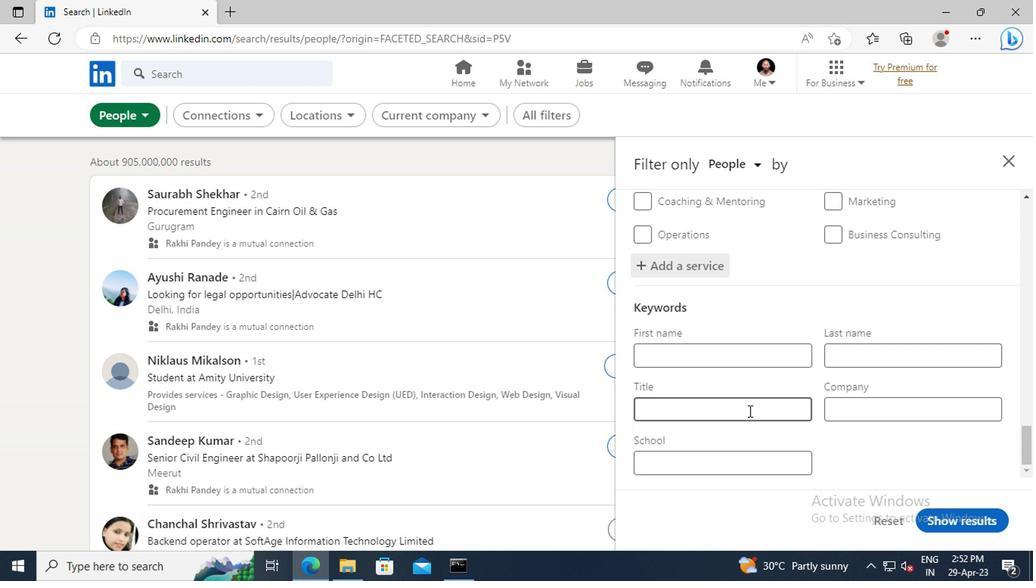 
Action: Mouse pressed left at (714, 411)
Screenshot: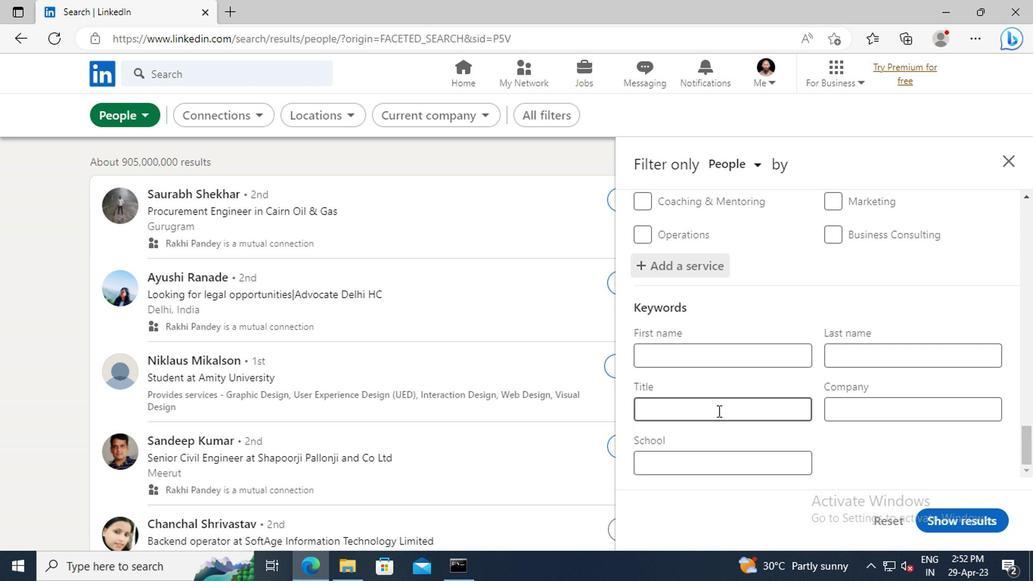 
Action: Key pressed <Key.shift>RETAIL<Key.space><Key.shift>WORKER<Key.enter>
Screenshot: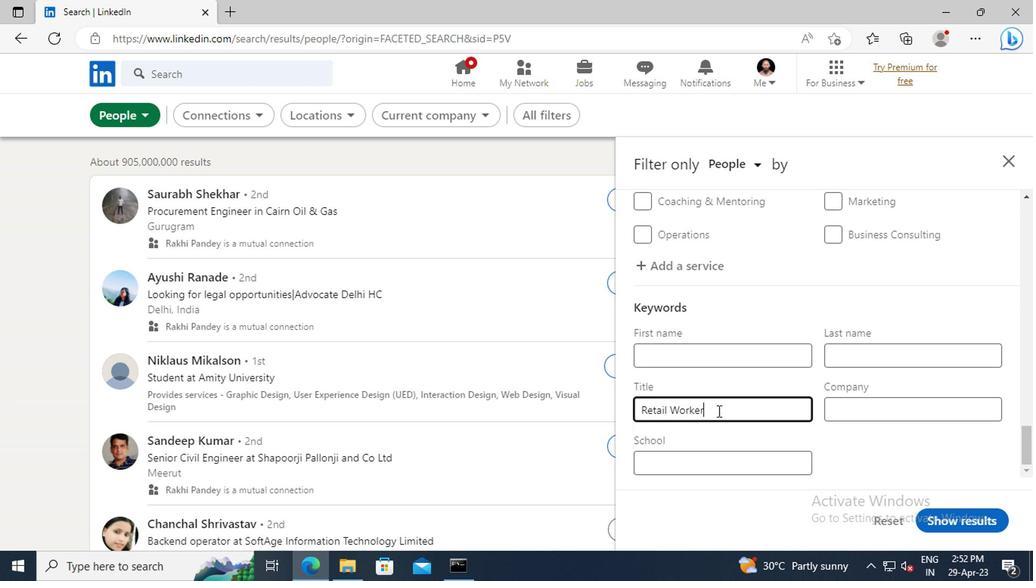 
Action: Mouse moved to (952, 520)
Screenshot: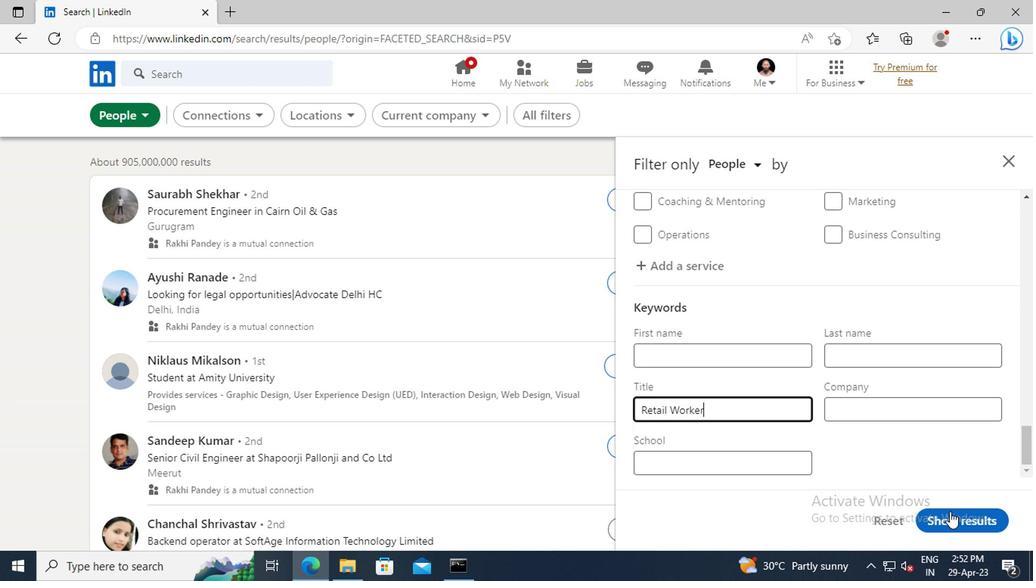 
Action: Mouse pressed left at (952, 520)
Screenshot: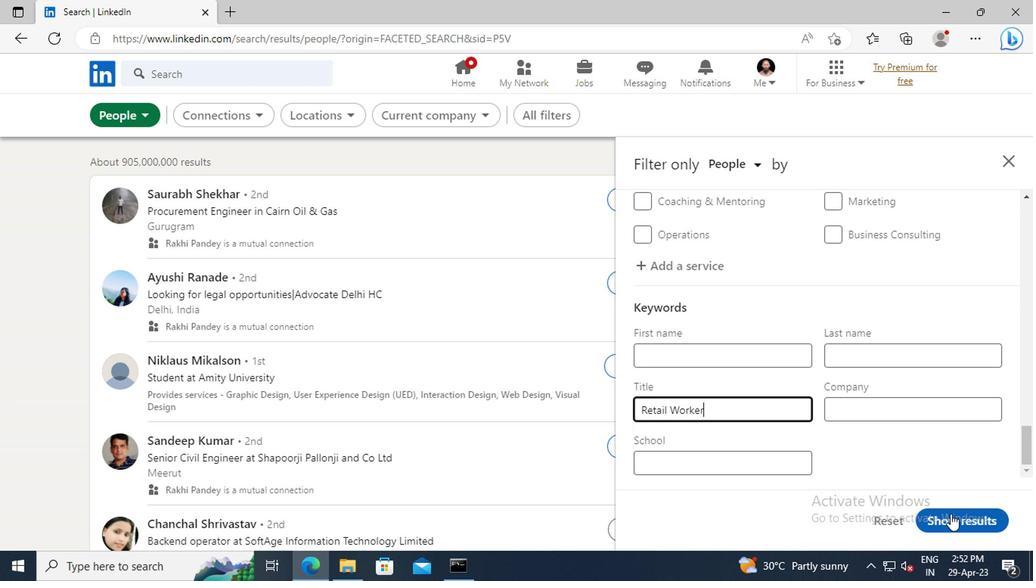 
